 Task: Determine the distance and displacement from Portland to Mount Hood.
Action: Mouse moved to (186, 57)
Screenshot: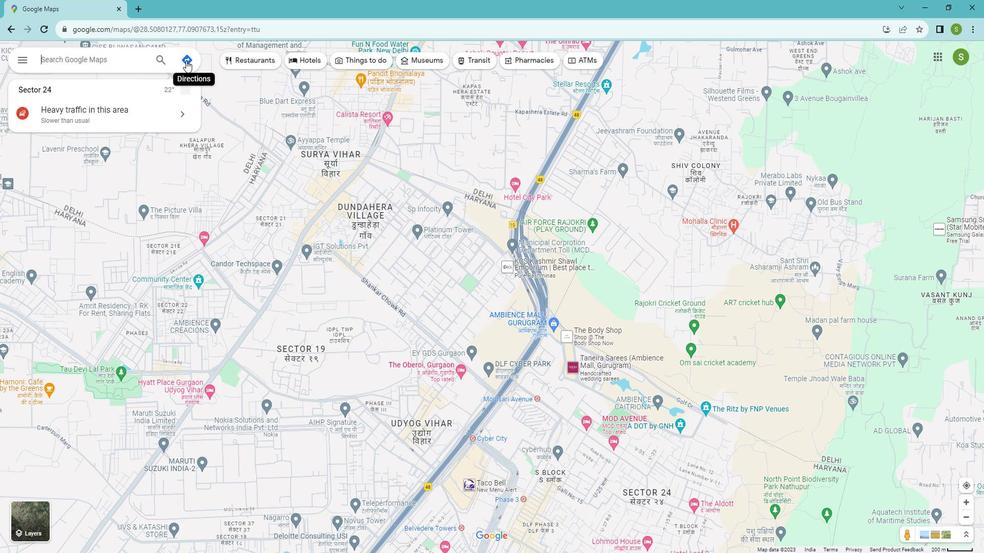 
Action: Mouse pressed left at (186, 57)
Screenshot: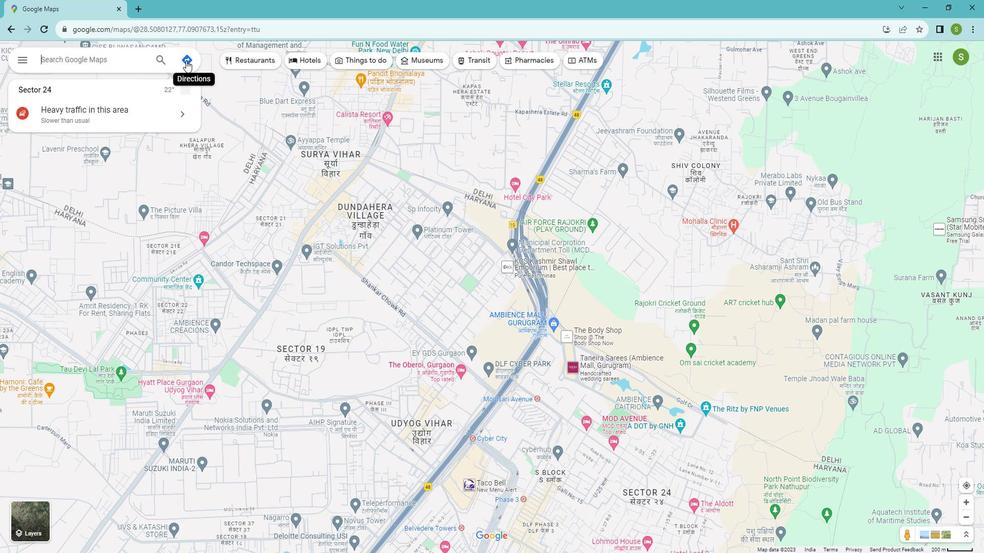 
Action: Mouse moved to (116, 87)
Screenshot: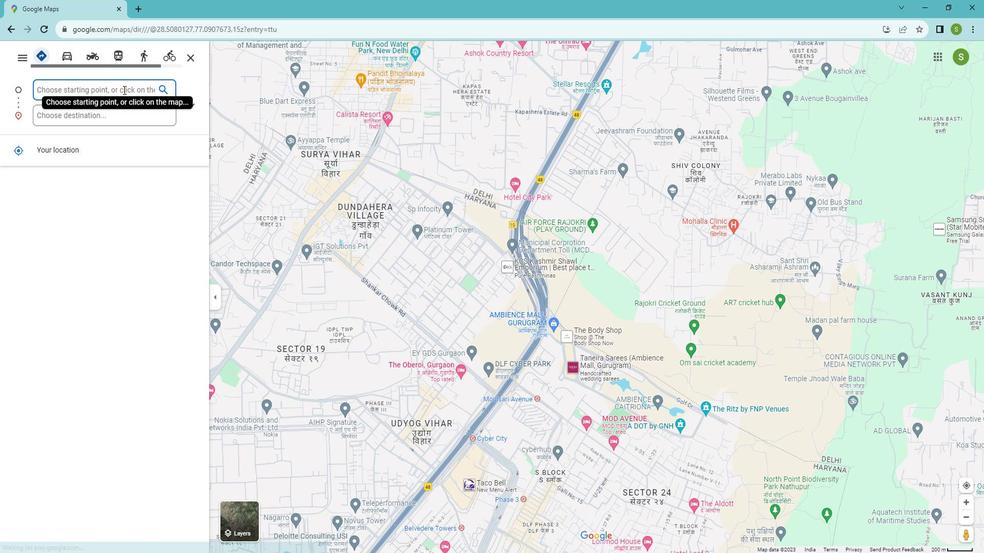 
Action: Mouse pressed left at (116, 87)
Screenshot: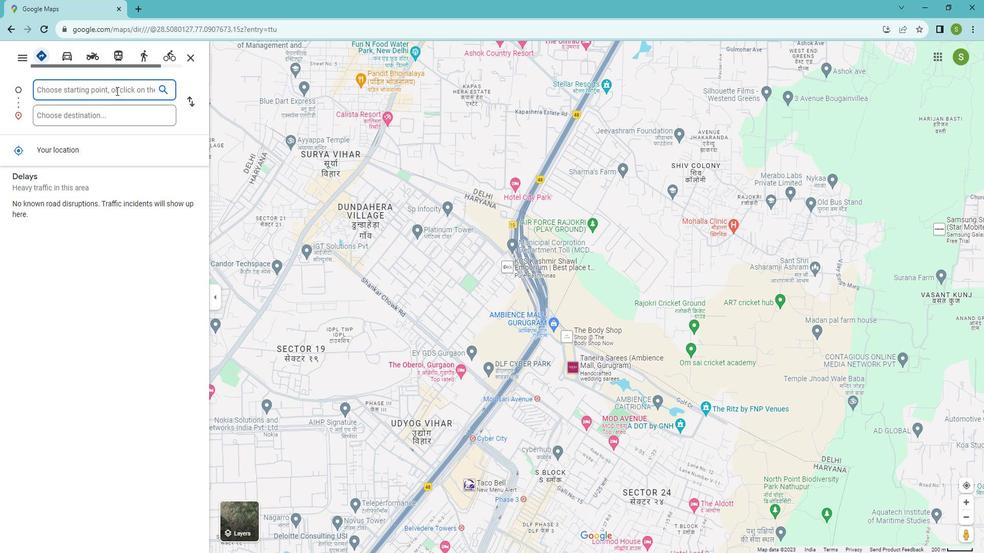 
Action: Key pressed <Key.shift>Portland
Screenshot: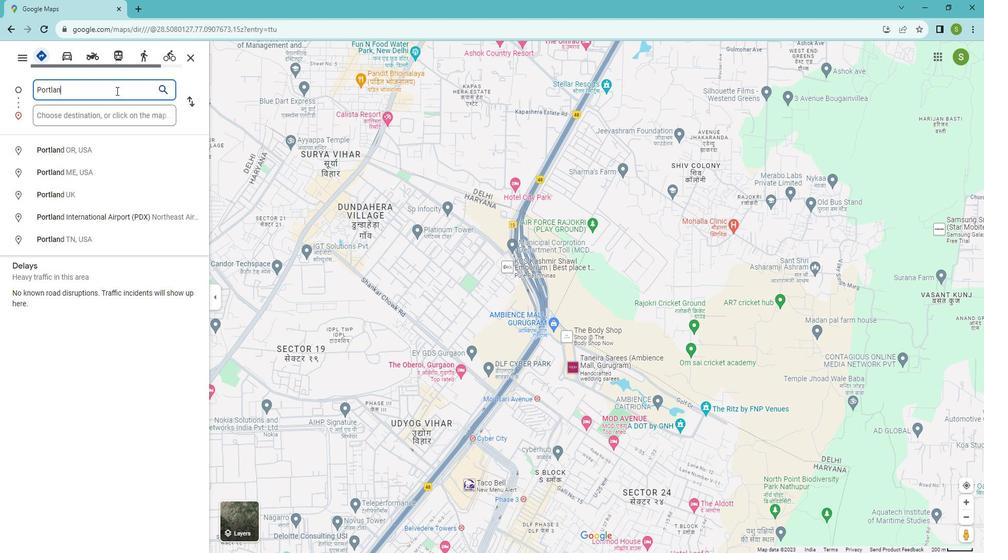 
Action: Mouse moved to (64, 139)
Screenshot: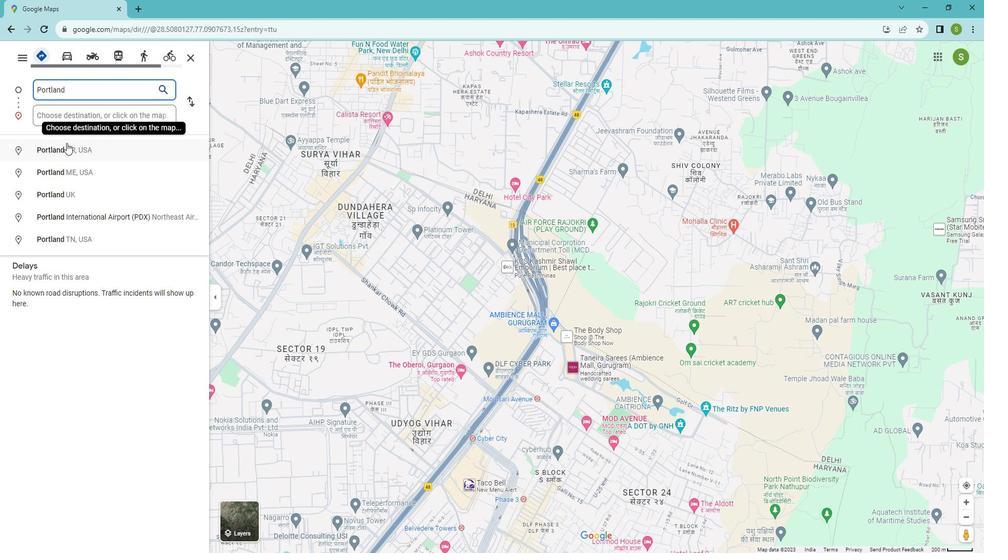 
Action: Mouse pressed left at (64, 139)
Screenshot: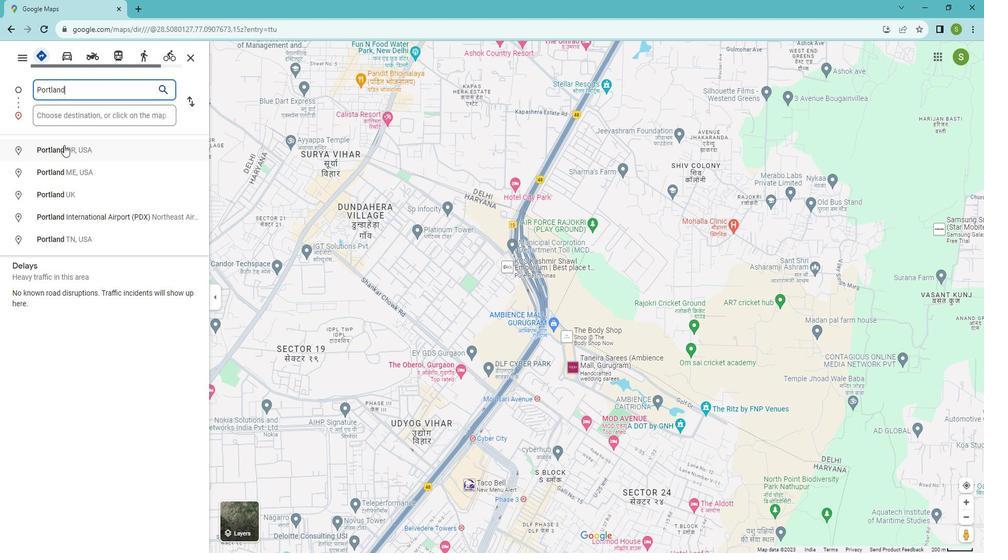 
Action: Mouse moved to (69, 114)
Screenshot: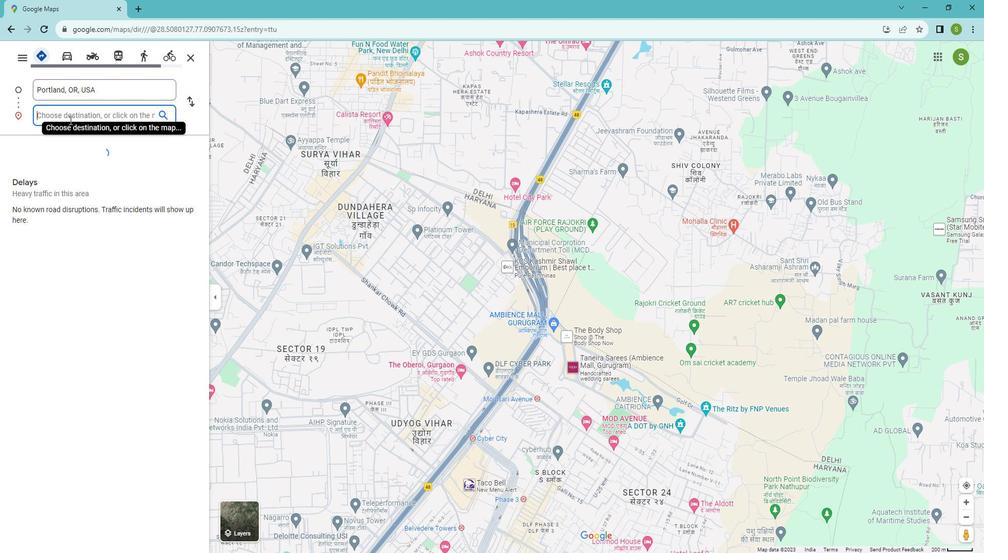 
Action: Mouse pressed left at (69, 114)
Screenshot: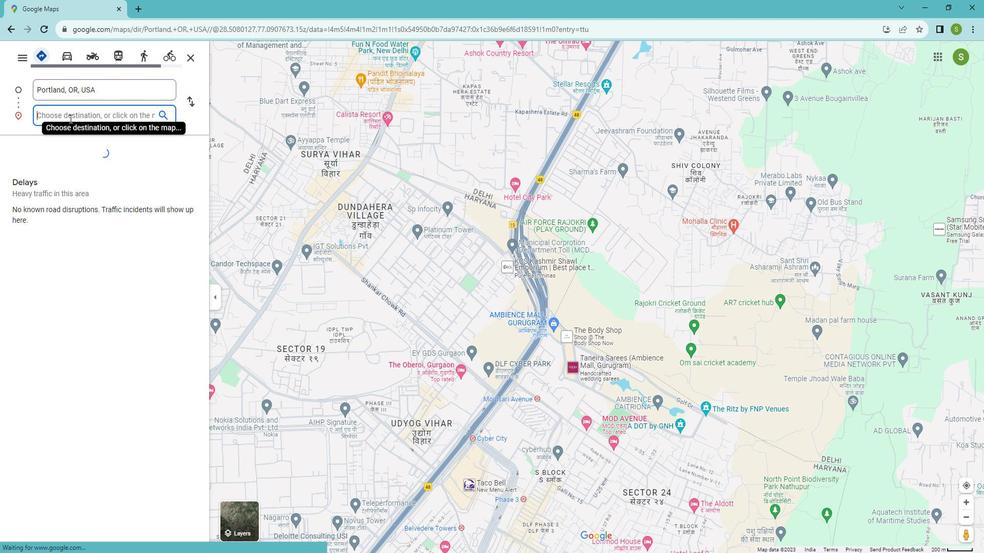 
Action: Mouse moved to (70, 113)
Screenshot: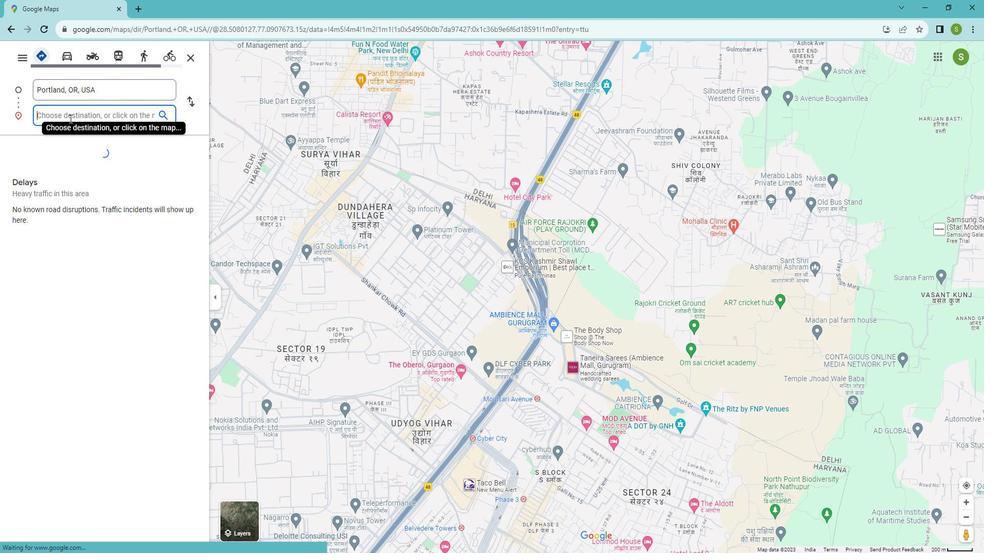 
Action: Key pressed <Key.shift><Key.shift>Mount<Key.space><Key.shift>Hood<Key.enter>
Screenshot: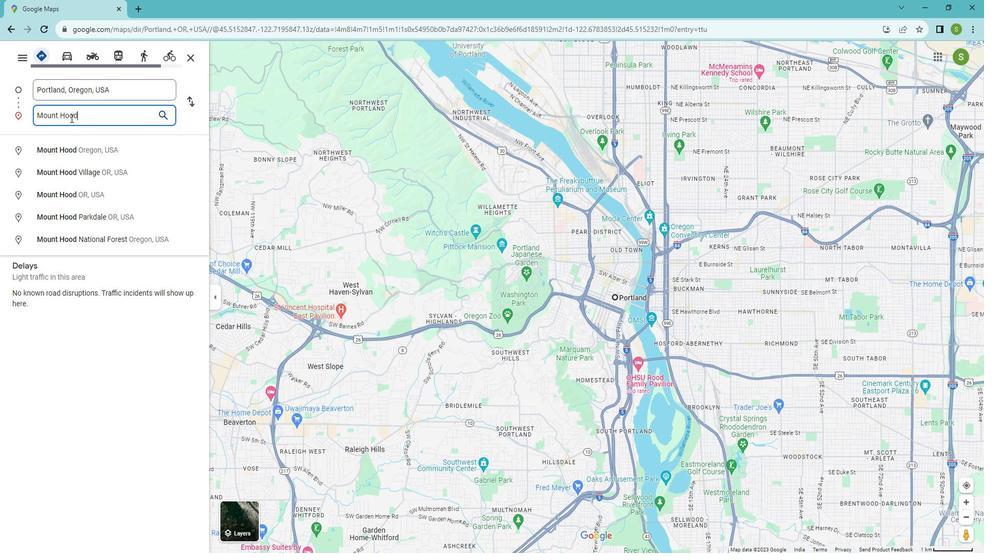 
Action: Mouse moved to (54, 272)
Screenshot: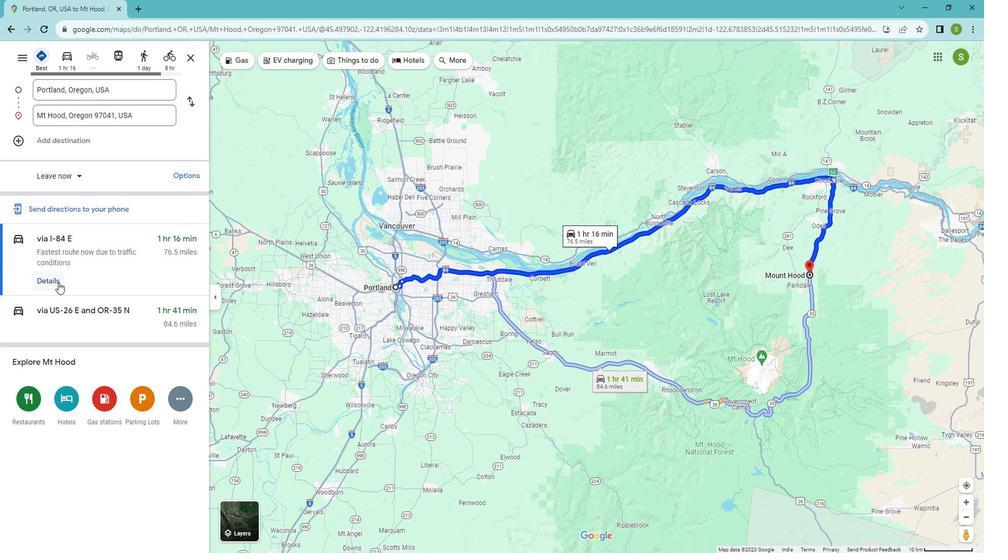 
Action: Mouse pressed left at (54, 272)
Screenshot: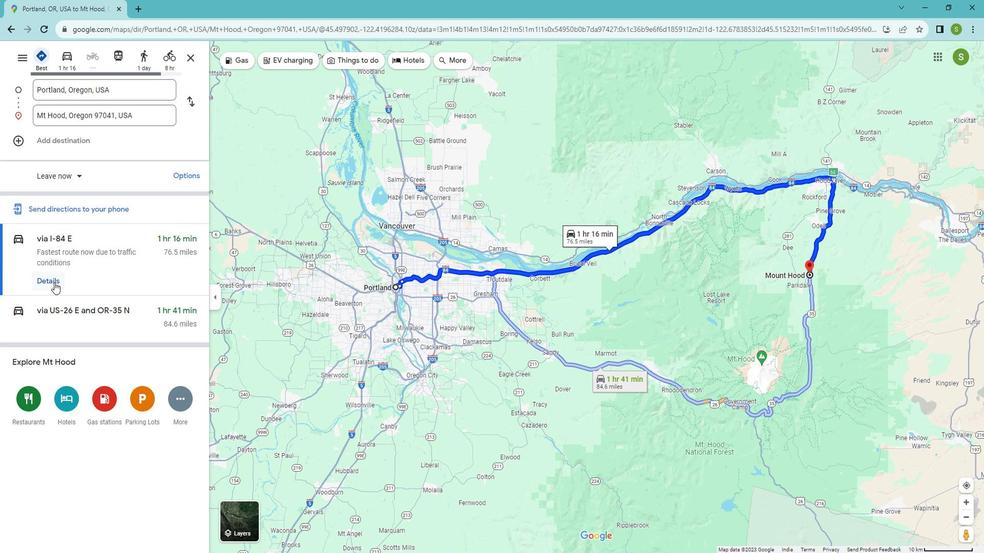 
Action: Mouse moved to (21, 185)
Screenshot: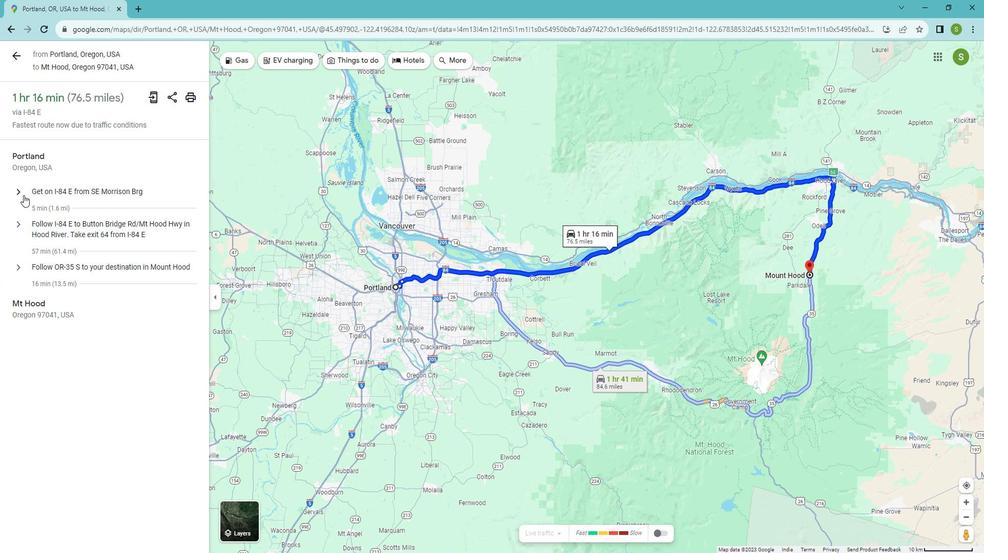 
Action: Mouse pressed left at (21, 185)
Screenshot: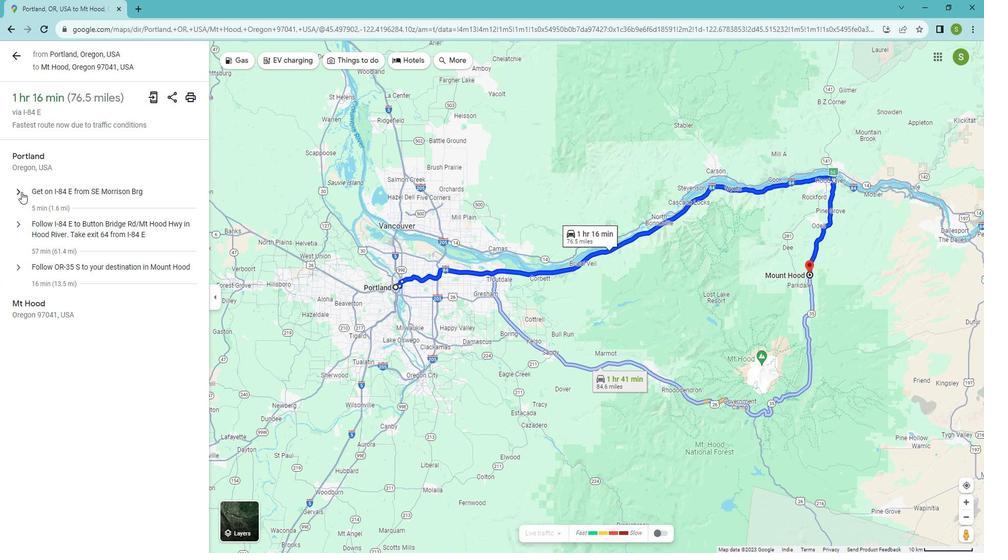 
Action: Mouse moved to (89, 260)
Screenshot: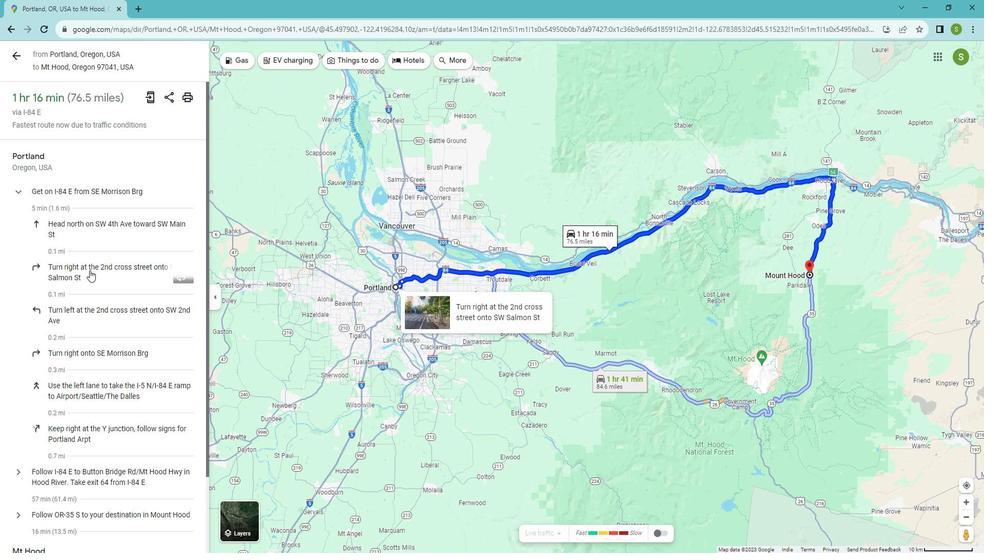 
Action: Mouse scrolled (89, 259) with delta (0, 0)
Screenshot: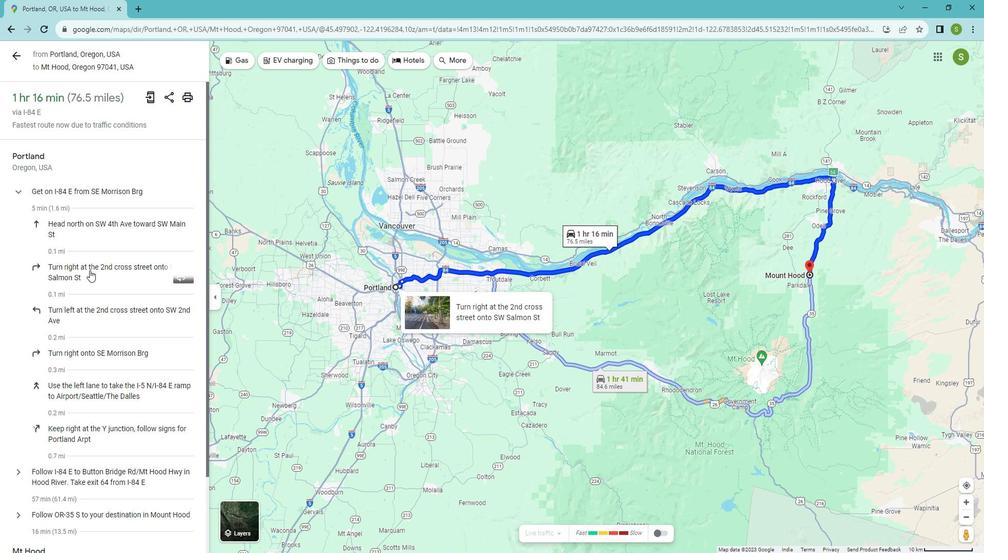 
Action: Mouse moved to (90, 258)
Screenshot: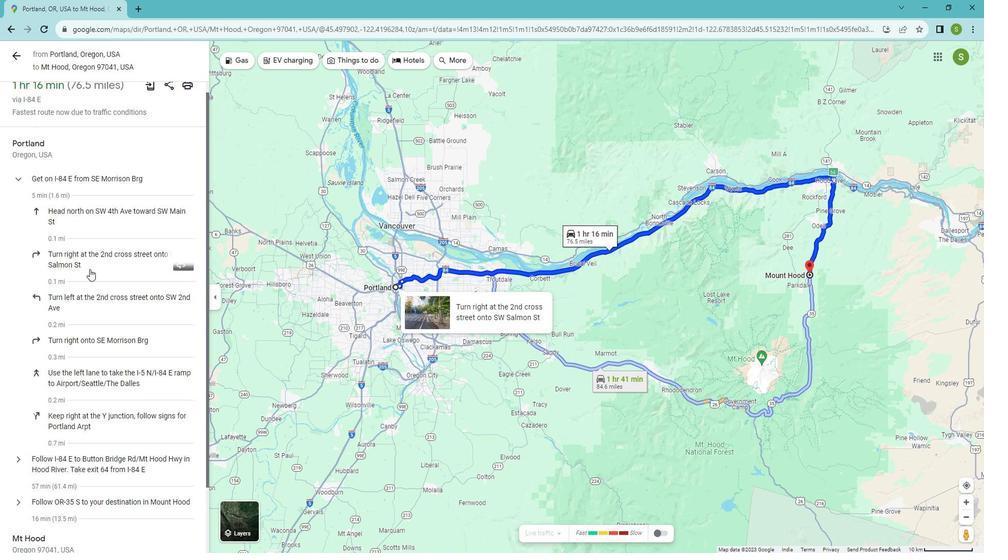 
Action: Mouse scrolled (90, 257) with delta (0, 0)
Screenshot: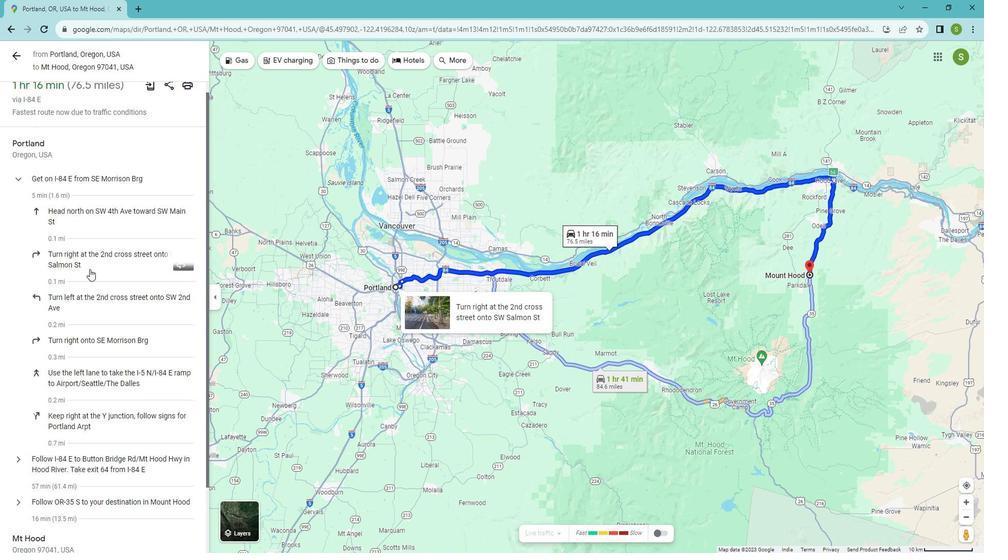 
Action: Mouse moved to (90, 257)
Screenshot: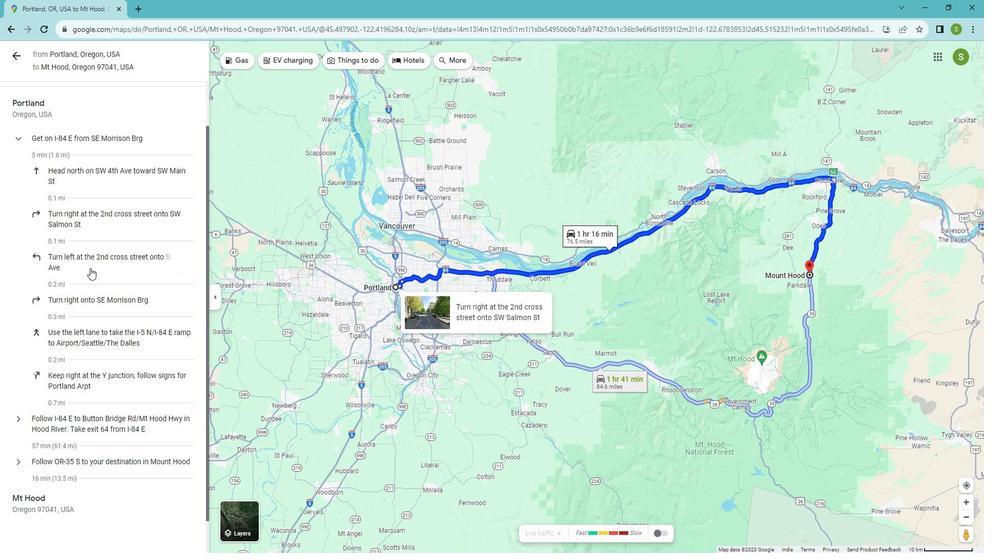 
Action: Mouse scrolled (90, 256) with delta (0, 0)
Screenshot: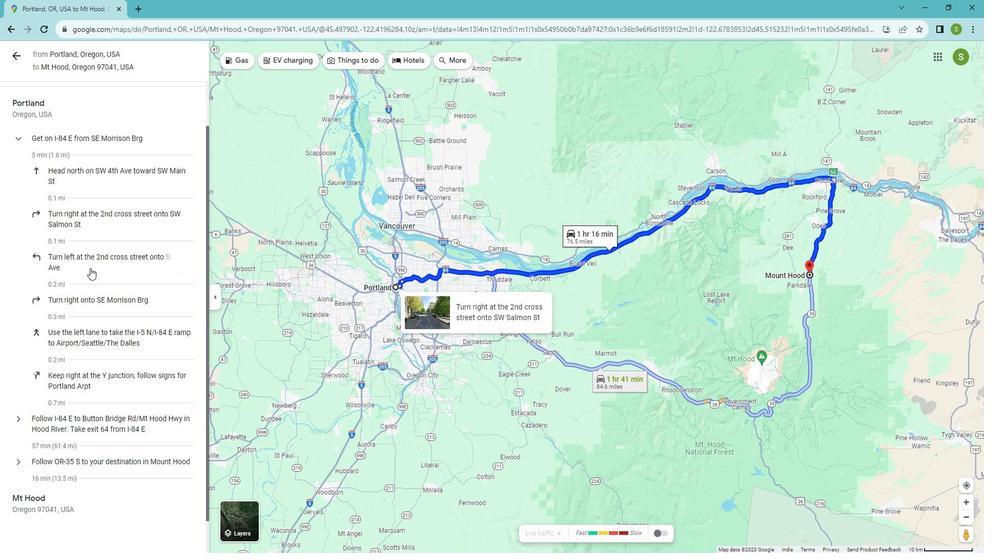 
Action: Mouse moved to (91, 253)
Screenshot: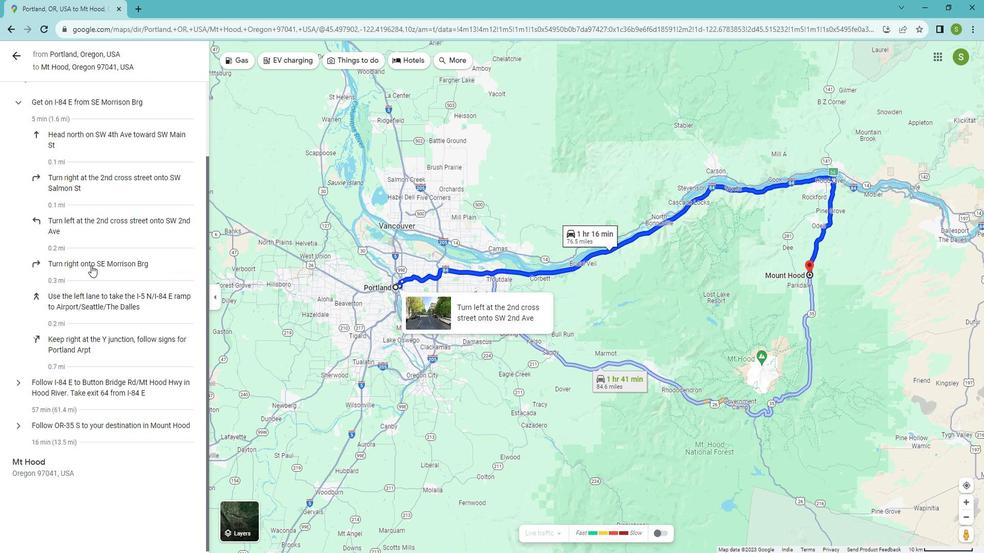 
Action: Mouse scrolled (91, 253) with delta (0, 0)
Screenshot: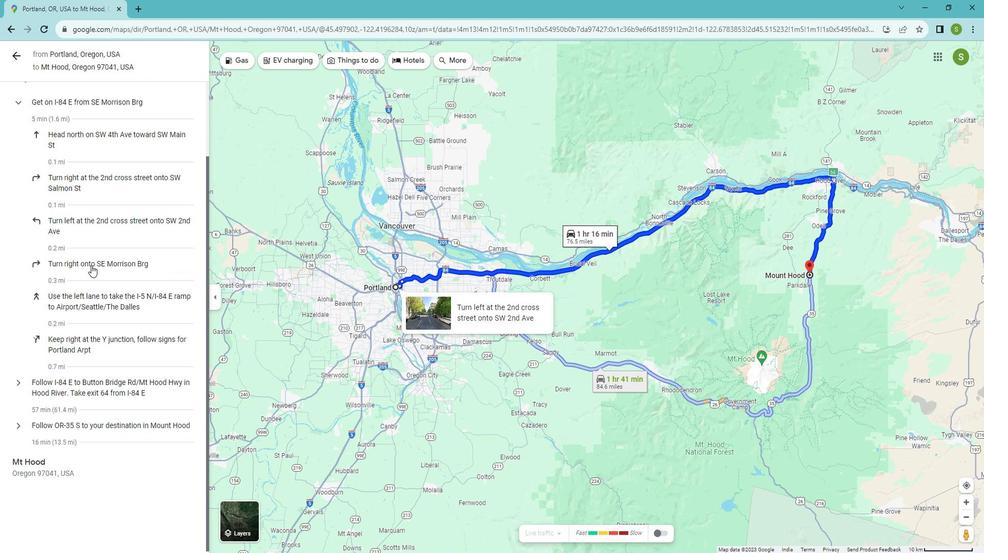 
Action: Mouse moved to (22, 367)
Screenshot: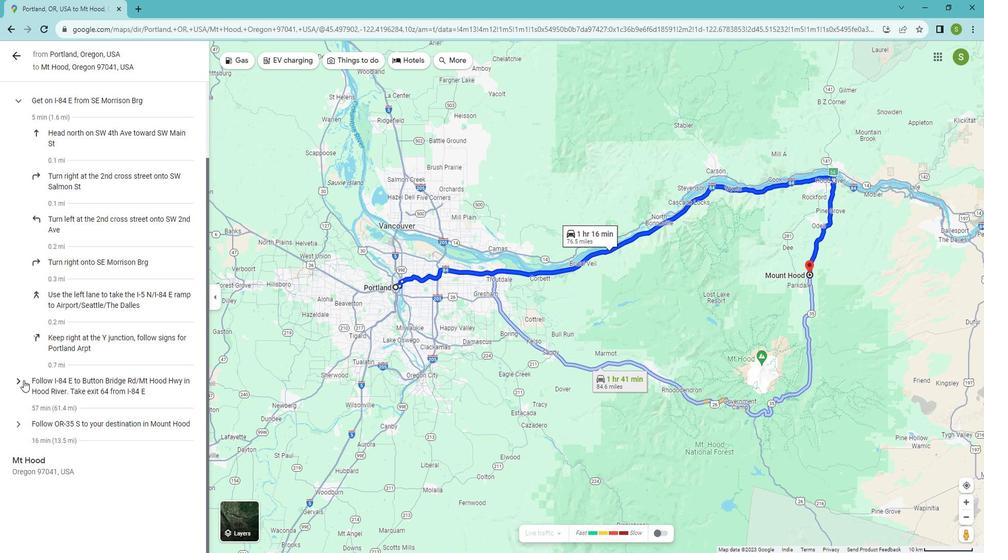 
Action: Mouse pressed left at (22, 367)
Screenshot: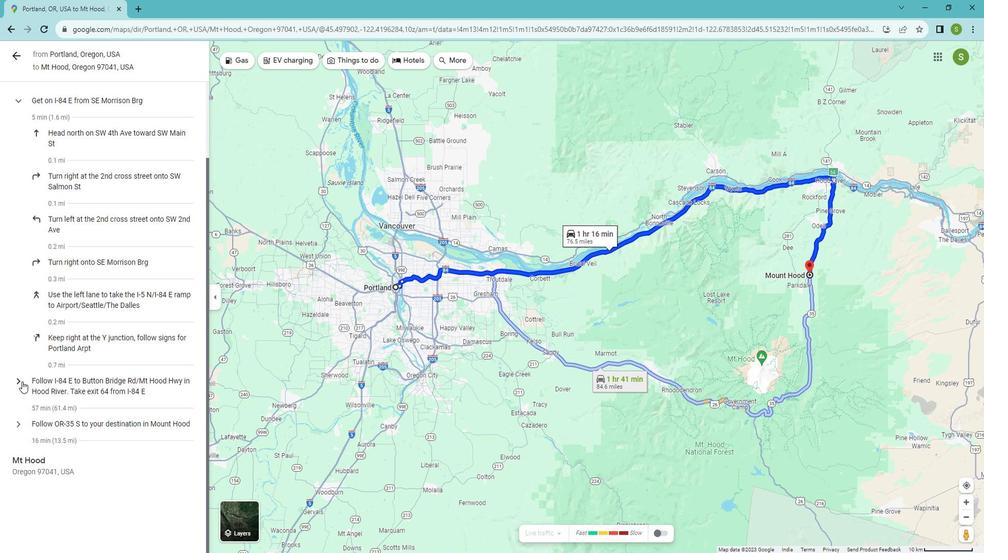 
Action: Mouse moved to (79, 299)
Screenshot: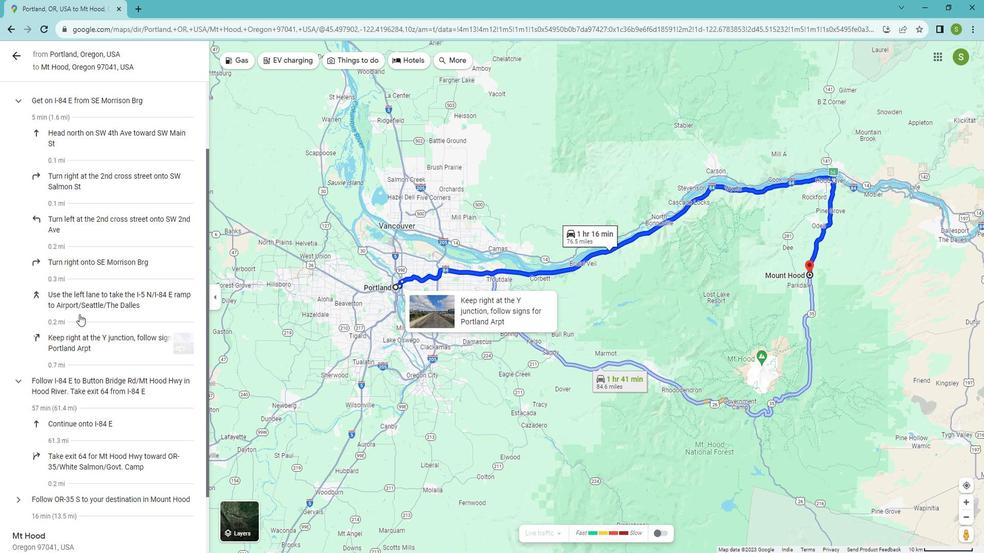 
Action: Mouse scrolled (79, 298) with delta (0, 0)
Screenshot: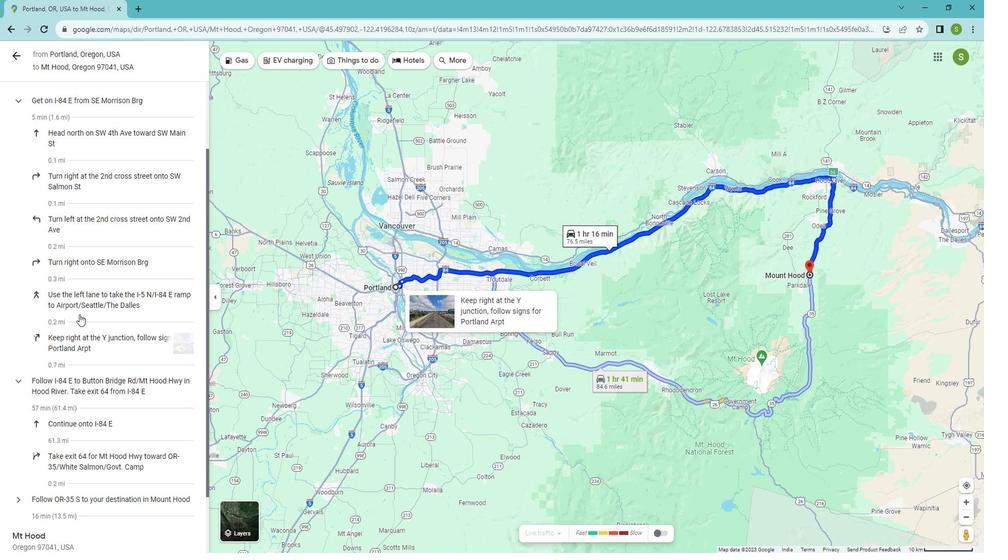 
Action: Mouse moved to (79, 298)
Screenshot: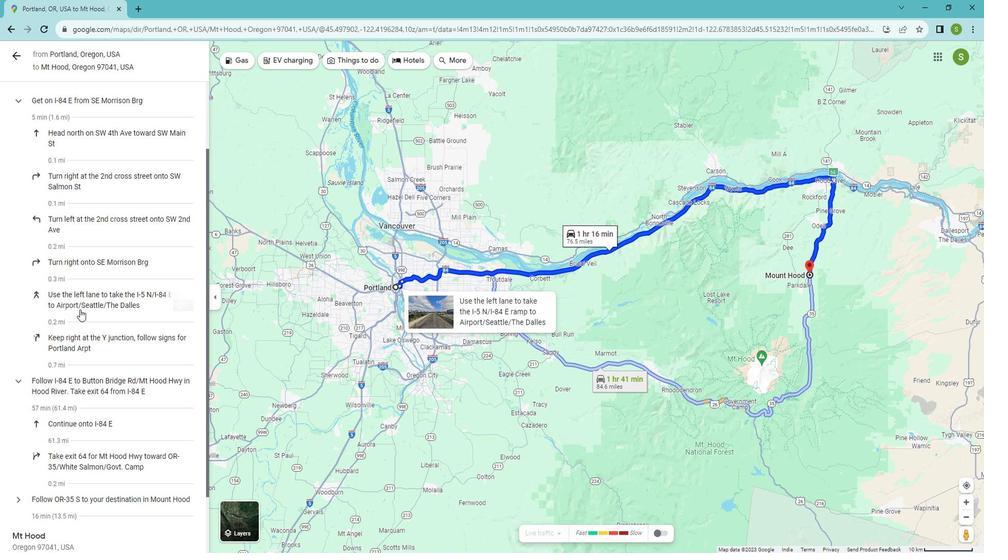 
Action: Mouse scrolled (79, 297) with delta (0, 0)
Screenshot: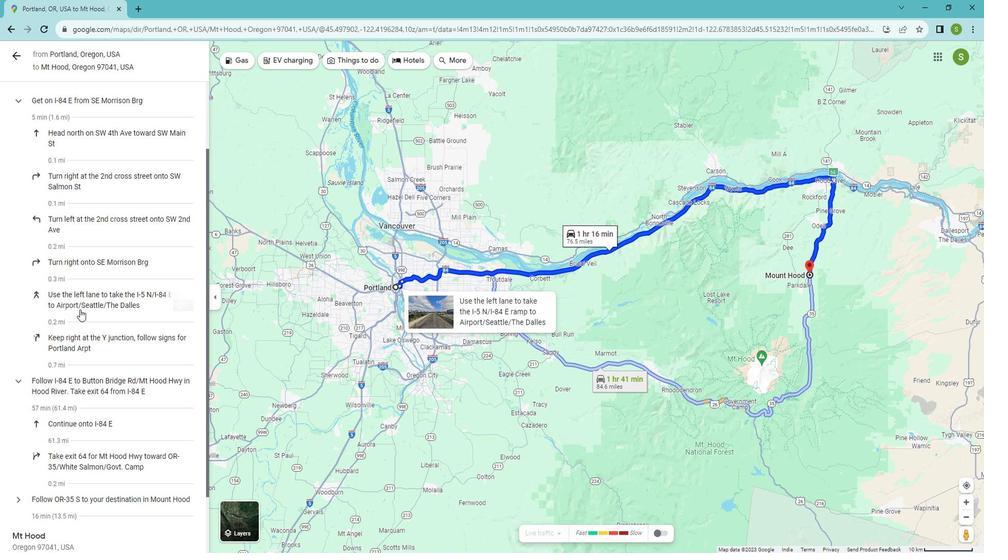 
Action: Mouse moved to (18, 407)
Screenshot: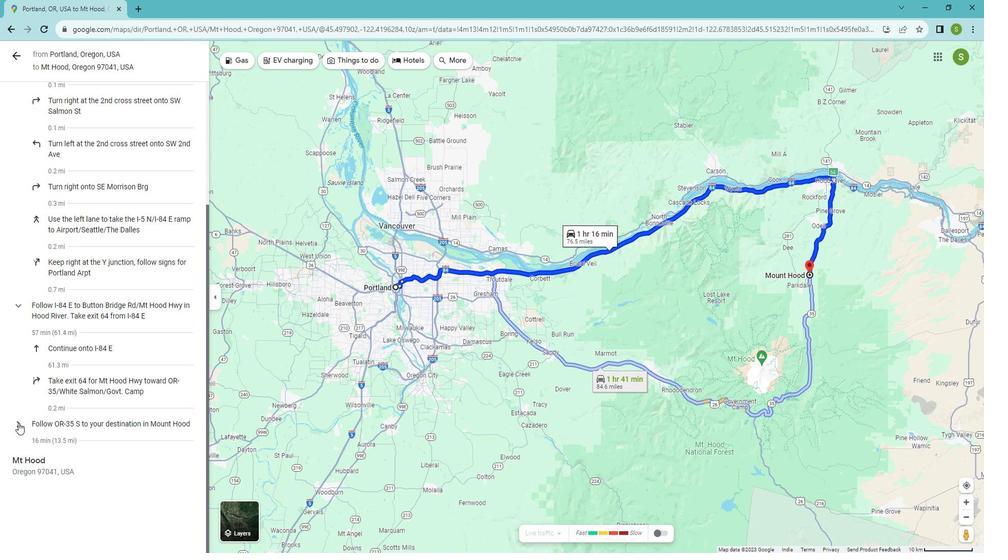 
Action: Mouse pressed left at (18, 407)
Screenshot: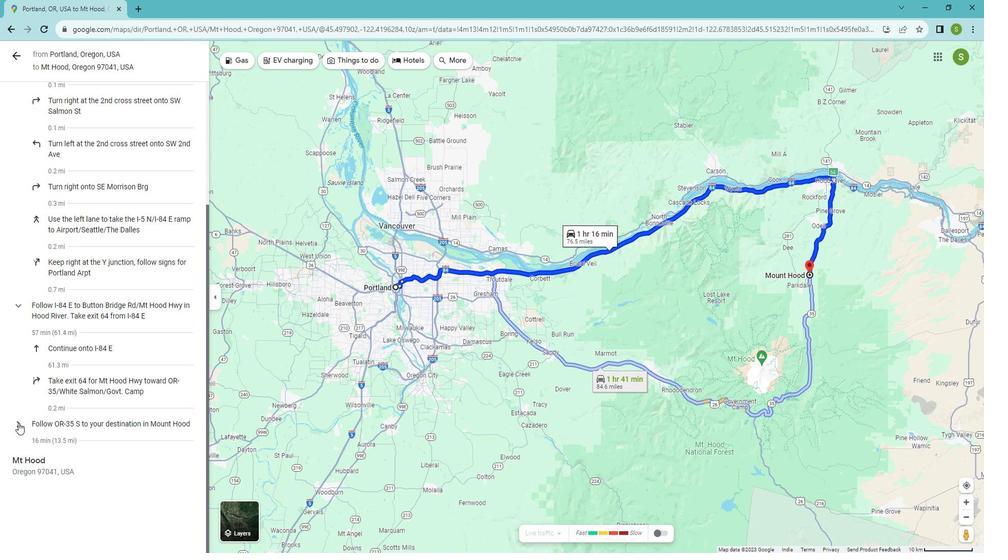 
Action: Mouse moved to (66, 365)
Screenshot: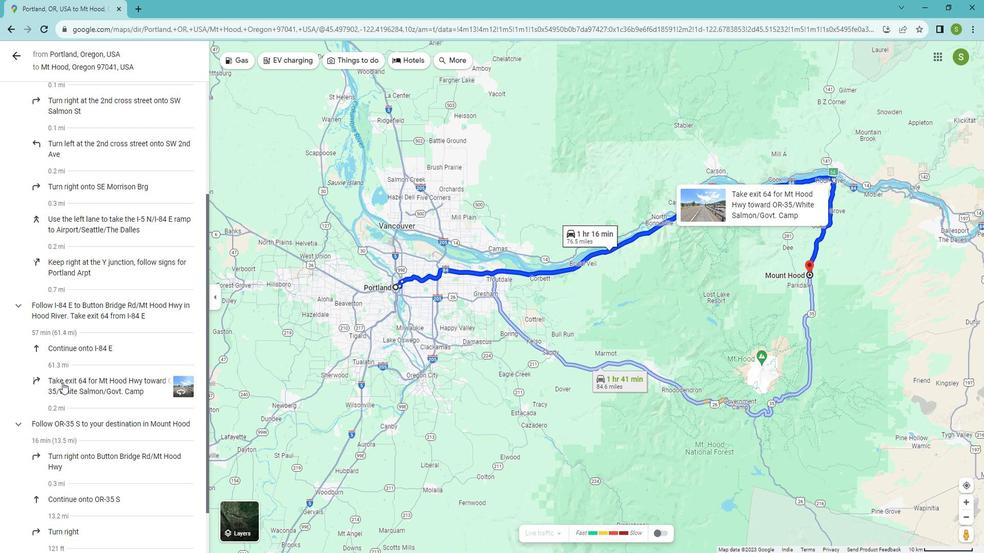
Action: Mouse scrolled (66, 365) with delta (0, 0)
Screenshot: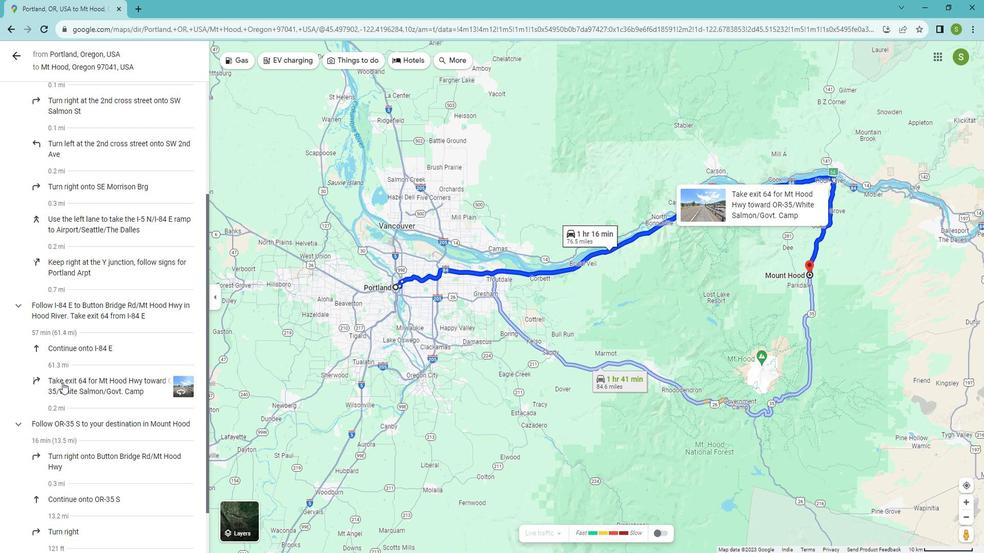 
Action: Mouse scrolled (66, 365) with delta (0, 0)
Screenshot: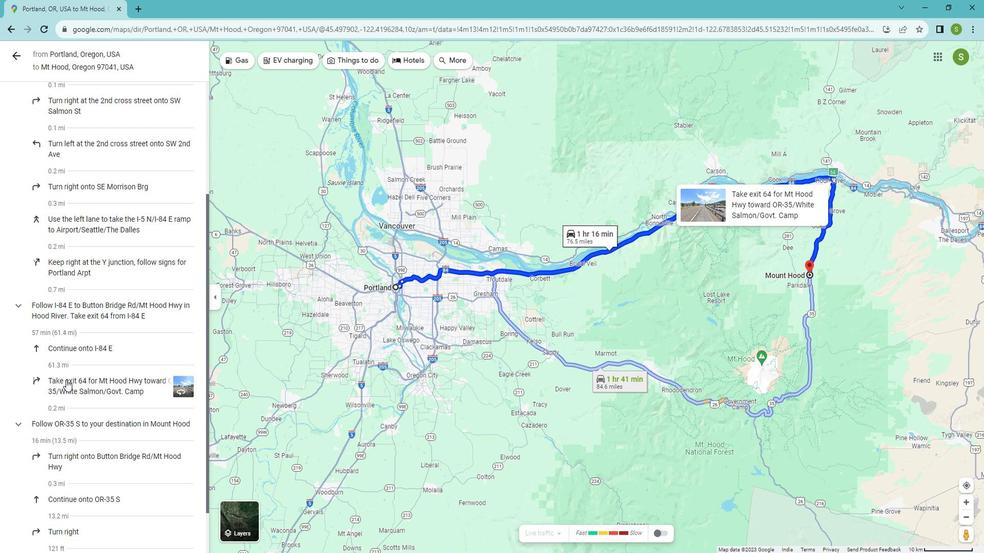 
Action: Mouse scrolled (66, 365) with delta (0, 0)
Screenshot: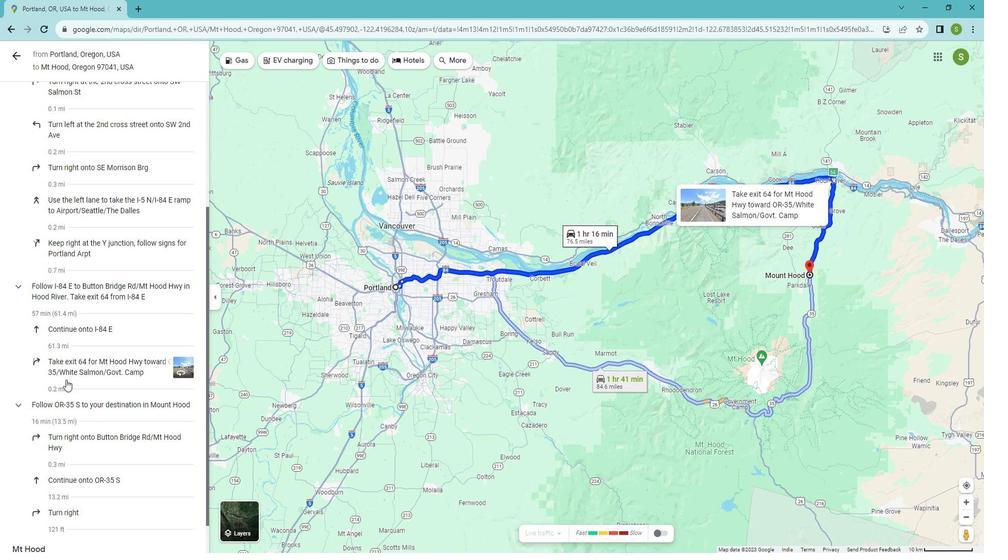 
Action: Mouse scrolled (66, 365) with delta (0, 0)
Screenshot: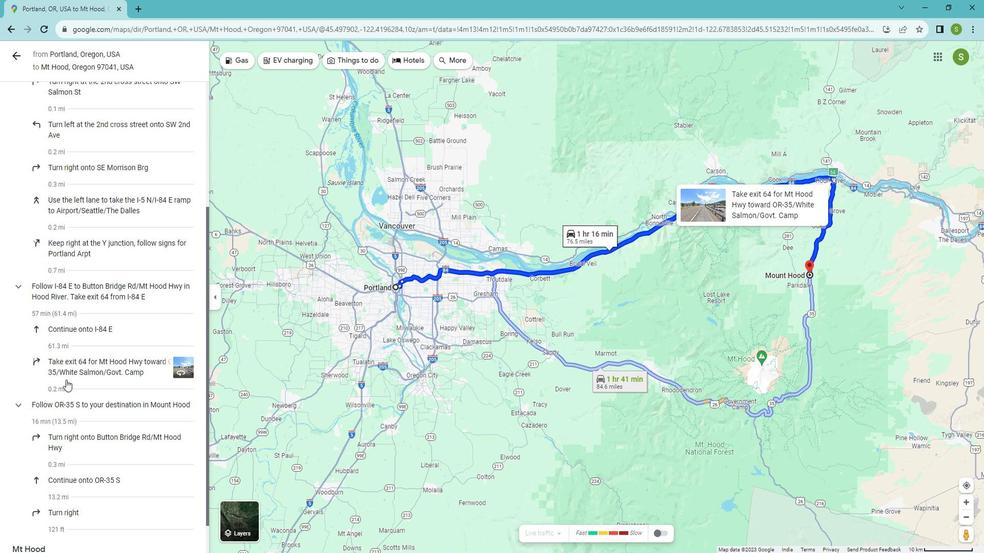 
Action: Mouse moved to (69, 365)
Screenshot: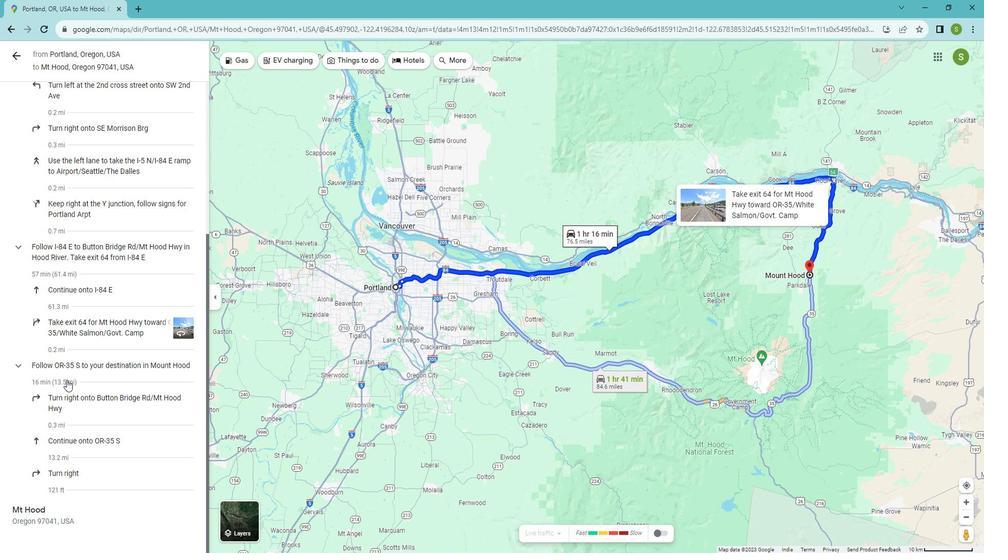 
Action: Mouse scrolled (69, 366) with delta (0, 0)
Screenshot: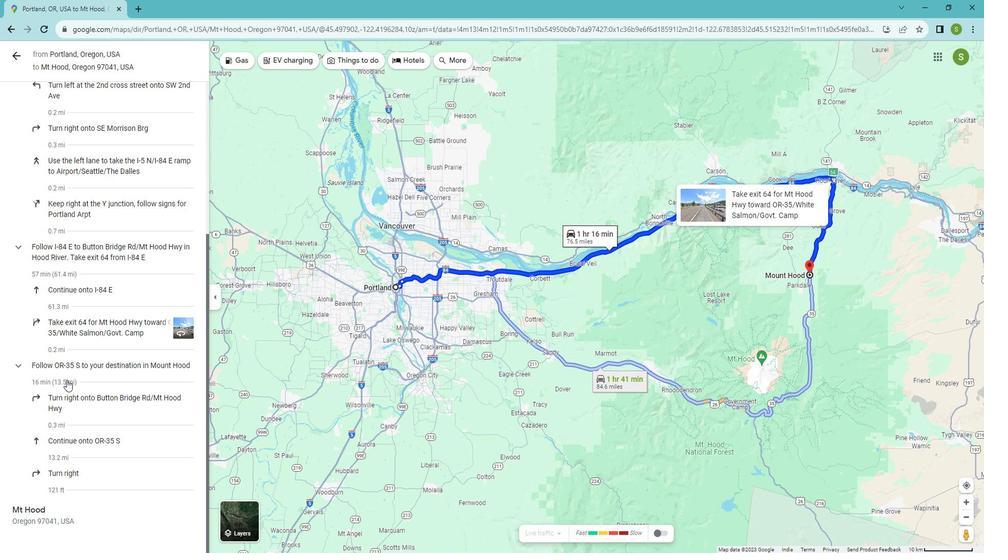 
Action: Mouse moved to (70, 365)
Screenshot: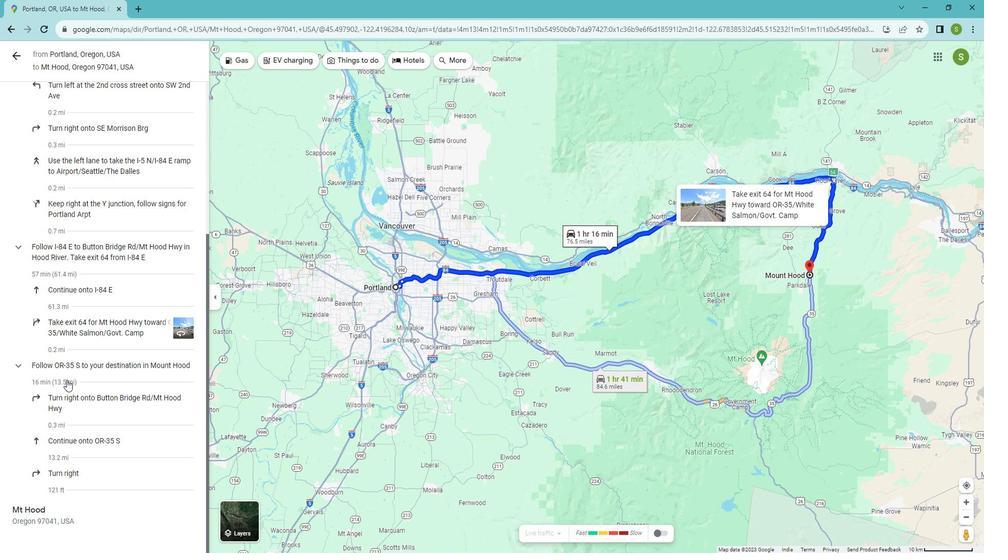 
Action: Mouse scrolled (70, 366) with delta (0, 0)
Screenshot: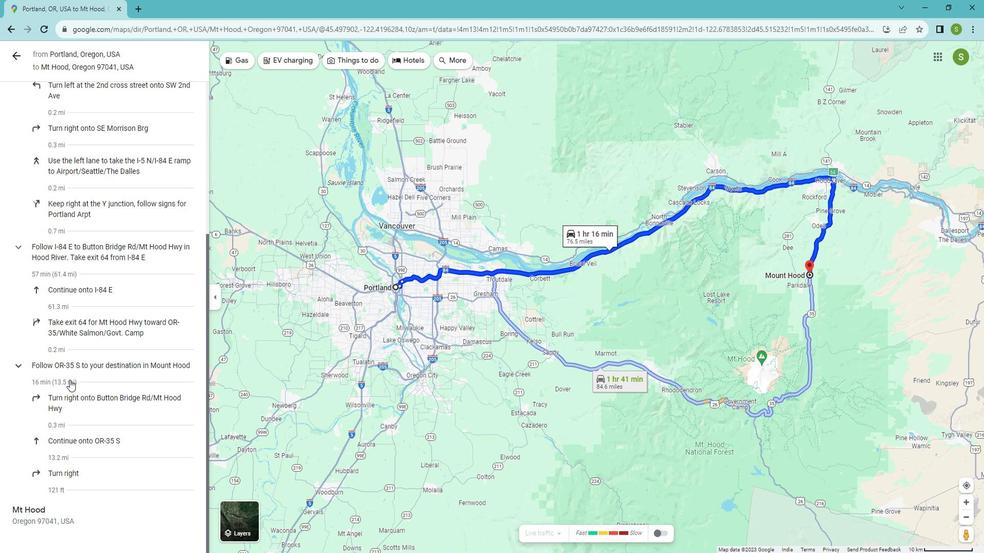 
Action: Mouse moved to (81, 366)
Screenshot: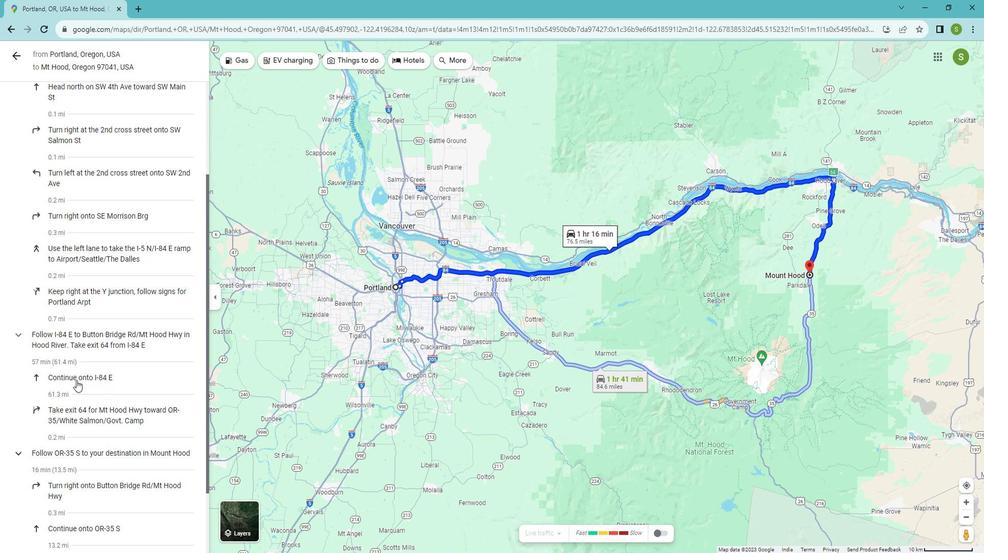 
Action: Mouse scrolled (81, 366) with delta (0, 0)
Screenshot: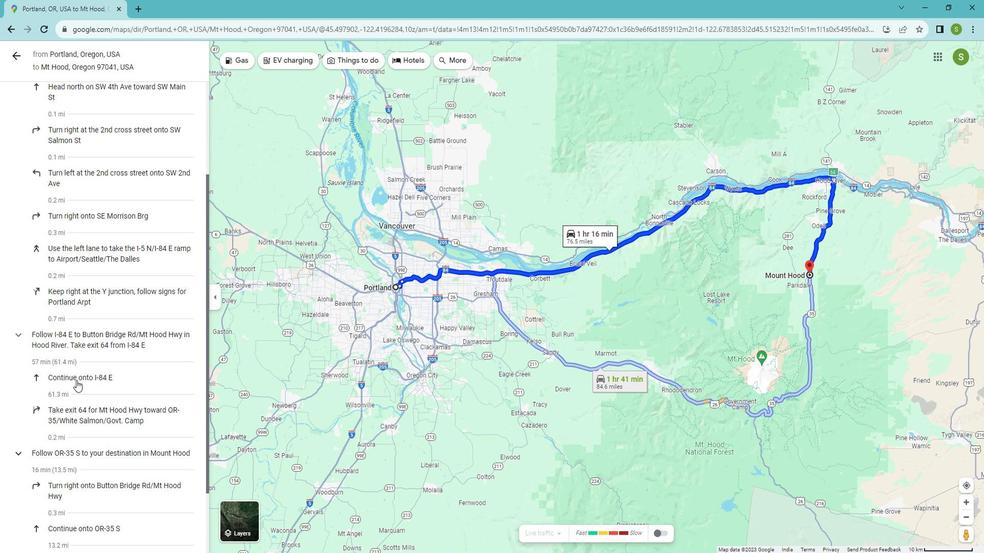 
Action: Mouse scrolled (81, 366) with delta (0, 0)
Screenshot: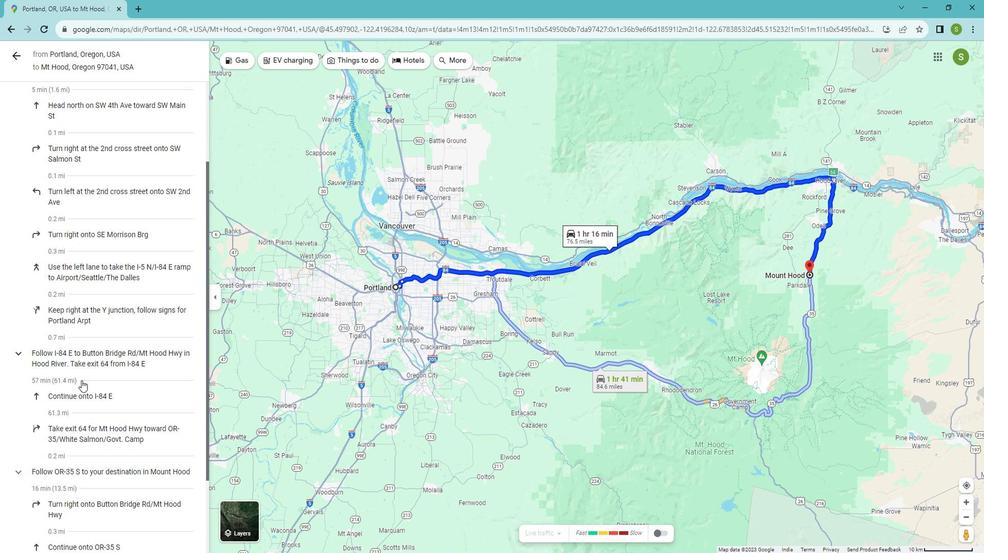 
Action: Mouse scrolled (81, 366) with delta (0, 0)
Screenshot: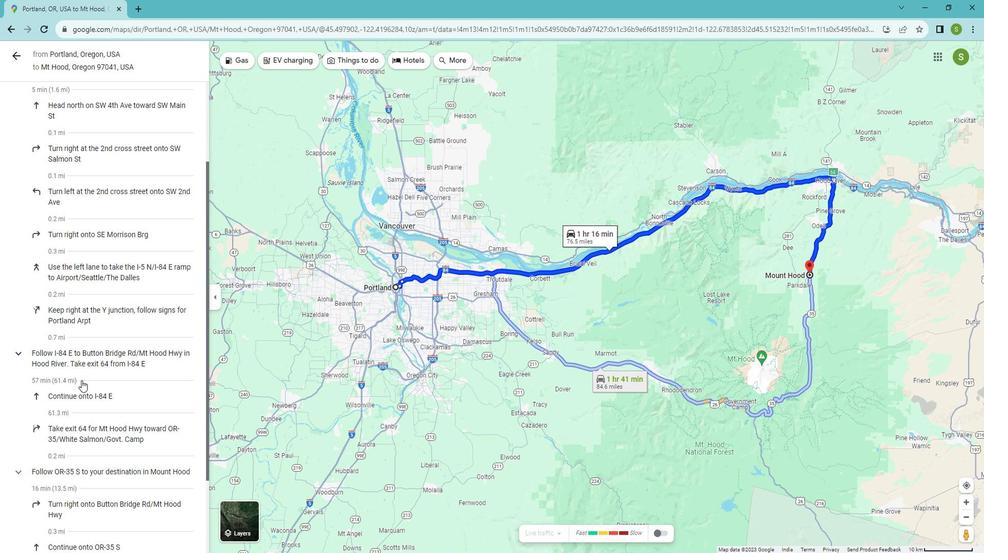 
Action: Mouse scrolled (81, 366) with delta (0, 0)
Screenshot: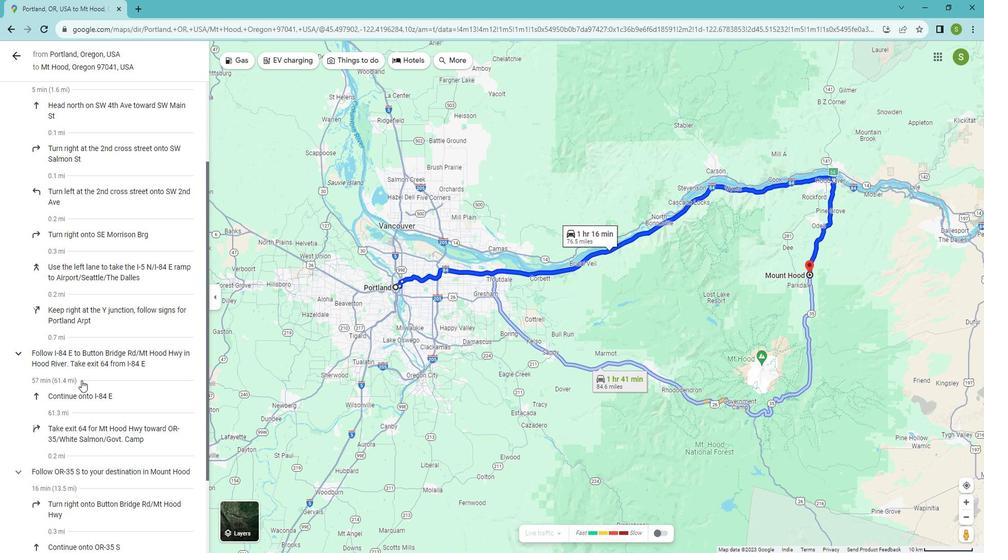 
Action: Mouse moved to (89, 365)
Screenshot: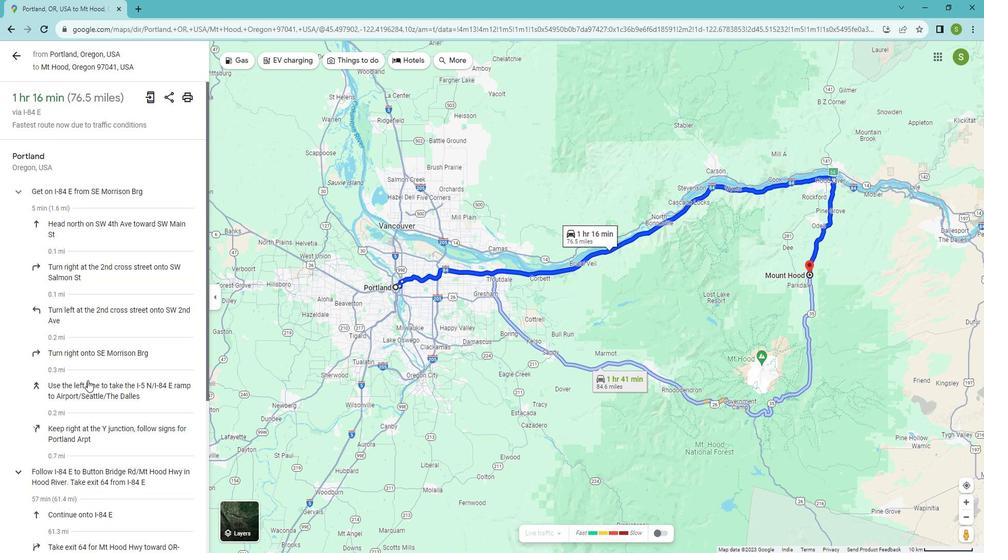 
Action: Mouse scrolled (89, 366) with delta (0, 0)
Screenshot: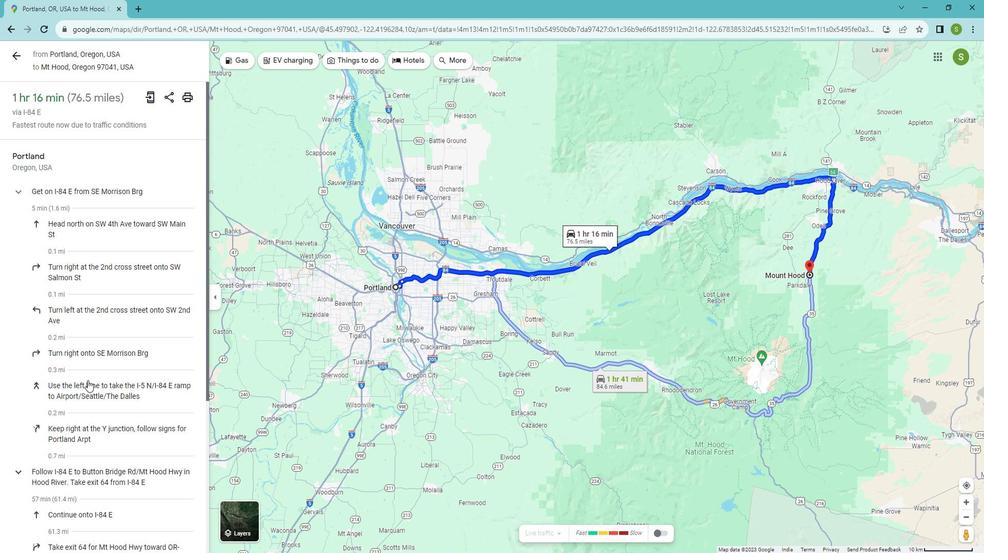 
Action: Mouse scrolled (89, 366) with delta (0, 0)
Screenshot: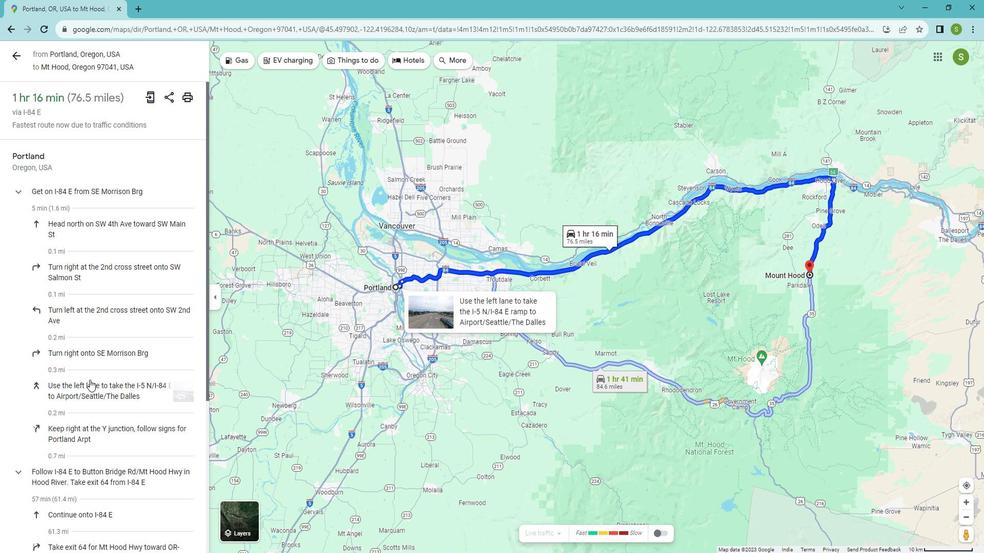 
Action: Mouse scrolled (89, 366) with delta (0, 0)
Screenshot: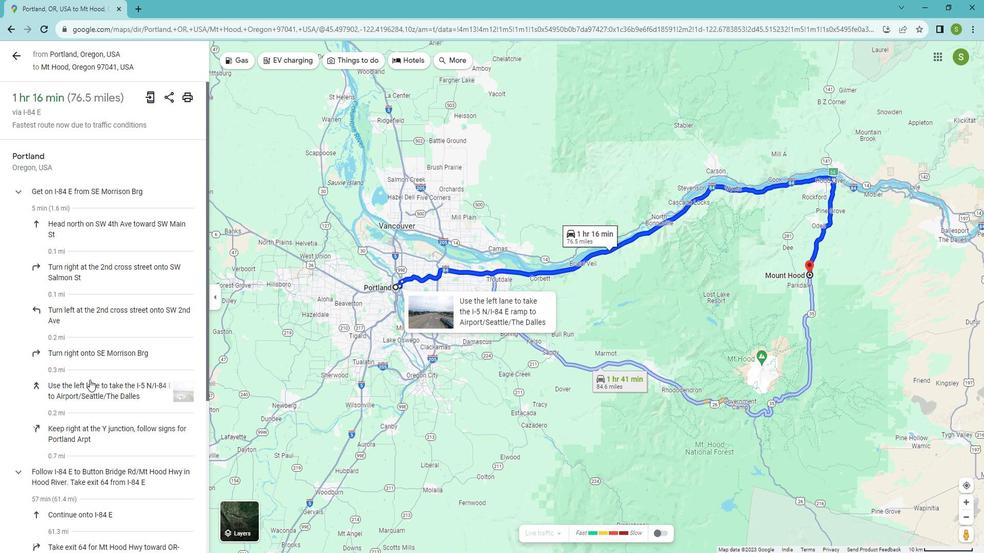 
Action: Mouse moved to (89, 365)
Screenshot: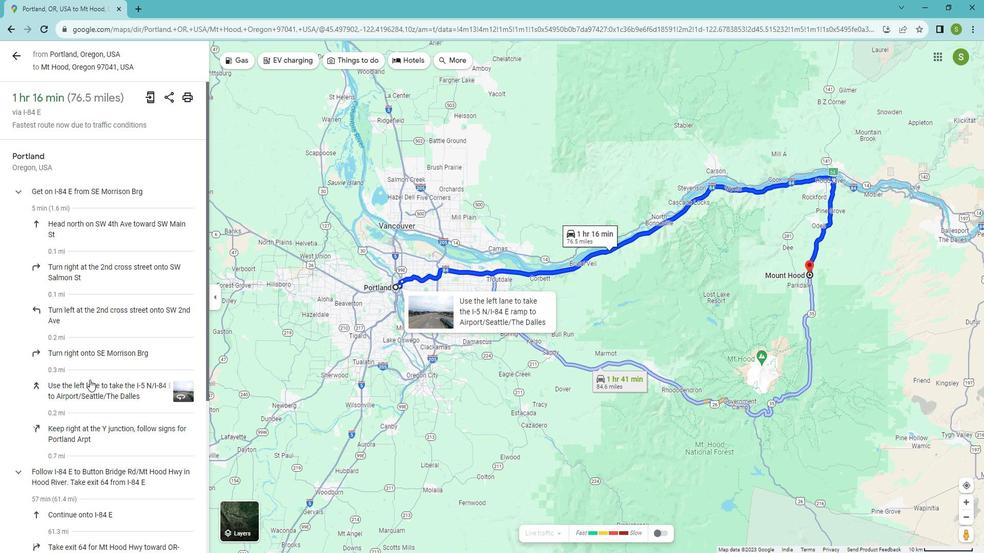 
Action: Mouse scrolled (89, 366) with delta (0, 0)
Screenshot: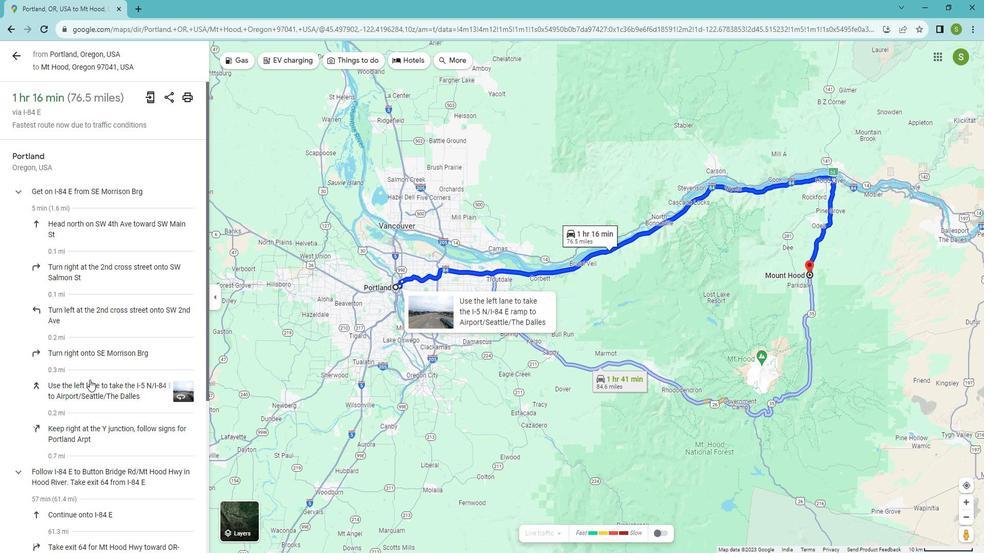 
Action: Mouse moved to (90, 365)
Screenshot: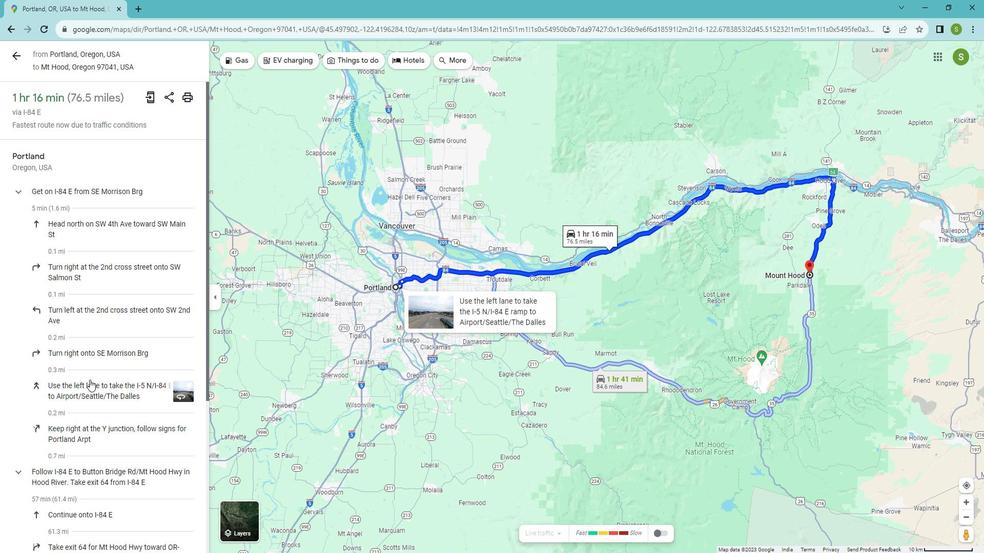 
Action: Mouse scrolled (90, 366) with delta (0, 0)
Screenshot: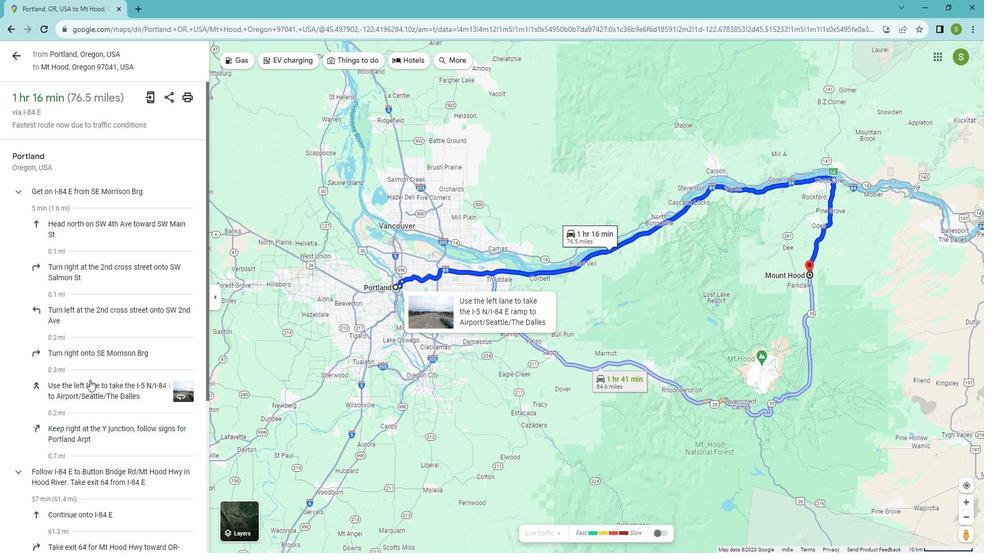 
Action: Mouse moved to (13, 51)
Screenshot: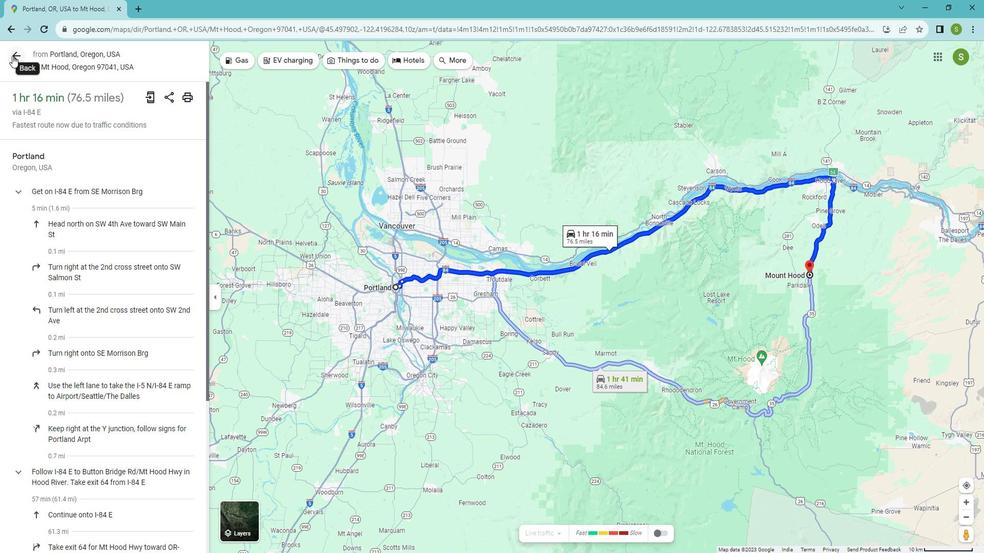 
Action: Mouse pressed left at (13, 51)
Screenshot: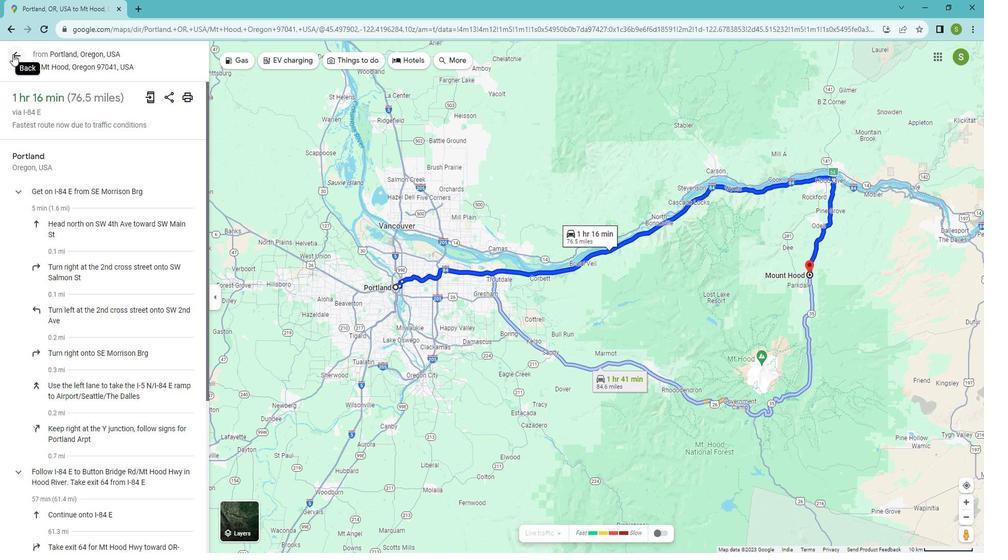 
Action: Mouse moved to (63, 55)
Screenshot: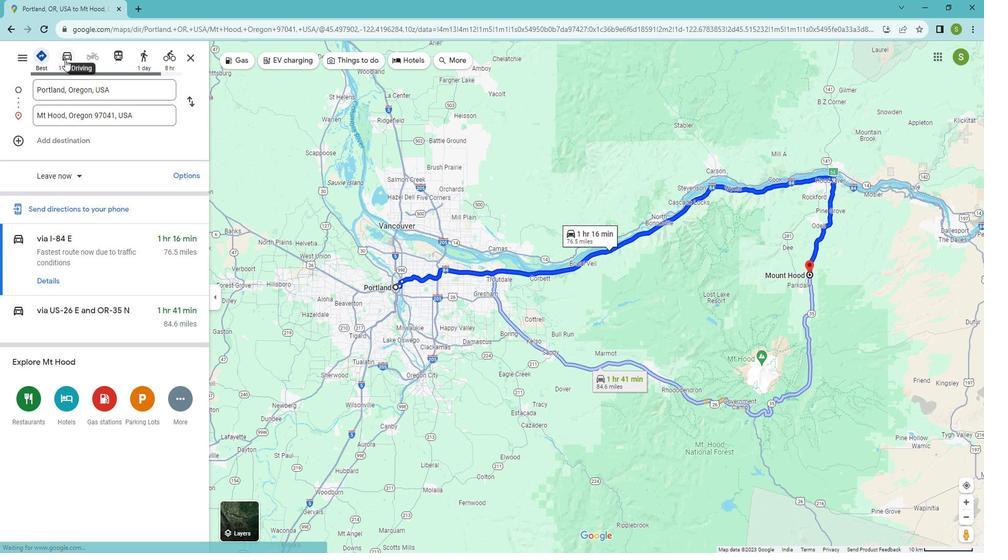 
Action: Mouse pressed left at (63, 55)
Screenshot: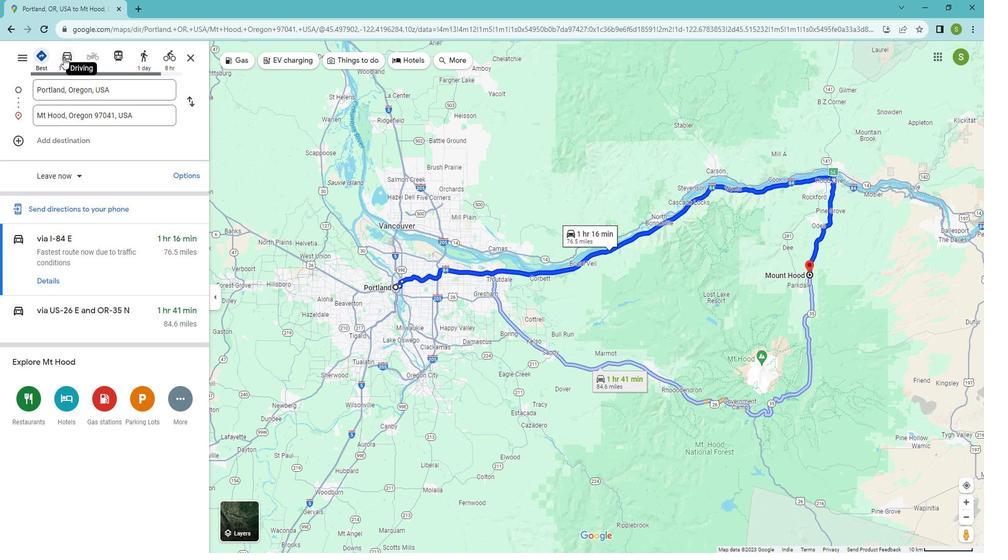 
Action: Mouse moved to (38, 271)
Screenshot: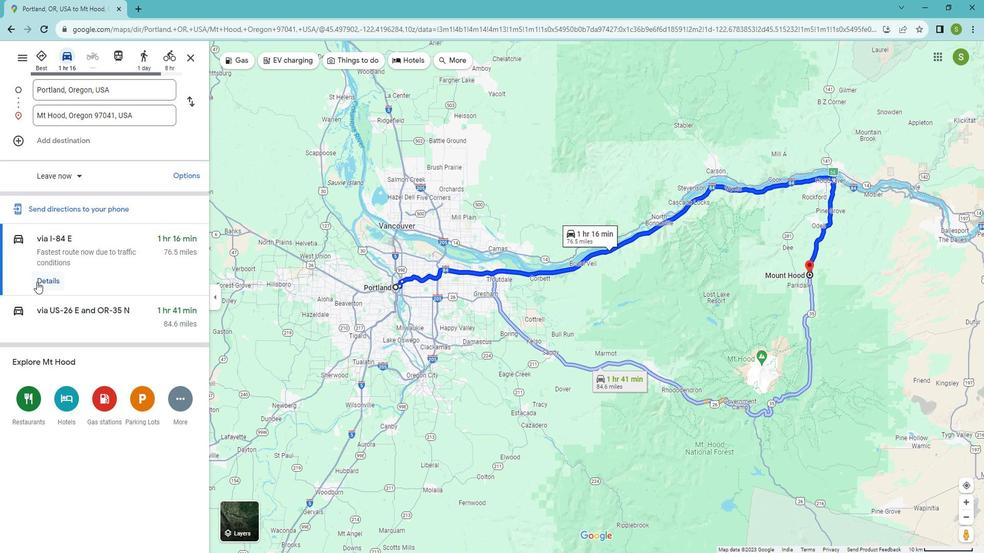 
Action: Mouse pressed left at (38, 271)
Screenshot: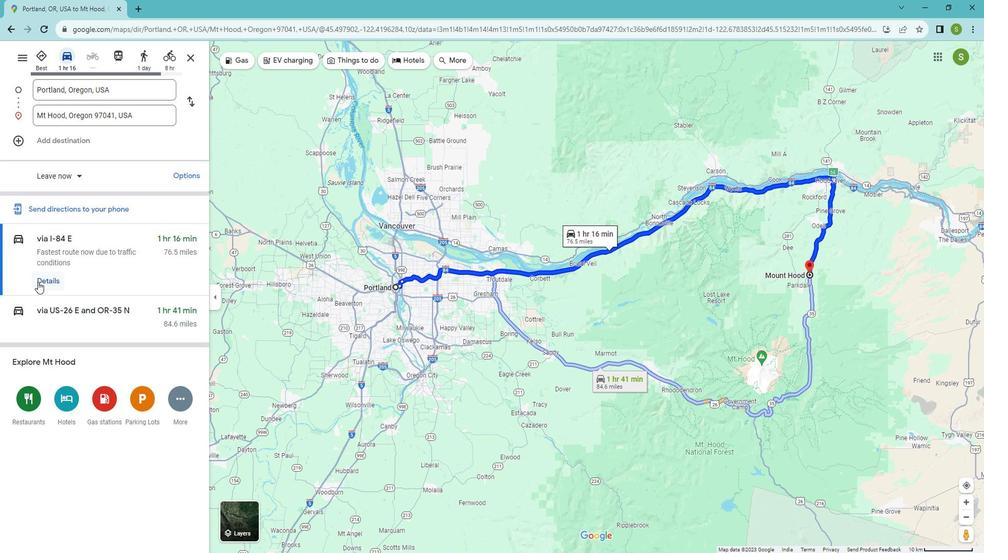
Action: Mouse moved to (17, 183)
Screenshot: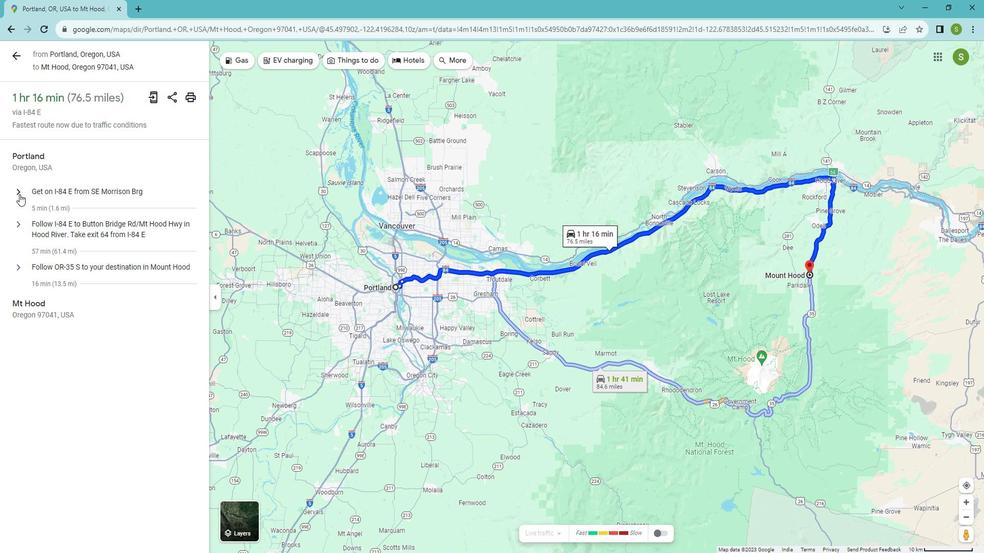 
Action: Mouse pressed left at (17, 183)
Screenshot: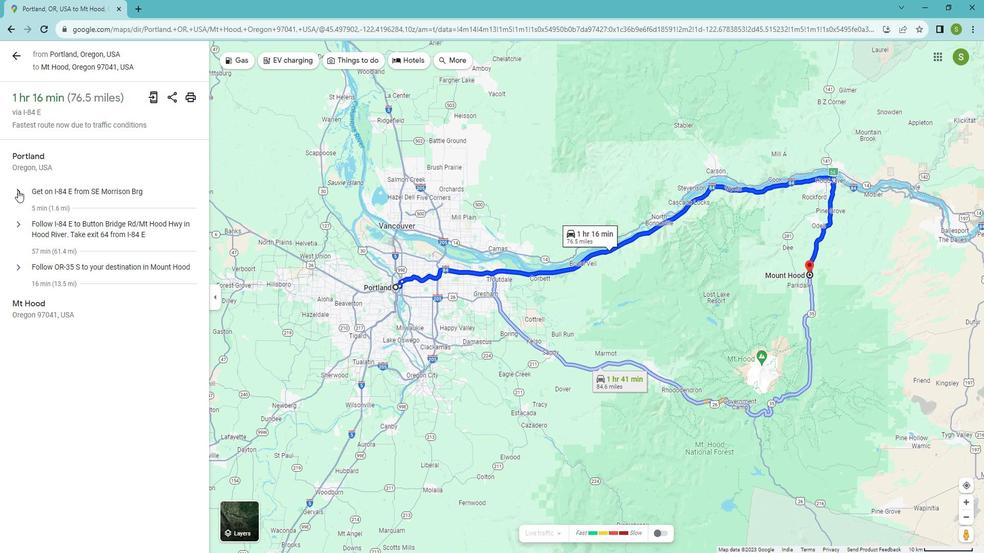 
Action: Mouse moved to (39, 262)
Screenshot: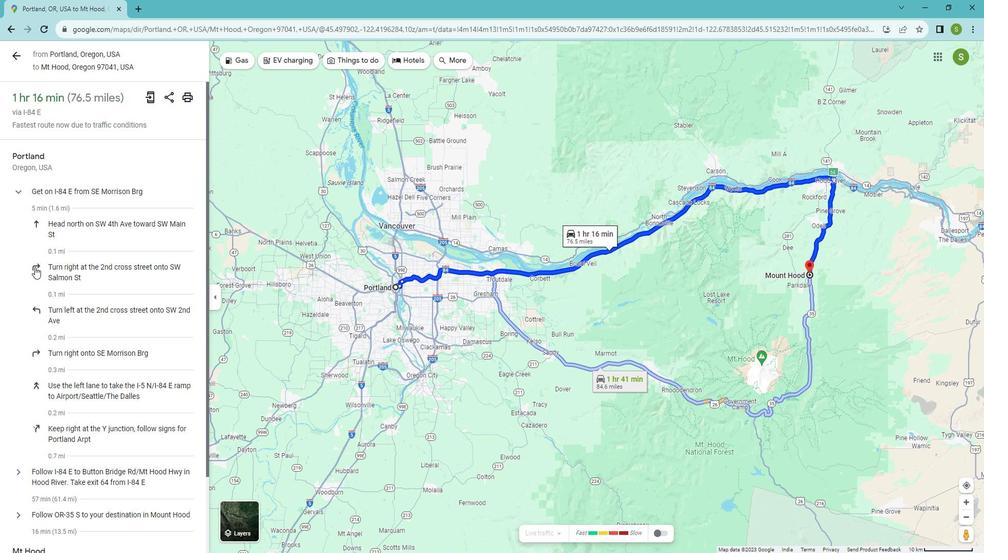 
Action: Mouse scrolled (39, 261) with delta (0, 0)
Screenshot: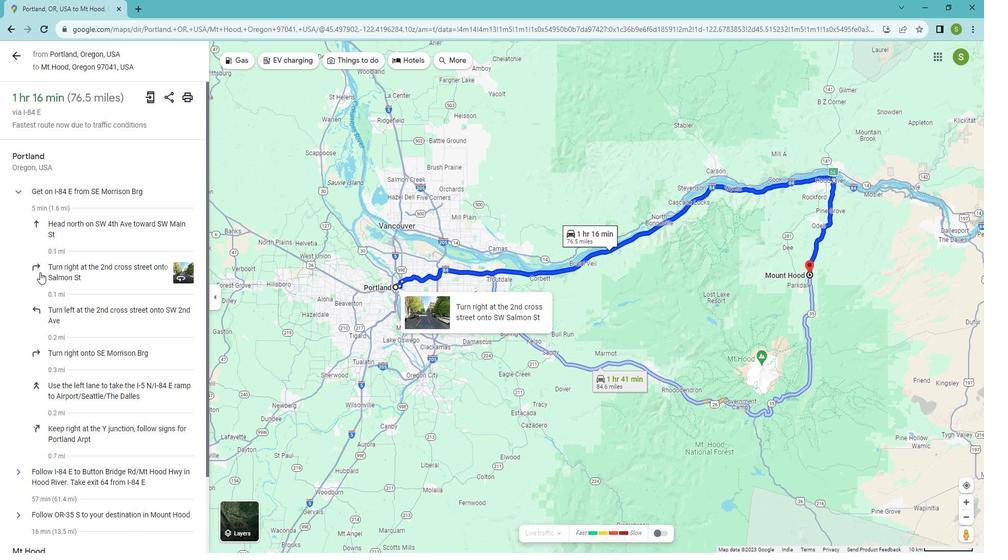 
Action: Mouse scrolled (39, 261) with delta (0, 0)
Screenshot: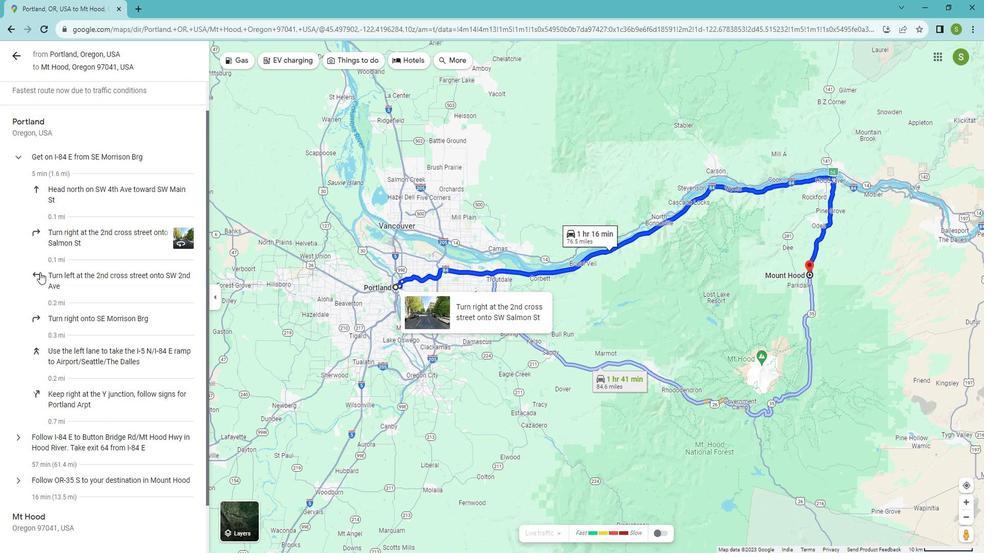 
Action: Mouse moved to (41, 260)
Screenshot: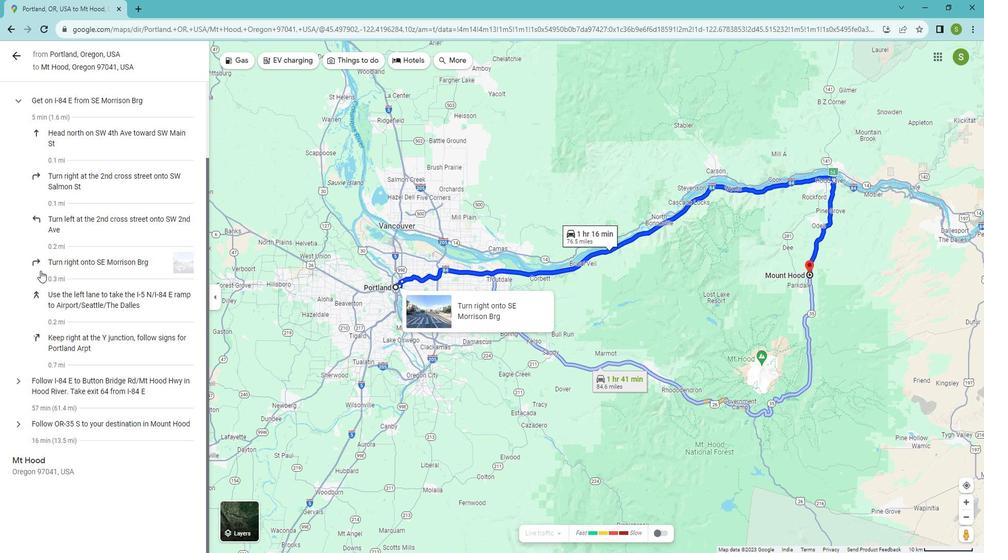 
Action: Mouse scrolled (41, 259) with delta (0, 0)
Screenshot: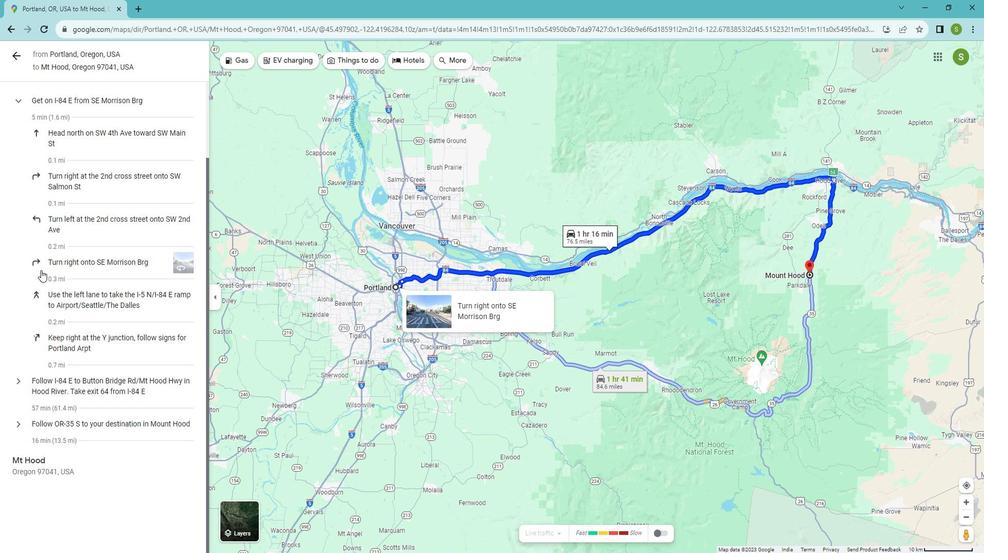 
Action: Mouse scrolled (41, 259) with delta (0, 0)
Screenshot: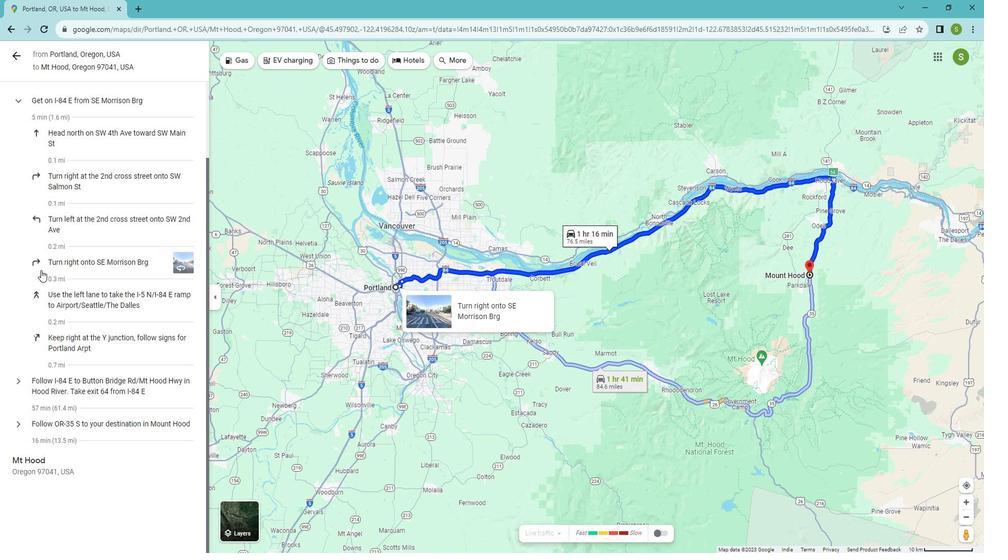 
Action: Mouse scrolled (41, 259) with delta (0, 0)
Screenshot: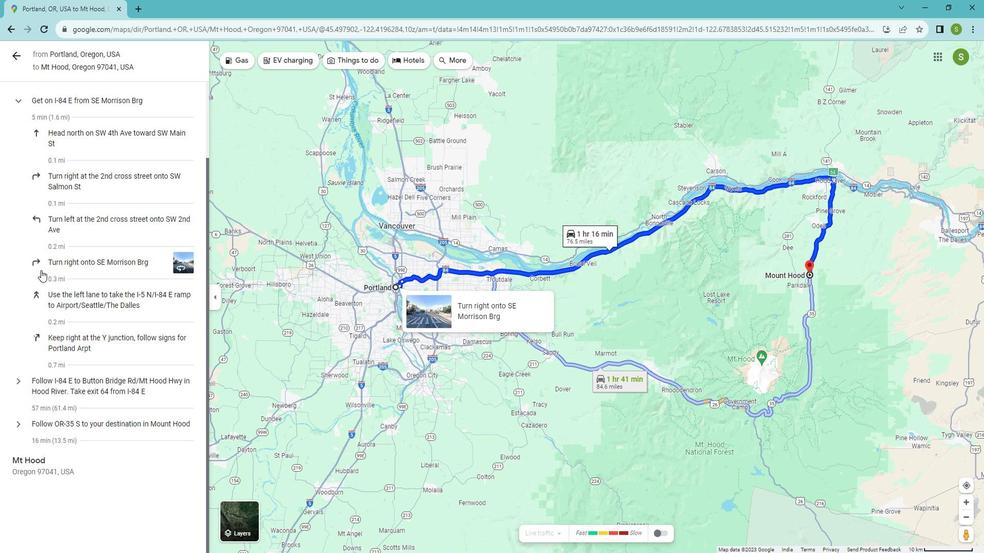 
Action: Mouse moved to (16, 366)
Screenshot: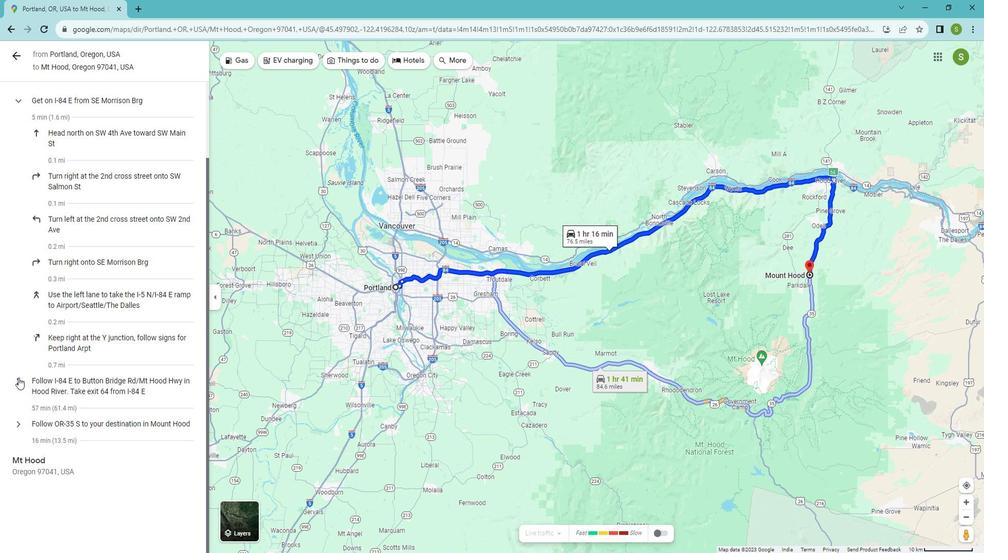 
Action: Mouse pressed left at (16, 366)
Screenshot: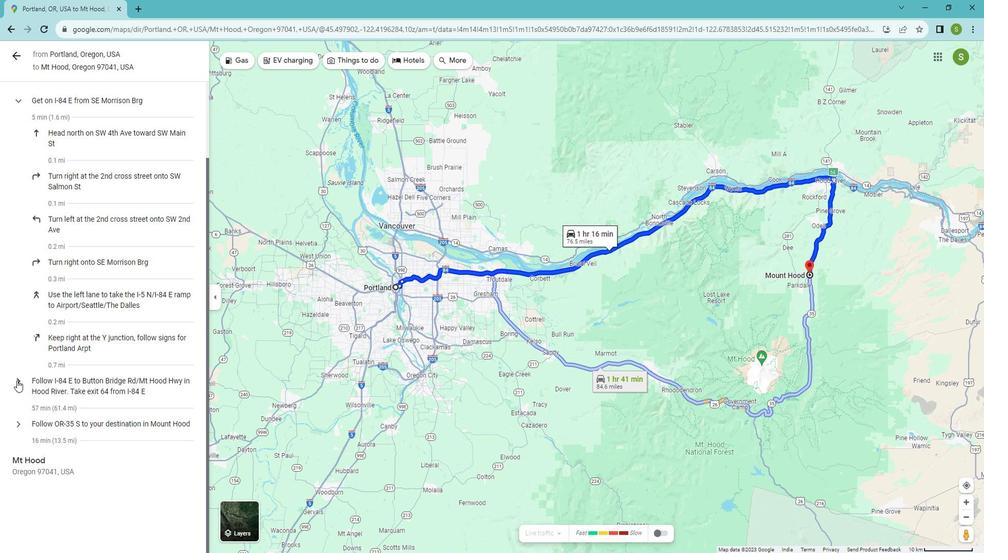 
Action: Mouse moved to (64, 299)
Screenshot: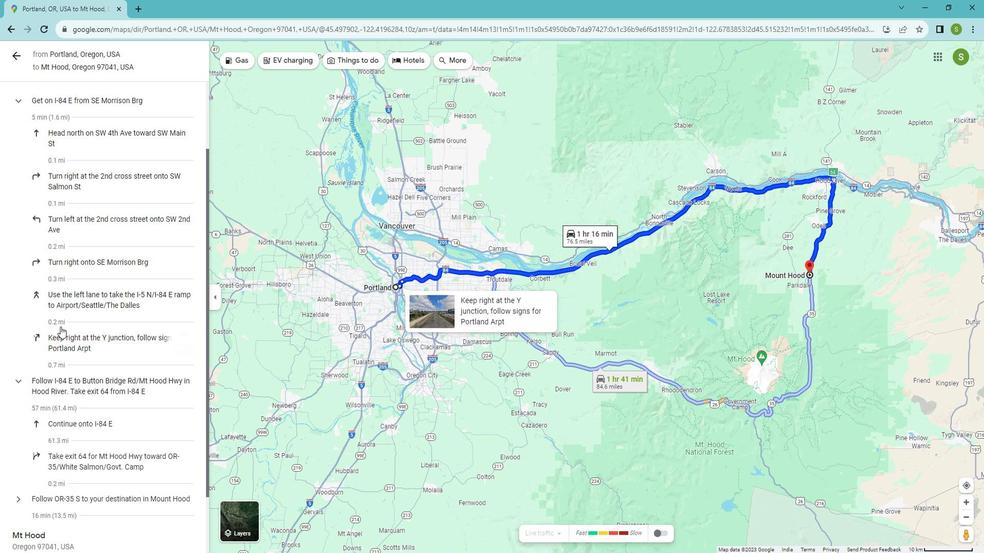 
Action: Mouse scrolled (64, 298) with delta (0, 0)
Screenshot: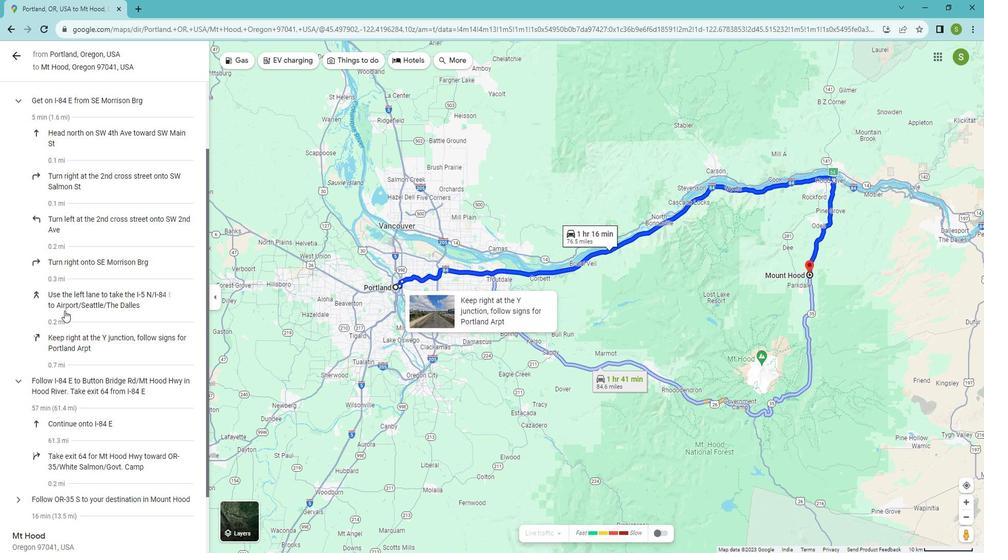 
Action: Mouse moved to (64, 299)
Screenshot: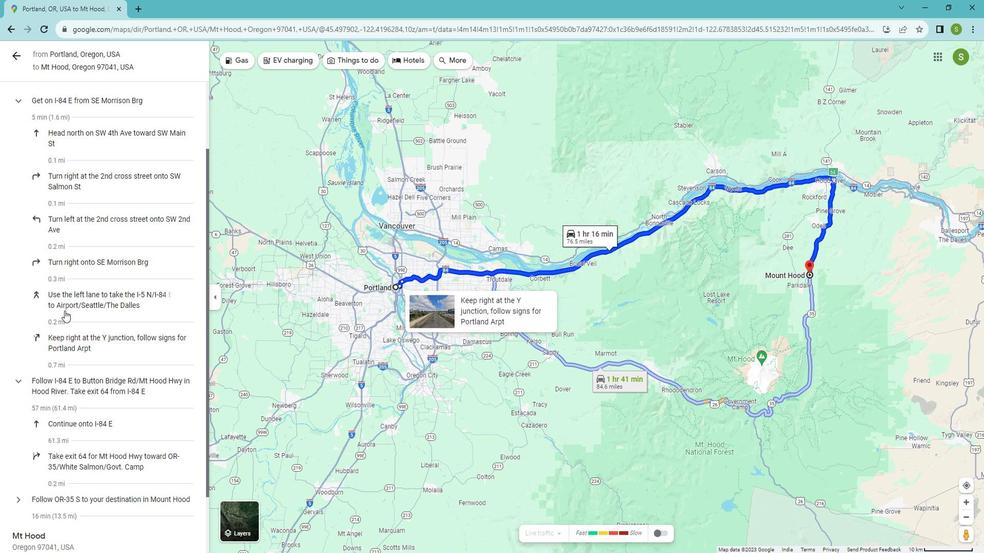 
Action: Mouse scrolled (64, 298) with delta (0, 0)
Screenshot: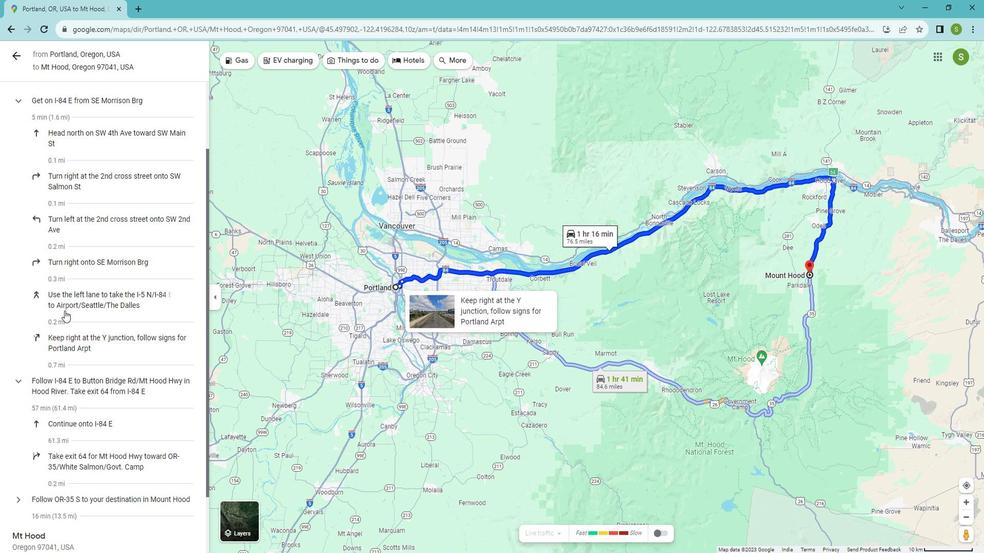 
Action: Mouse moved to (63, 299)
Screenshot: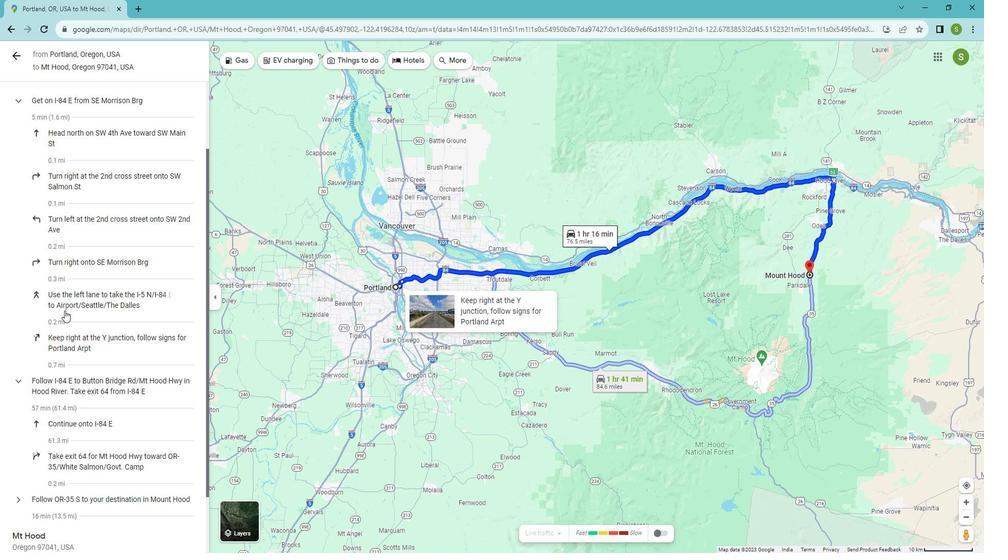 
Action: Mouse scrolled (63, 298) with delta (0, 0)
Screenshot: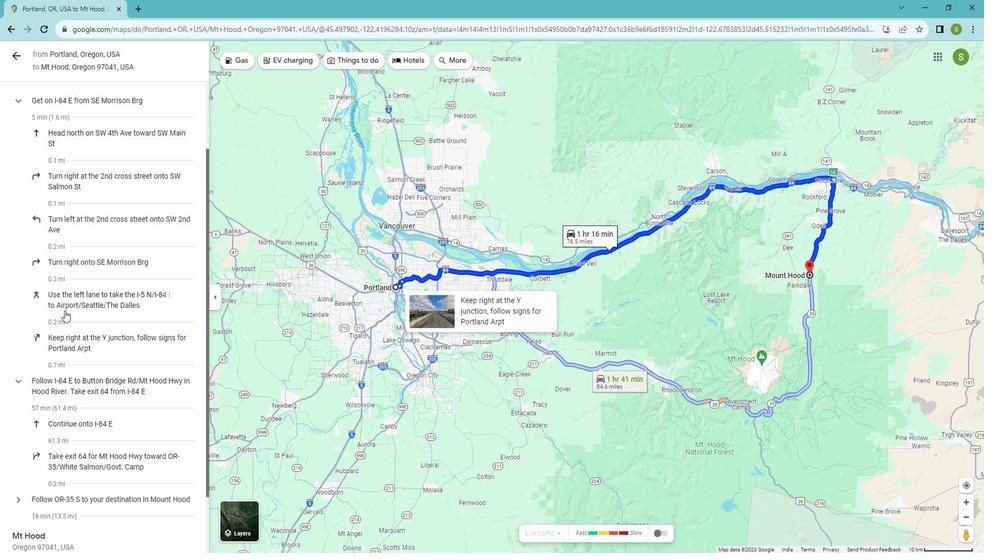 
Action: Mouse scrolled (63, 298) with delta (0, 0)
Screenshot: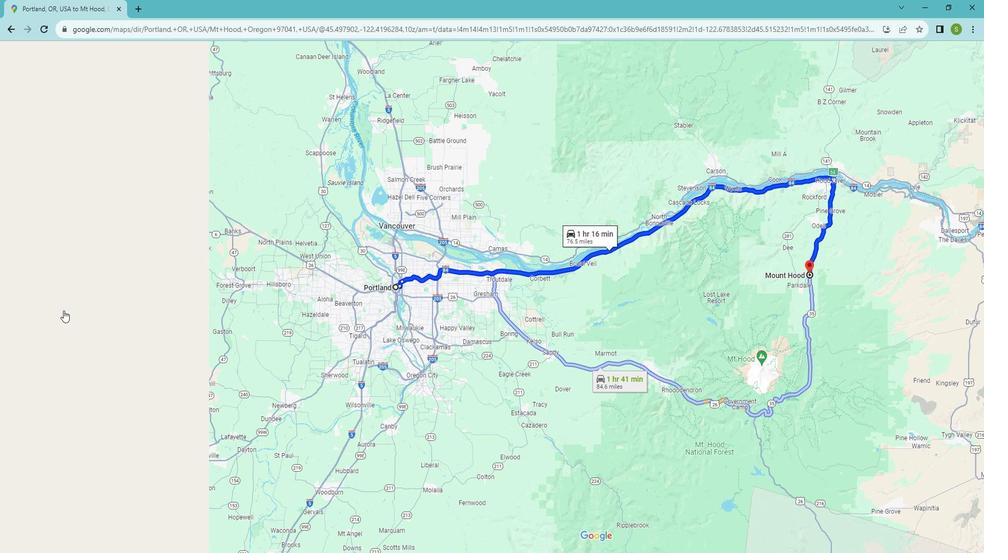 
Action: Mouse moved to (18, 407)
Screenshot: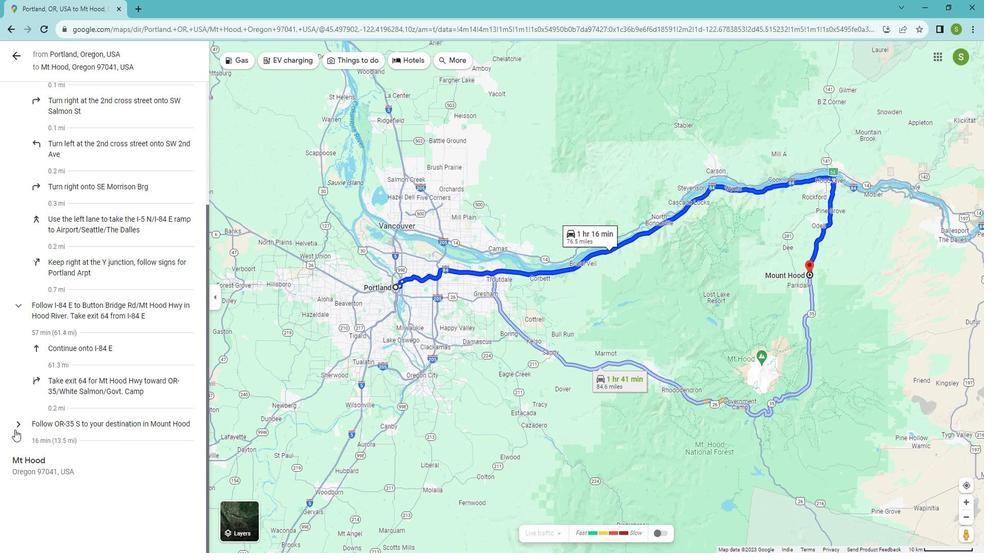 
Action: Mouse pressed left at (18, 407)
Screenshot: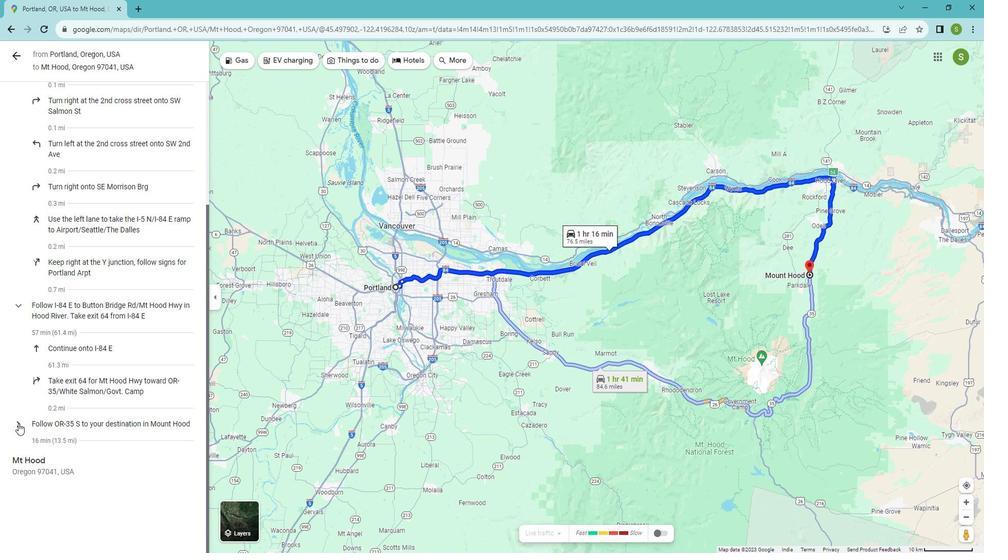 
Action: Mouse moved to (52, 403)
Screenshot: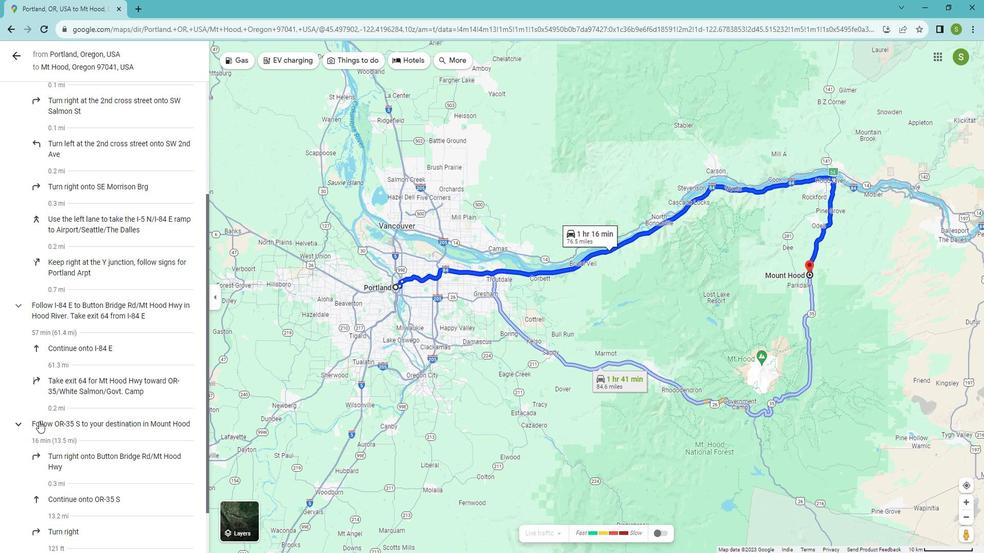 
Action: Mouse scrolled (52, 403) with delta (0, 0)
Screenshot: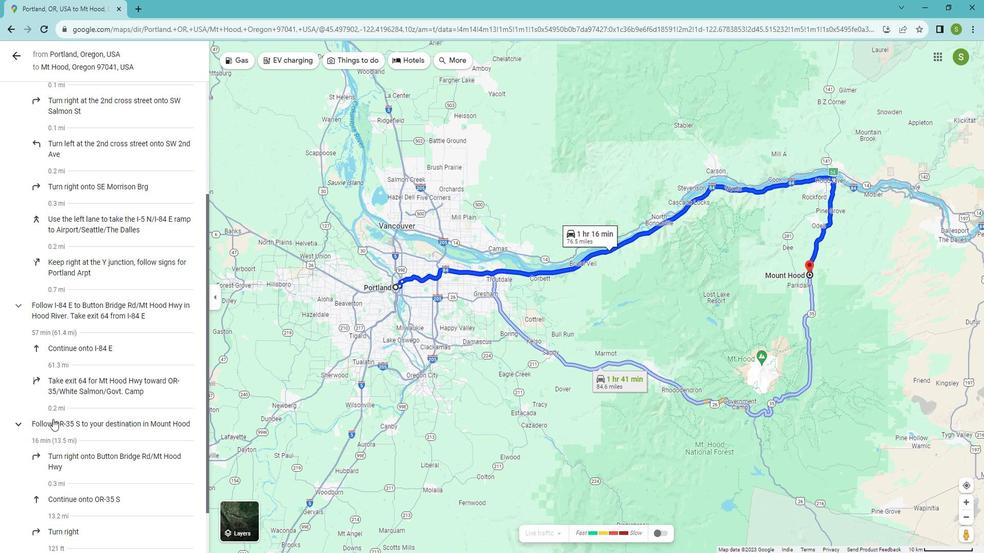 
Action: Mouse scrolled (52, 403) with delta (0, 0)
Screenshot: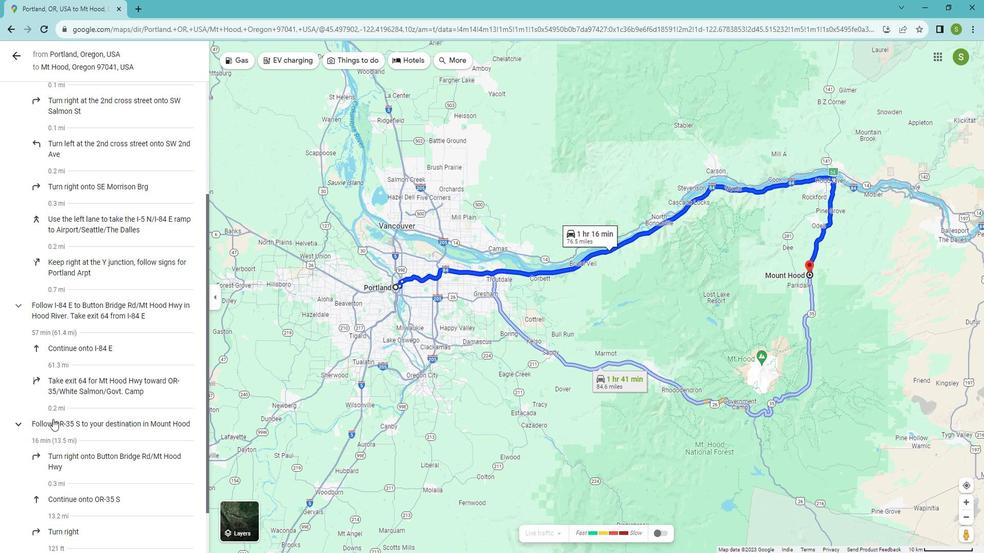 
Action: Mouse scrolled (52, 403) with delta (0, 0)
Screenshot: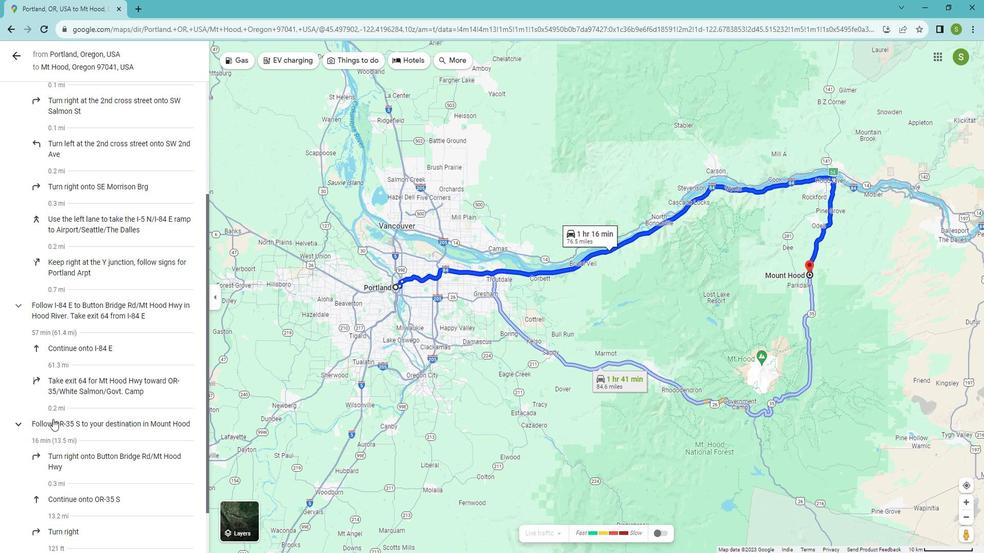 
Action: Mouse scrolled (52, 403) with delta (0, 0)
Screenshot: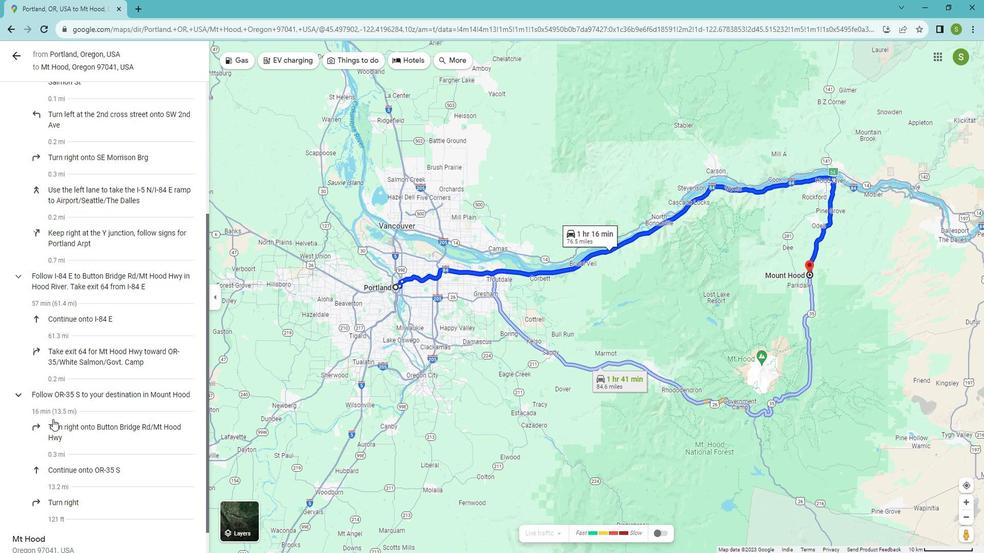 
Action: Mouse scrolled (52, 404) with delta (0, 0)
Screenshot: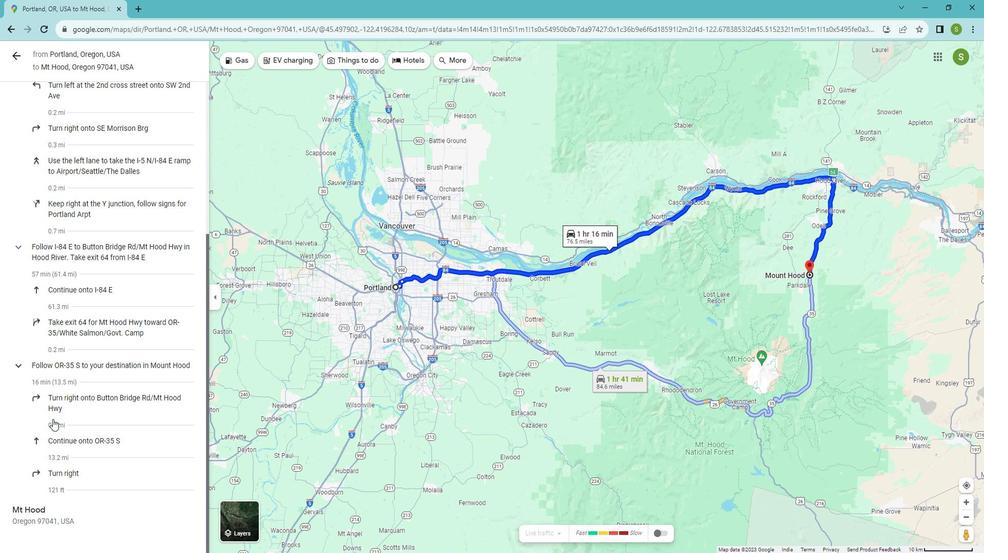 
Action: Mouse scrolled (52, 404) with delta (0, 0)
Screenshot: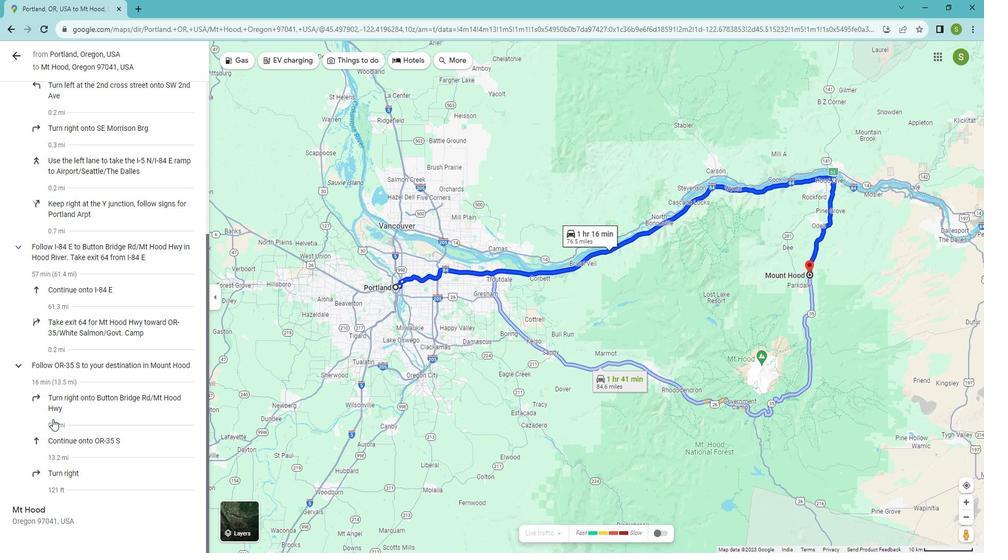 
Action: Mouse scrolled (52, 404) with delta (0, 0)
Screenshot: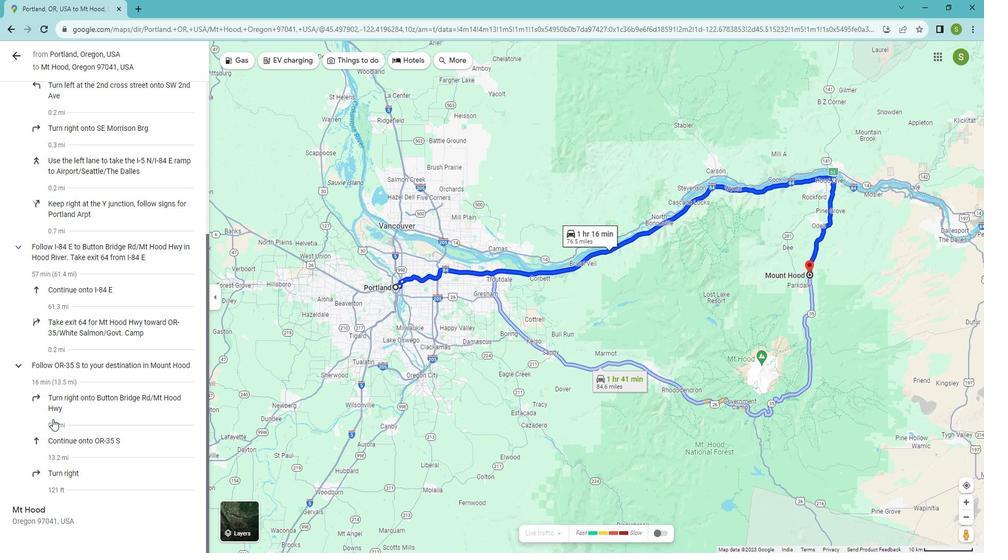 
Action: Mouse scrolled (52, 404) with delta (0, 0)
Screenshot: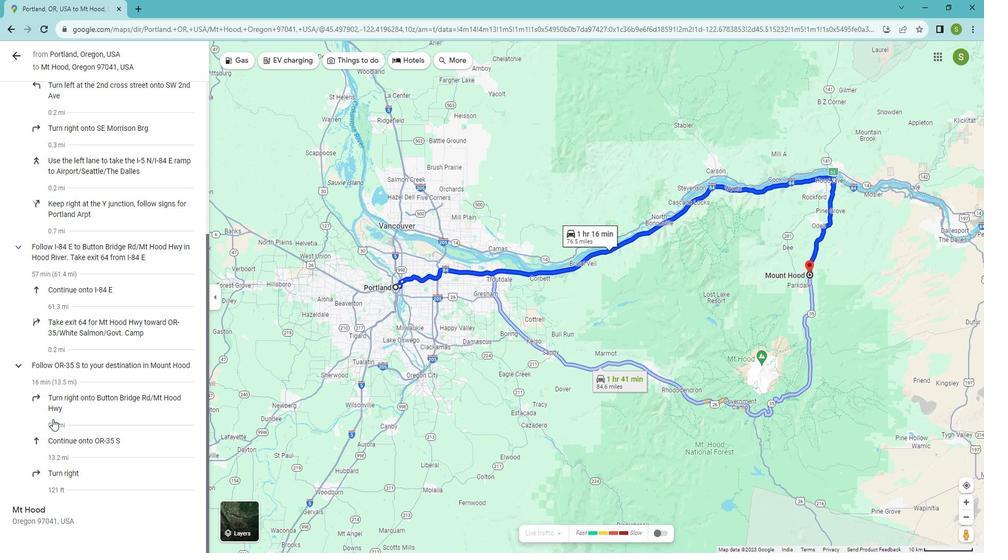 
Action: Mouse moved to (53, 403)
Screenshot: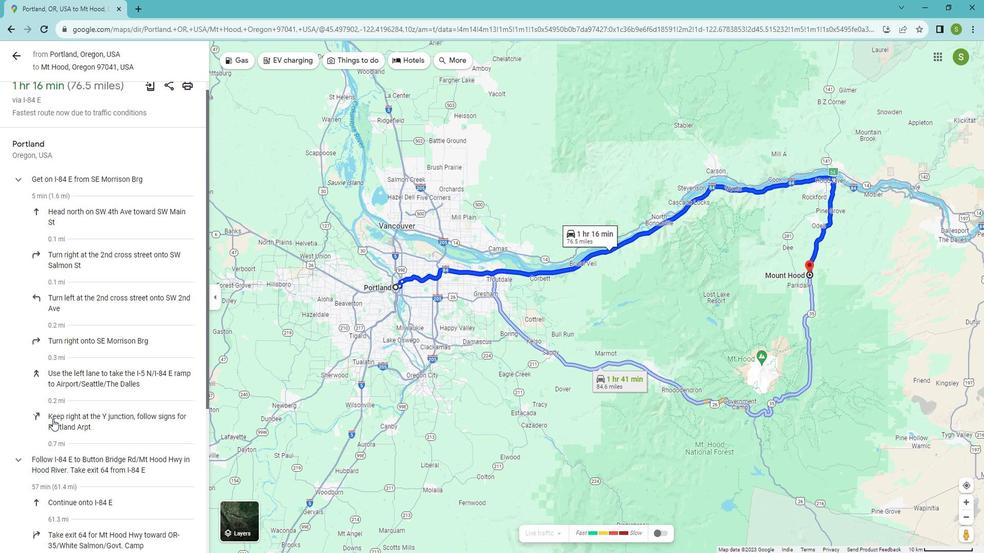 
Action: Mouse scrolled (53, 403) with delta (0, 0)
Screenshot: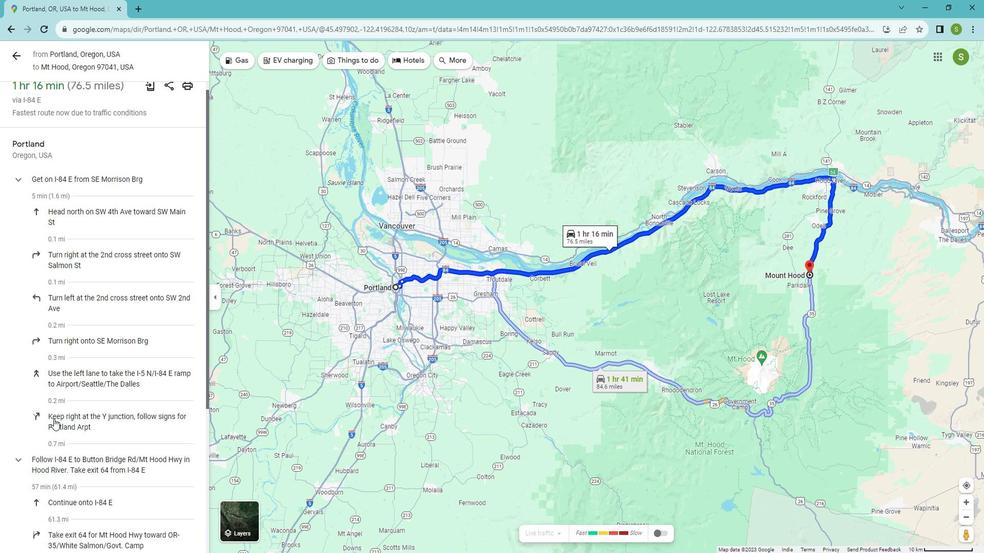 
Action: Mouse scrolled (53, 403) with delta (0, 0)
Screenshot: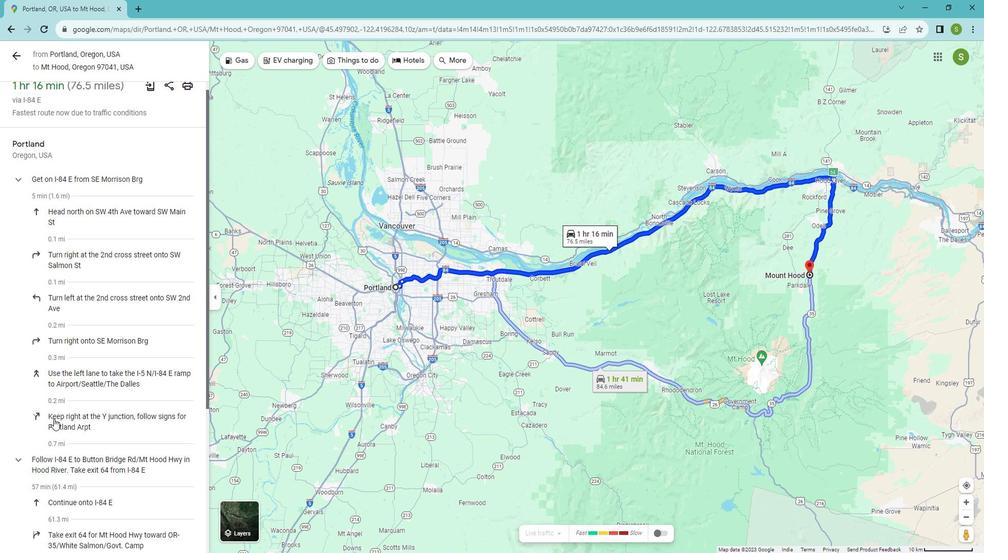 
Action: Mouse scrolled (53, 403) with delta (0, 0)
Screenshot: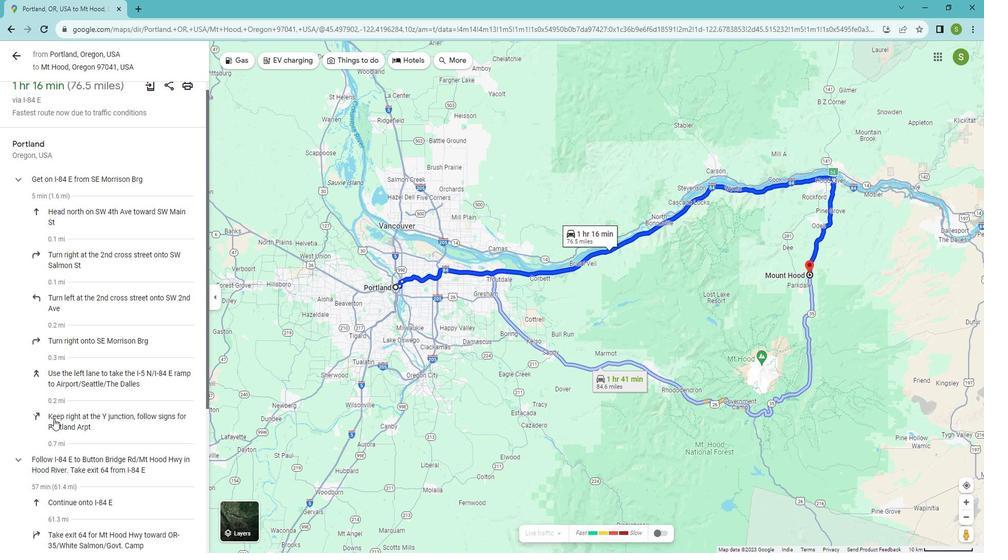 
Action: Mouse scrolled (53, 403) with delta (0, 0)
Screenshot: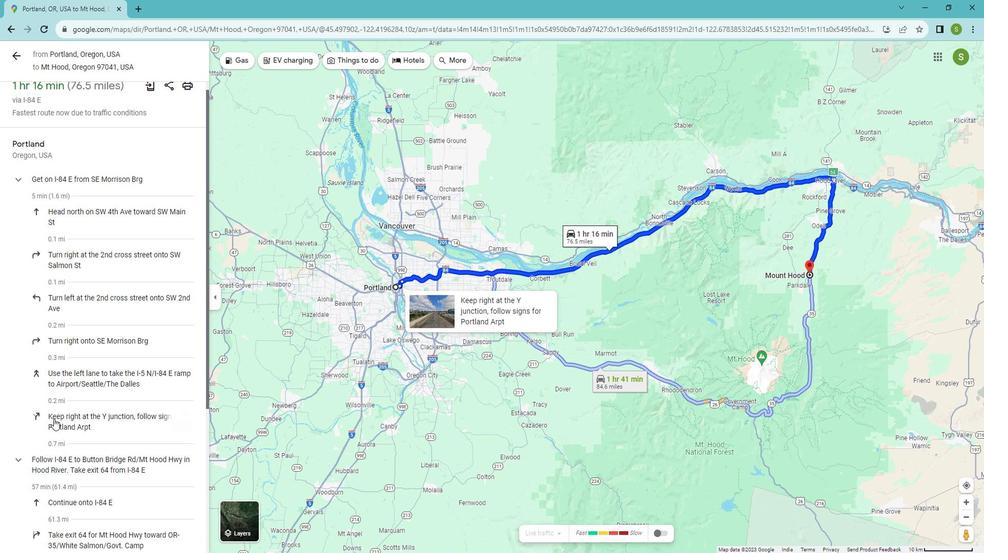 
Action: Mouse moved to (19, 48)
Screenshot: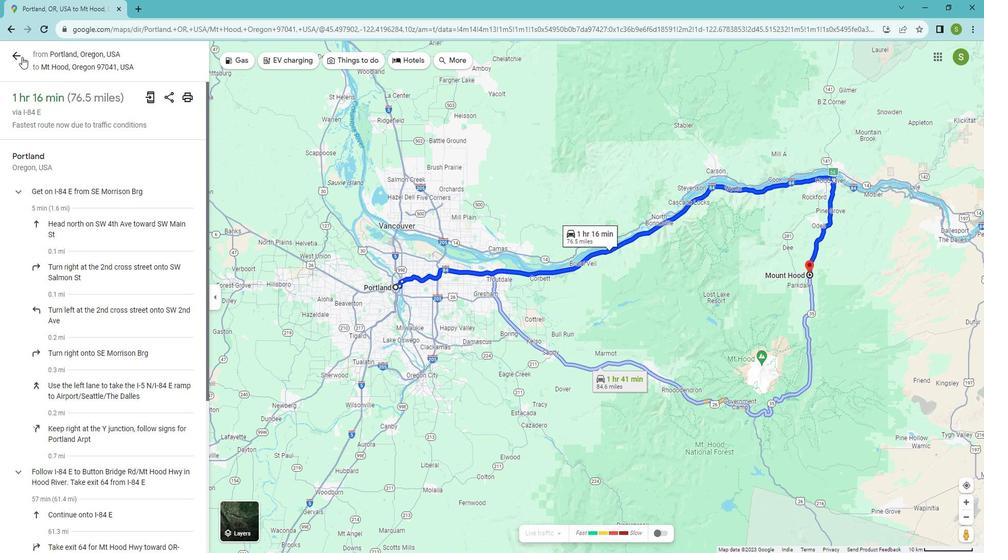 
Action: Mouse pressed left at (19, 48)
Screenshot: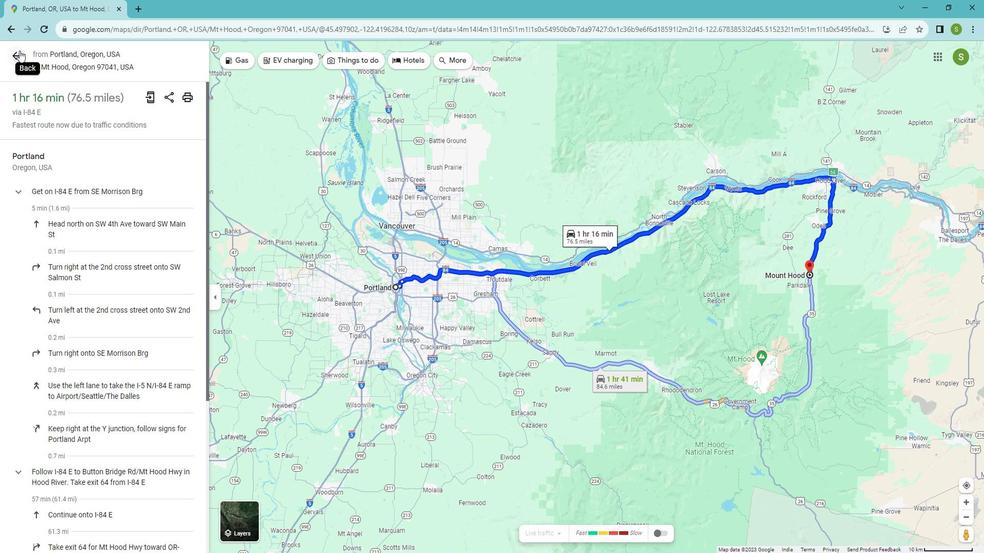 
Action: Mouse moved to (143, 54)
Screenshot: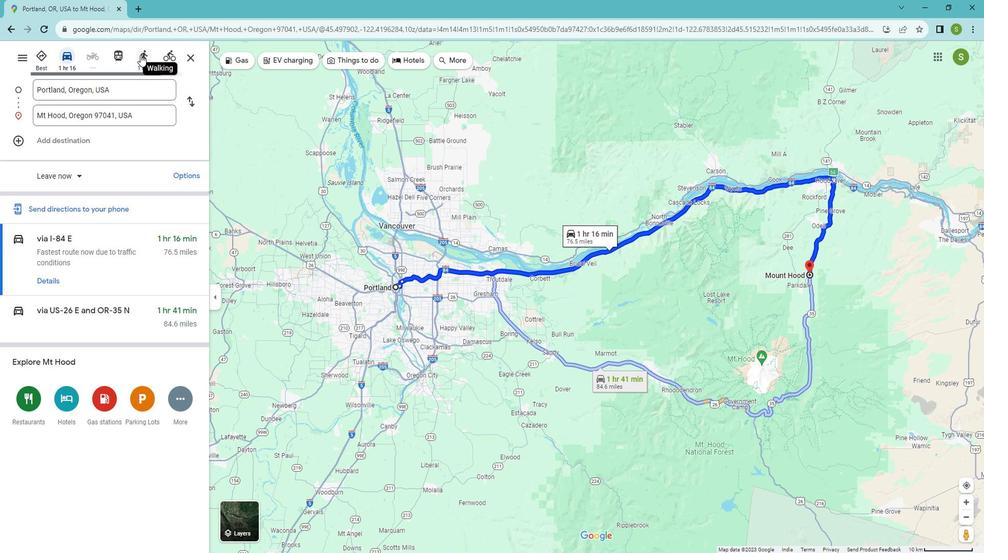 
Action: Mouse pressed left at (143, 54)
Screenshot: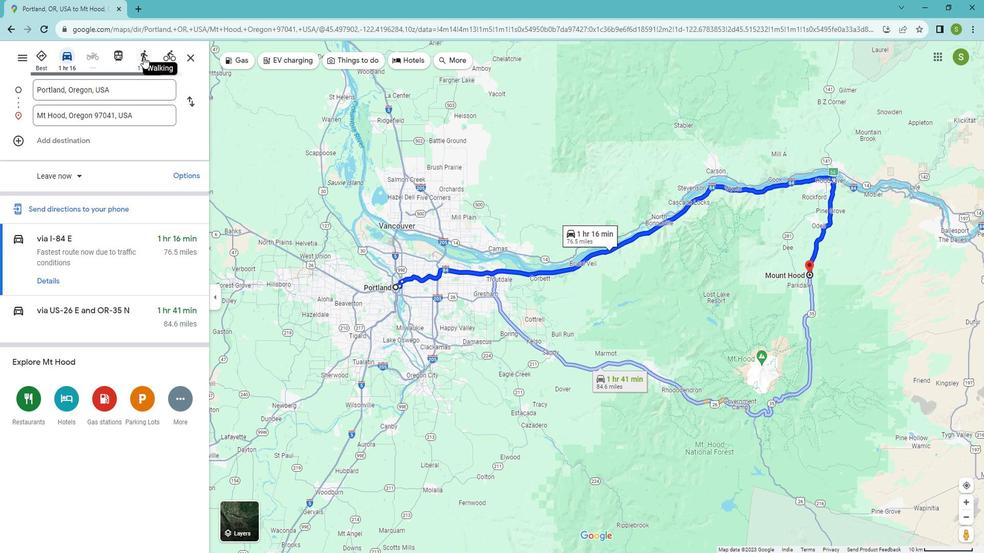 
Action: Mouse moved to (41, 247)
Screenshot: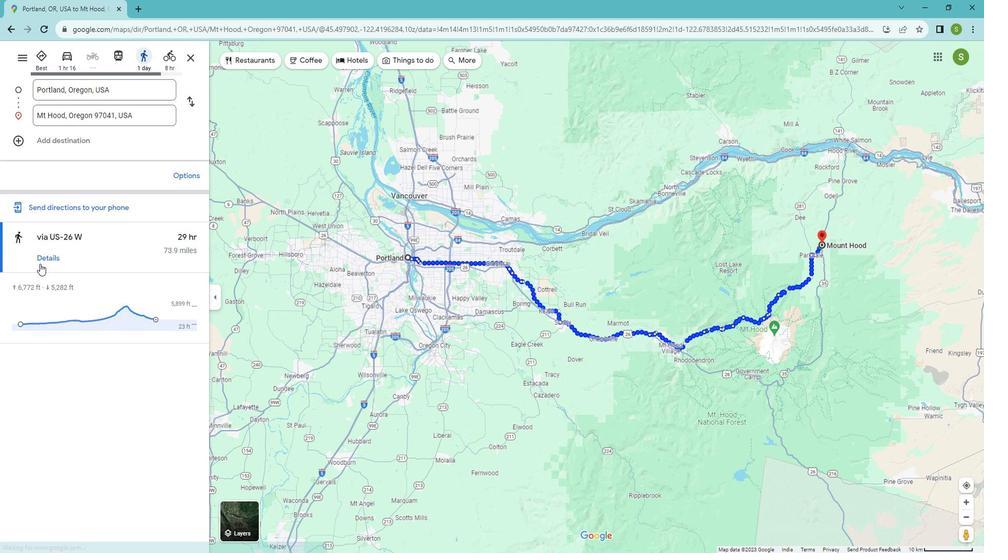 
Action: Mouse pressed left at (41, 247)
Screenshot: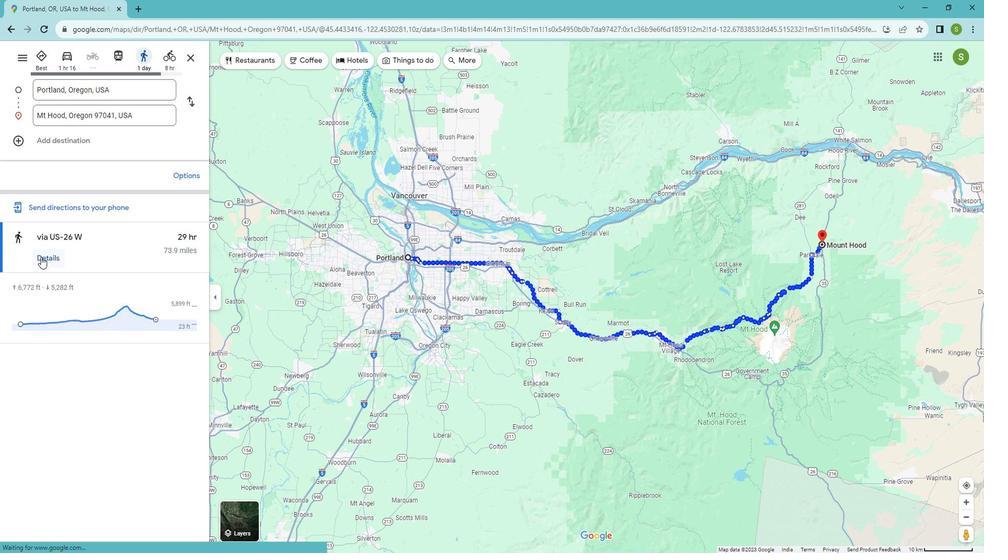 
Action: Mouse moved to (30, 244)
Screenshot: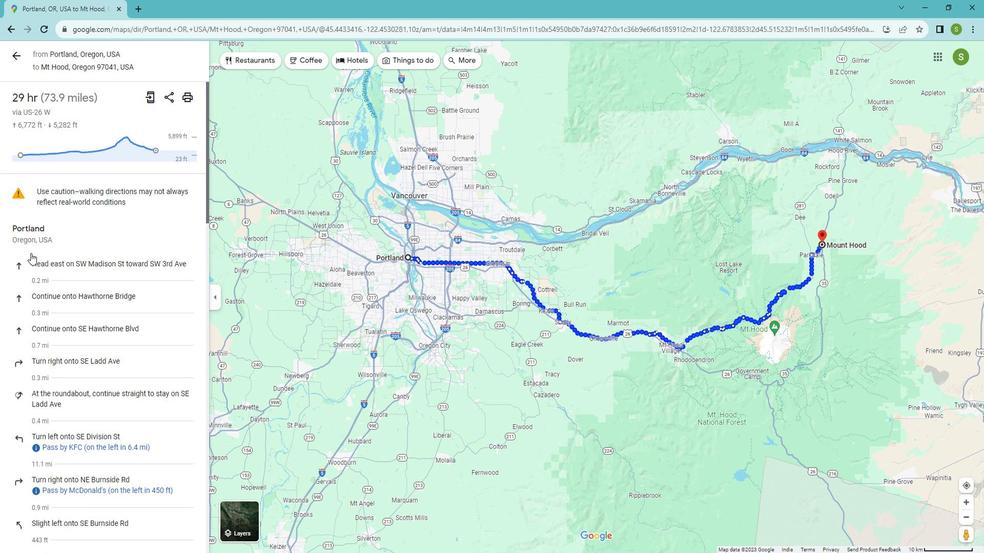 
Action: Mouse scrolled (30, 243) with delta (0, 0)
Screenshot: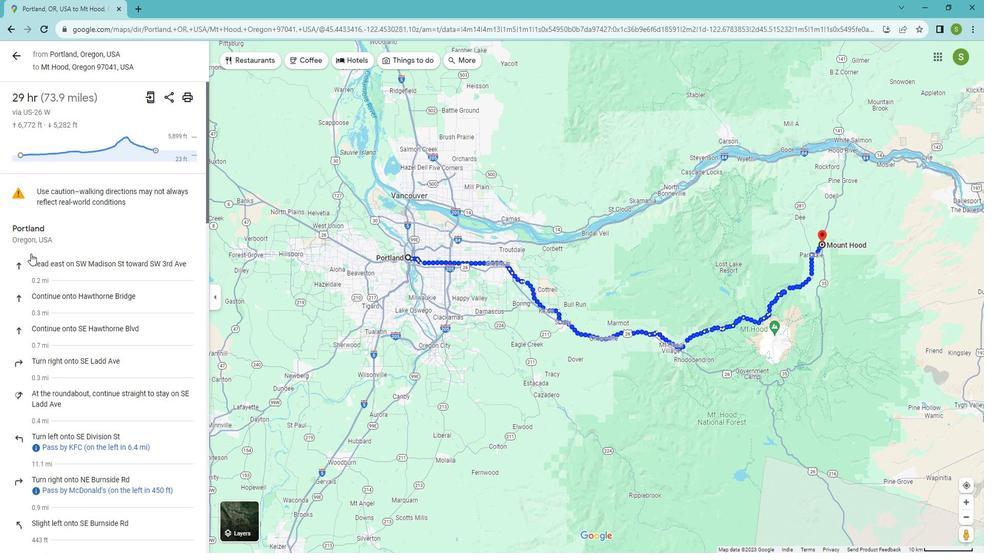 
Action: Mouse scrolled (30, 243) with delta (0, 0)
Screenshot: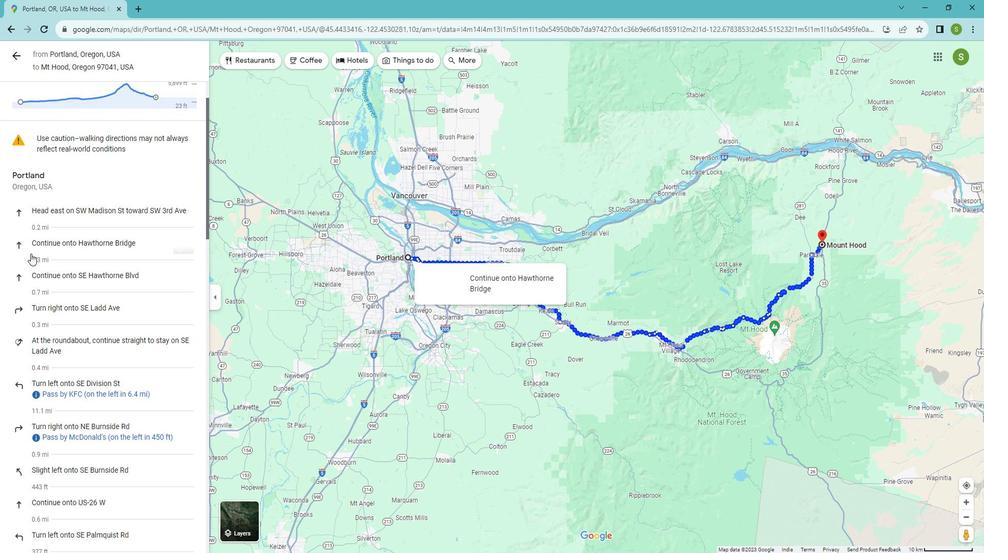 
Action: Mouse scrolled (30, 243) with delta (0, 0)
Screenshot: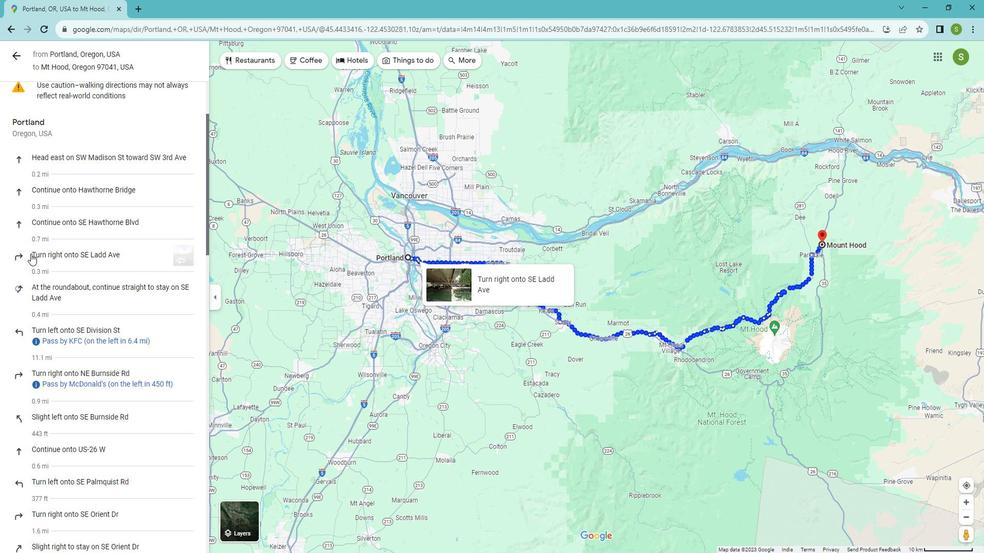 
Action: Mouse scrolled (30, 243) with delta (0, 0)
Screenshot: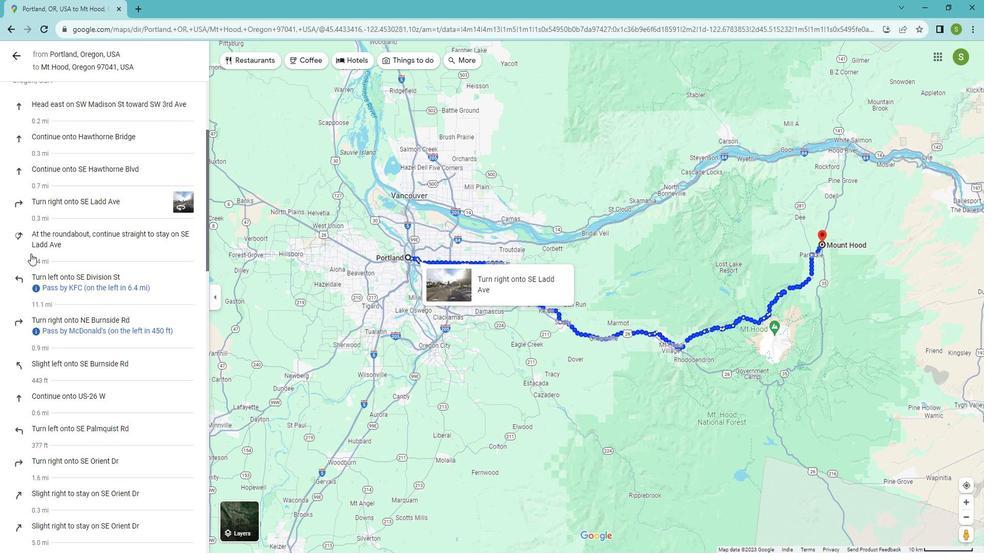 
Action: Mouse scrolled (30, 243) with delta (0, 0)
Screenshot: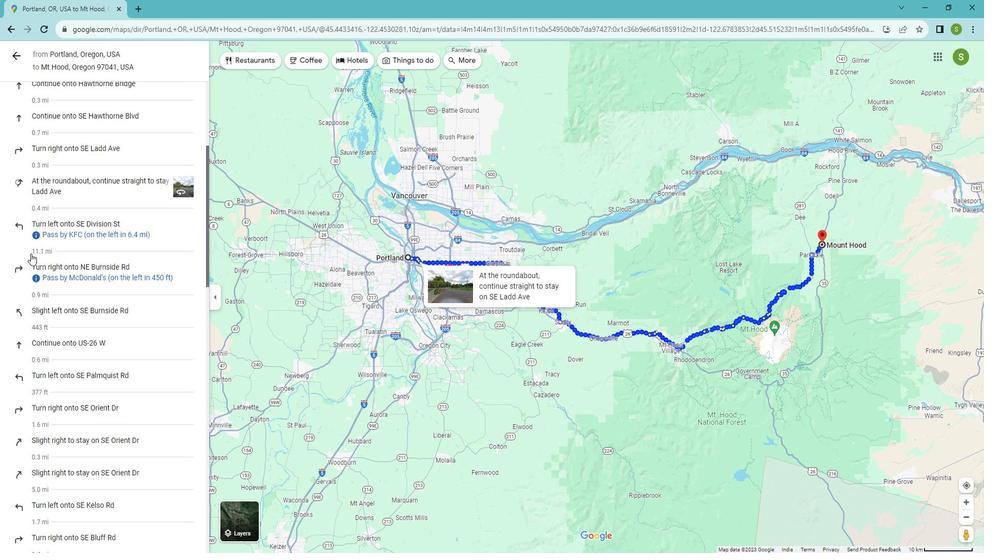 
Action: Mouse scrolled (30, 243) with delta (0, 0)
Screenshot: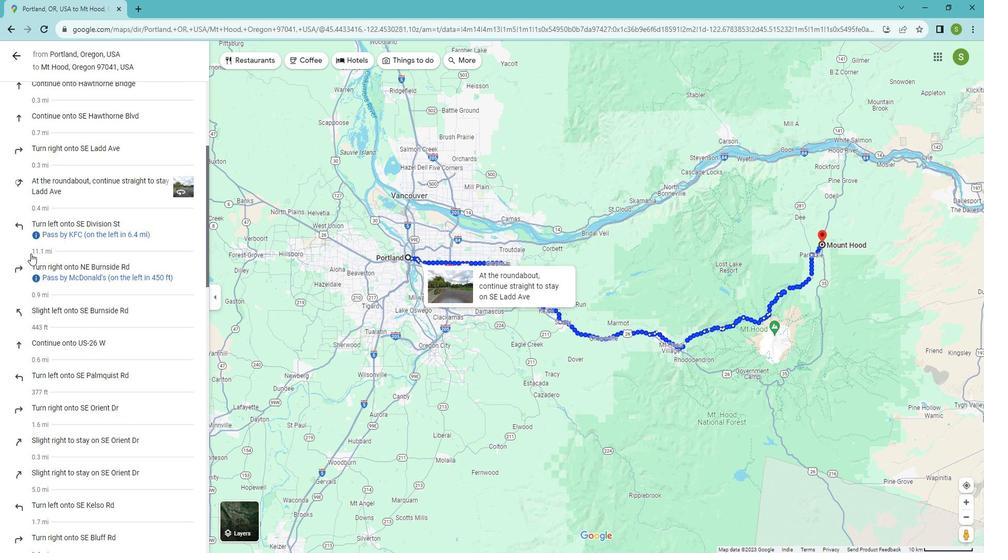 
Action: Mouse scrolled (30, 243) with delta (0, 0)
Screenshot: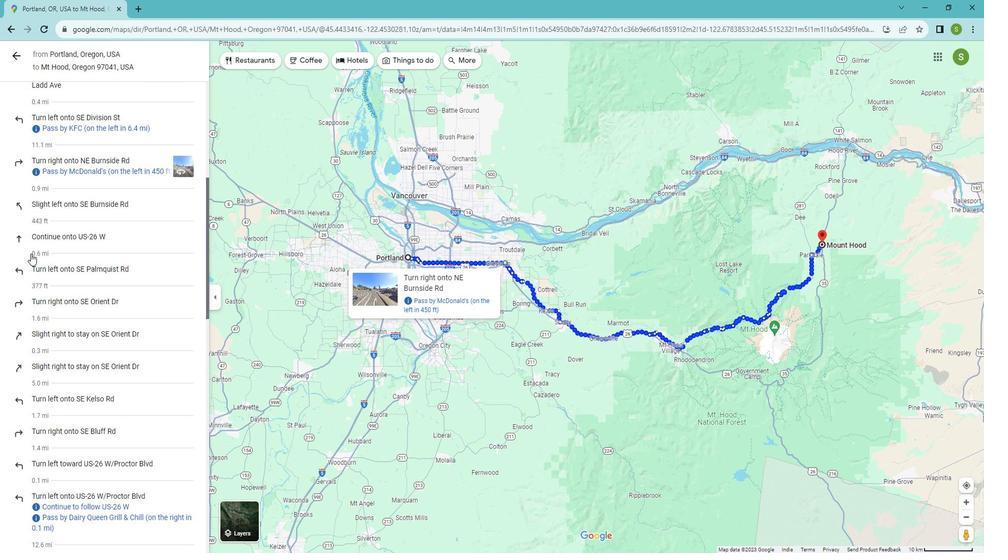
Action: Mouse scrolled (30, 243) with delta (0, 0)
Screenshot: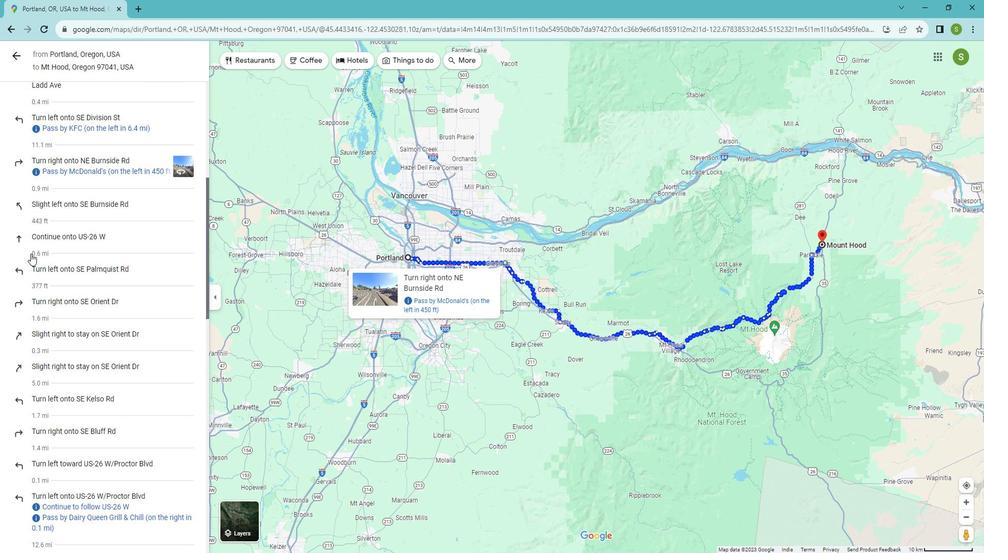 
Action: Mouse scrolled (30, 243) with delta (0, 0)
Screenshot: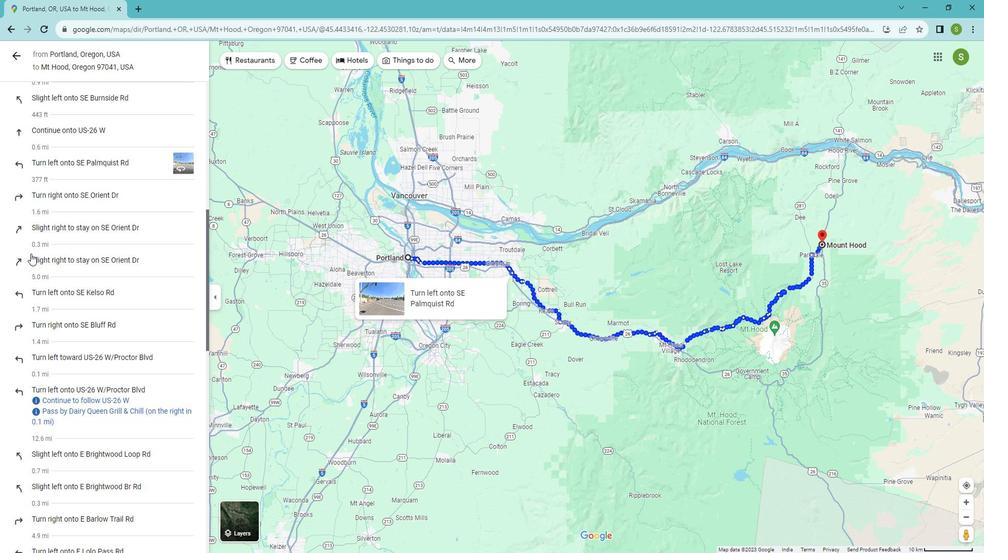 
Action: Mouse scrolled (30, 243) with delta (0, 0)
Screenshot: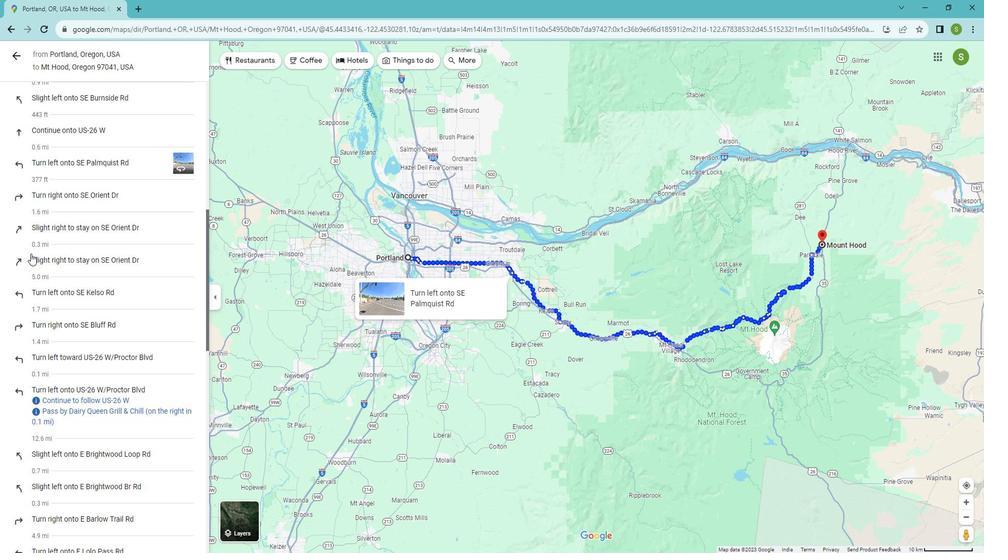 
Action: Mouse scrolled (30, 243) with delta (0, 0)
Screenshot: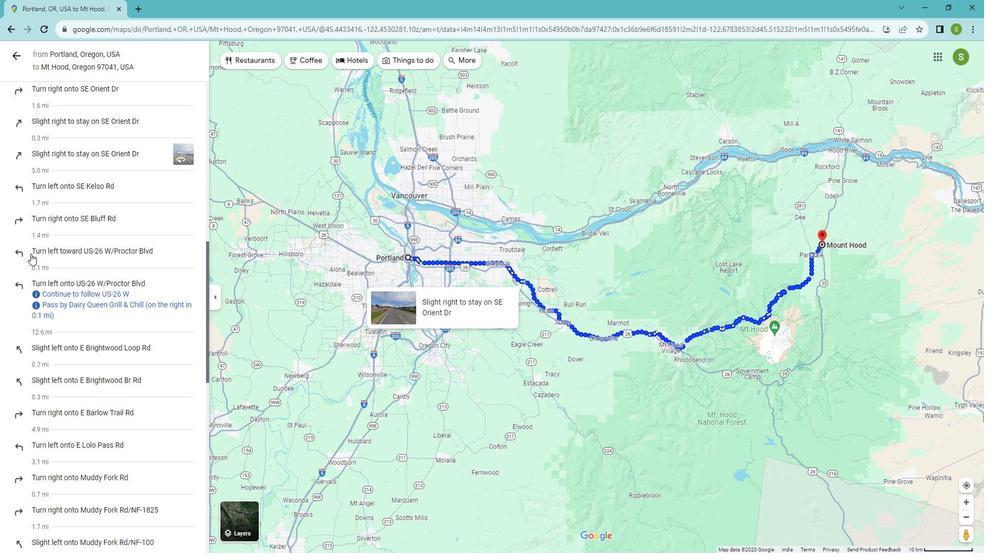 
Action: Mouse scrolled (30, 243) with delta (0, 0)
Screenshot: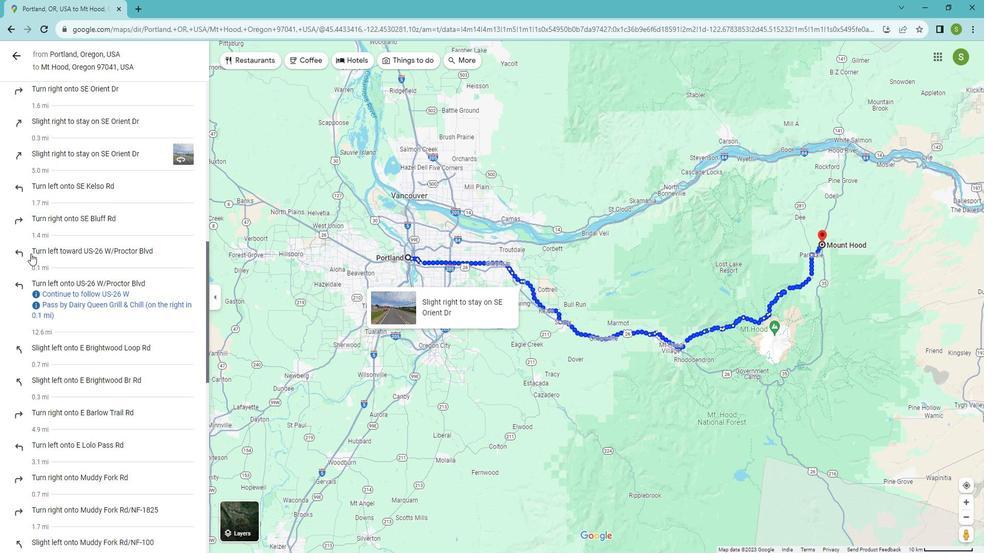 
Action: Mouse scrolled (30, 243) with delta (0, 0)
Screenshot: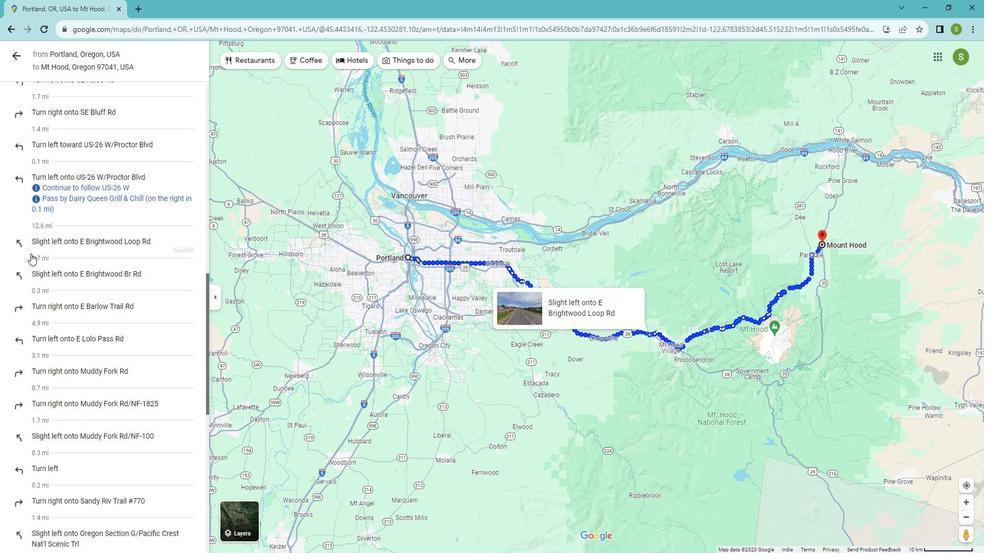 
Action: Mouse scrolled (30, 243) with delta (0, 0)
Screenshot: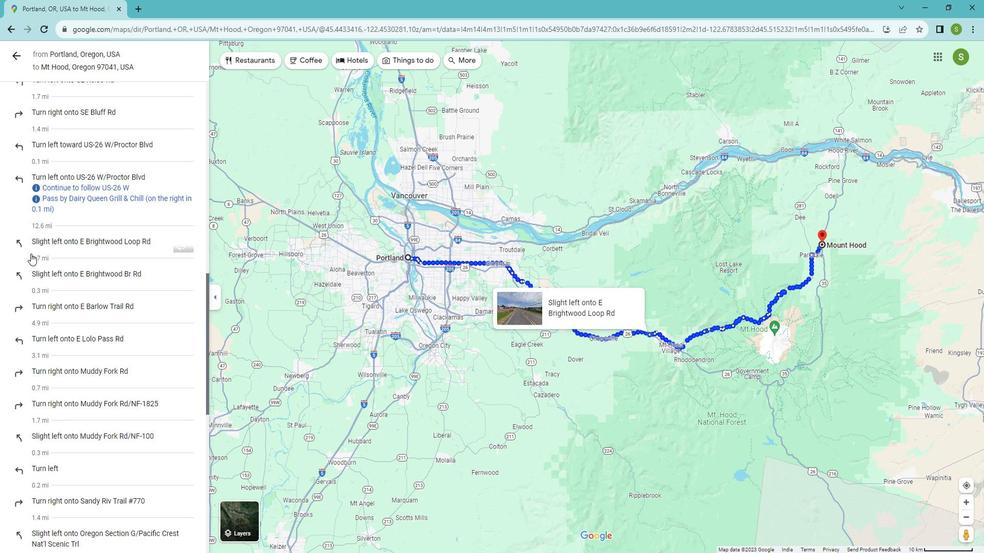 
Action: Mouse scrolled (30, 243) with delta (0, 0)
Screenshot: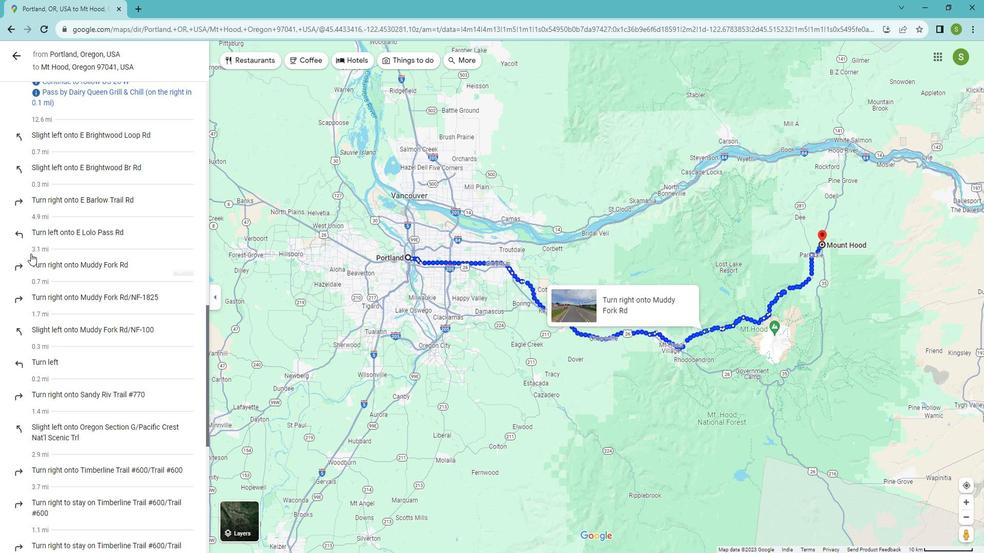 
Action: Mouse scrolled (30, 243) with delta (0, 0)
Screenshot: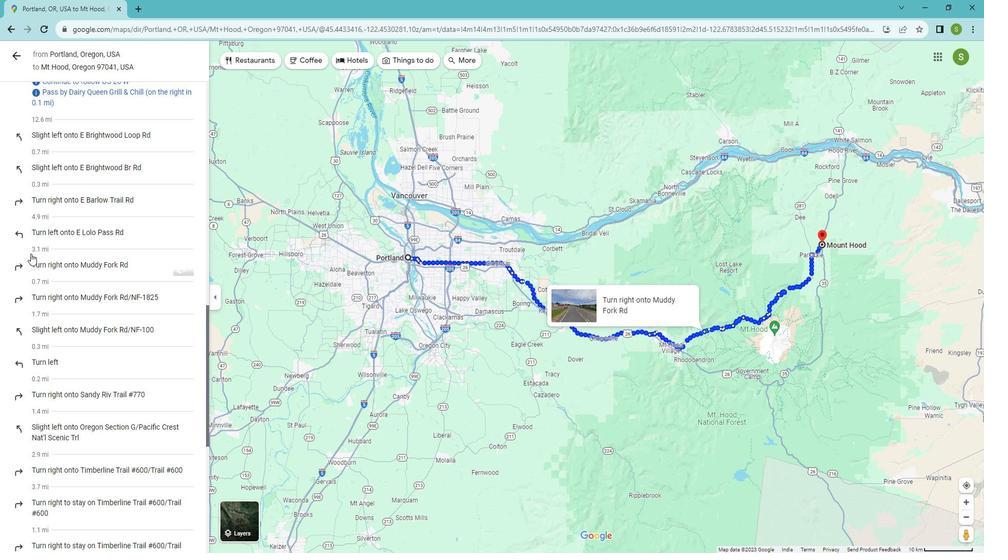 
Action: Mouse scrolled (30, 243) with delta (0, 0)
Screenshot: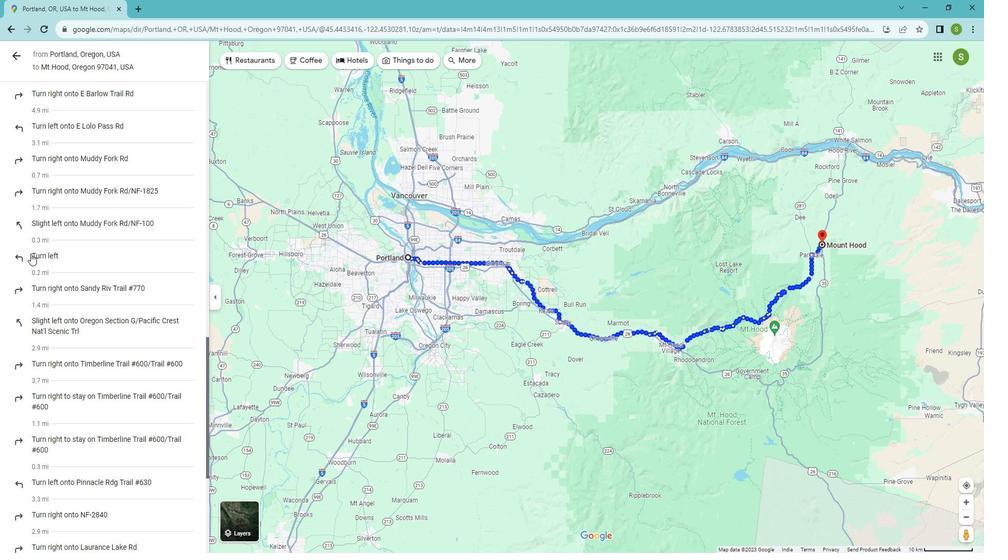 
Action: Mouse scrolled (30, 243) with delta (0, 0)
Screenshot: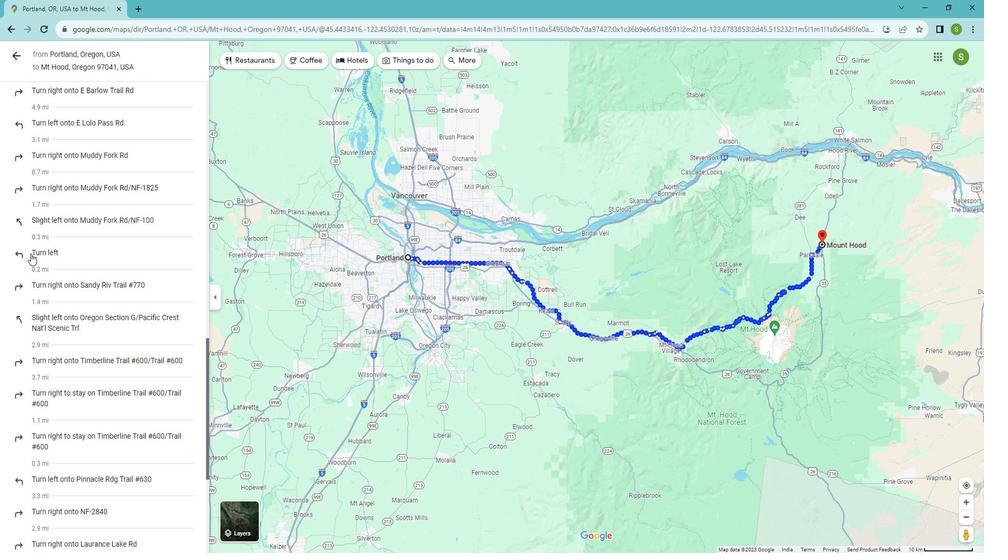 
Action: Mouse scrolled (30, 243) with delta (0, 0)
Screenshot: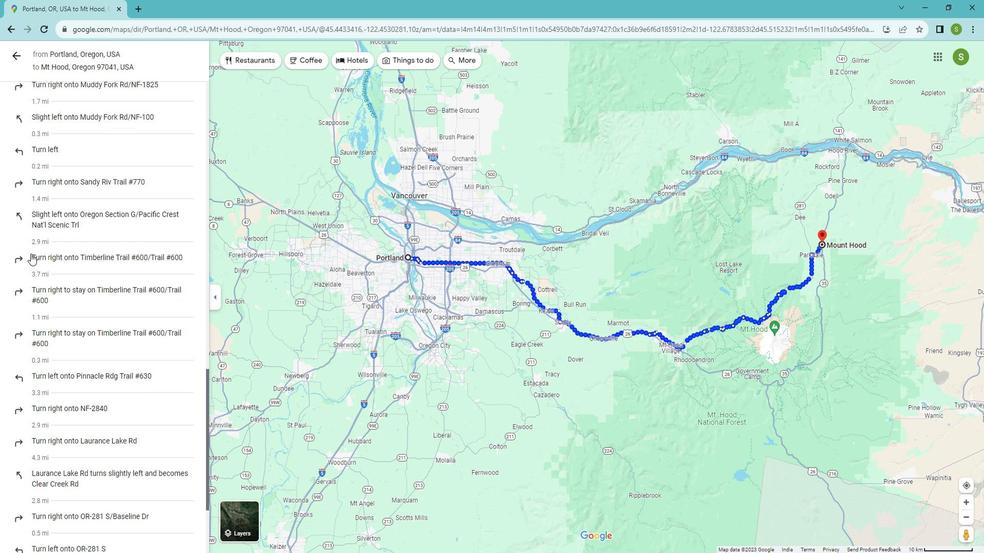 
Action: Mouse scrolled (30, 243) with delta (0, 0)
Screenshot: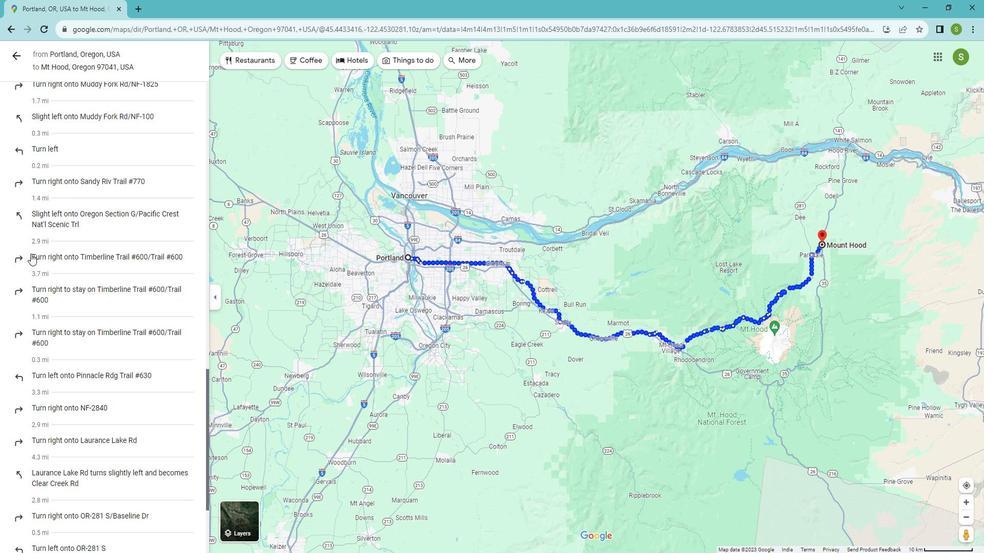 
Action: Mouse scrolled (30, 243) with delta (0, 0)
Screenshot: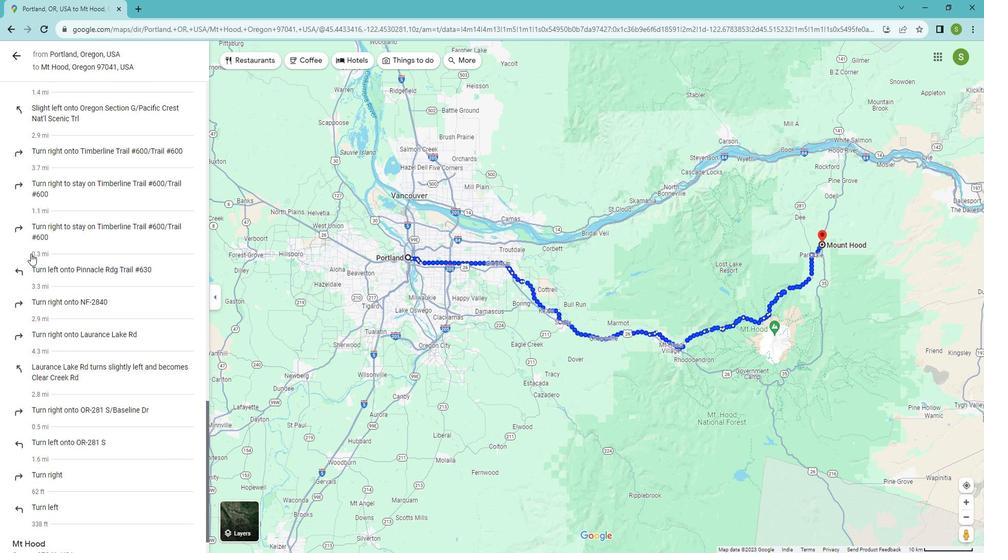
Action: Mouse scrolled (30, 243) with delta (0, 0)
Screenshot: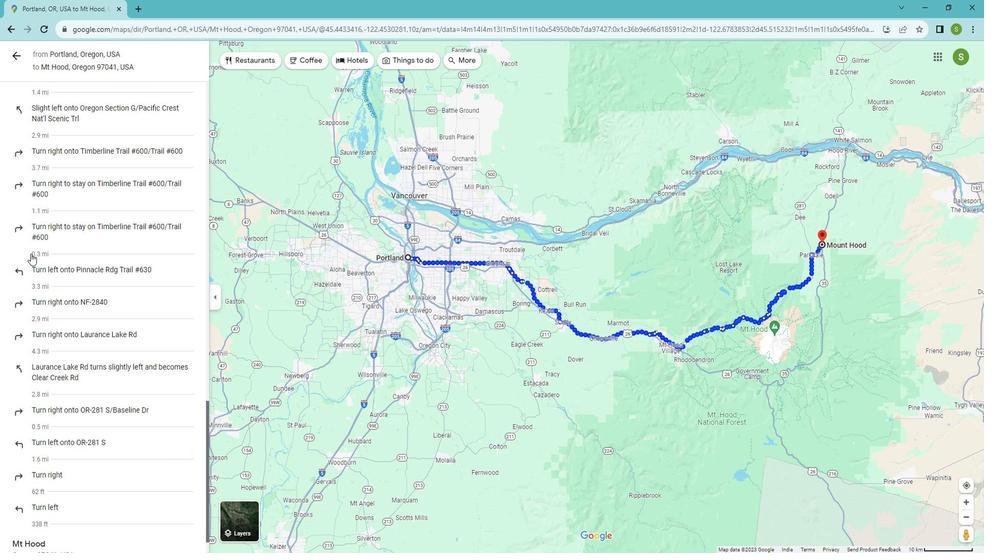 
Action: Mouse scrolled (30, 243) with delta (0, 0)
Screenshot: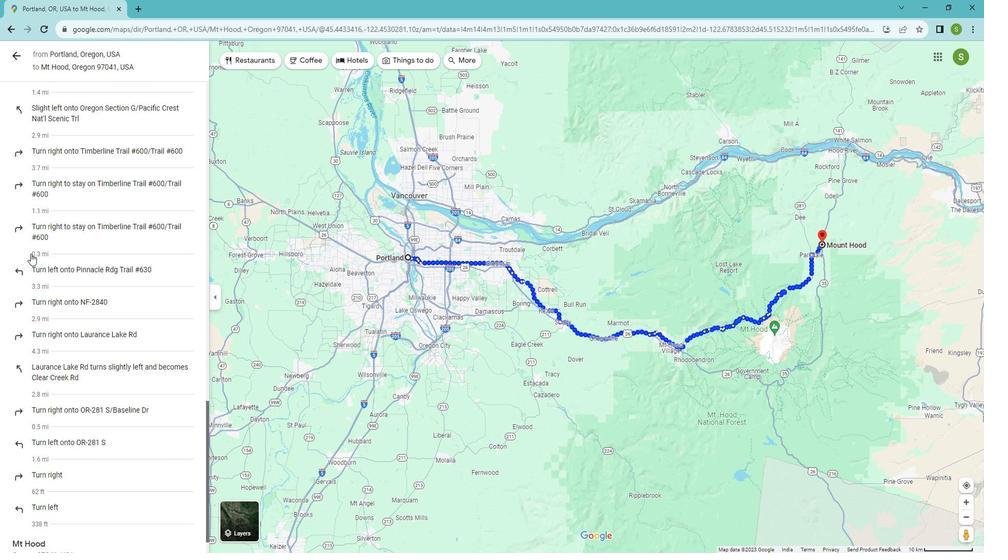 
Action: Mouse scrolled (30, 243) with delta (0, 0)
Screenshot: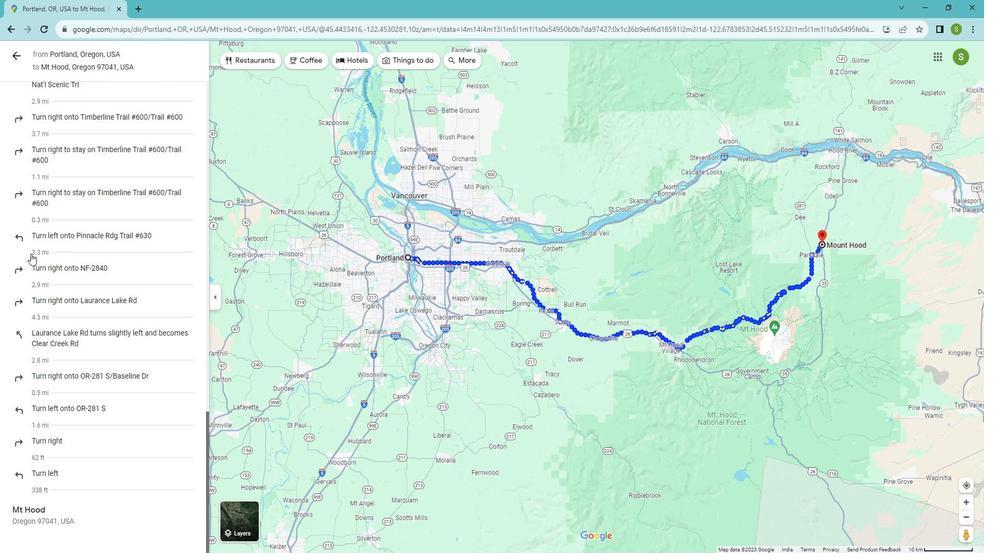 
Action: Mouse scrolled (30, 243) with delta (0, 0)
Screenshot: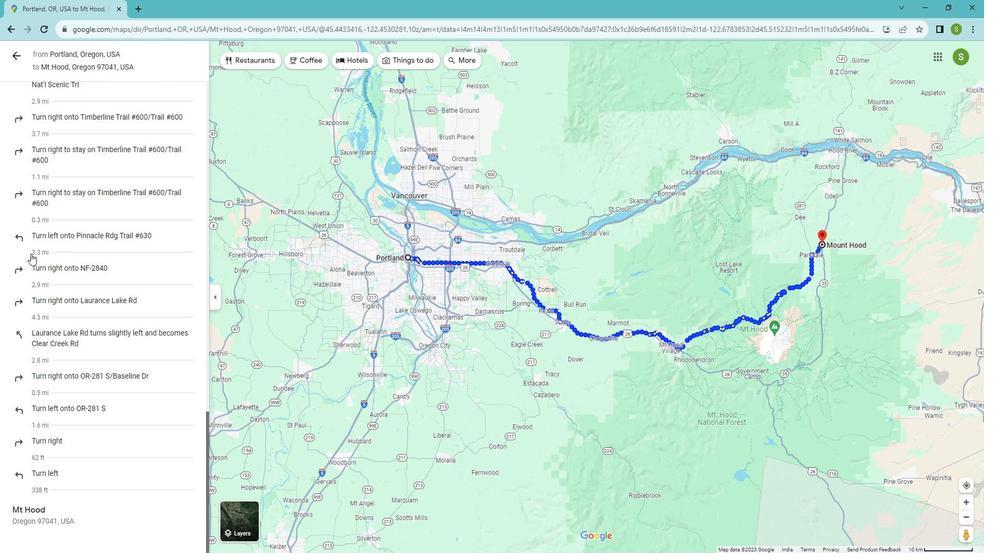 
Action: Mouse moved to (31, 246)
Screenshot: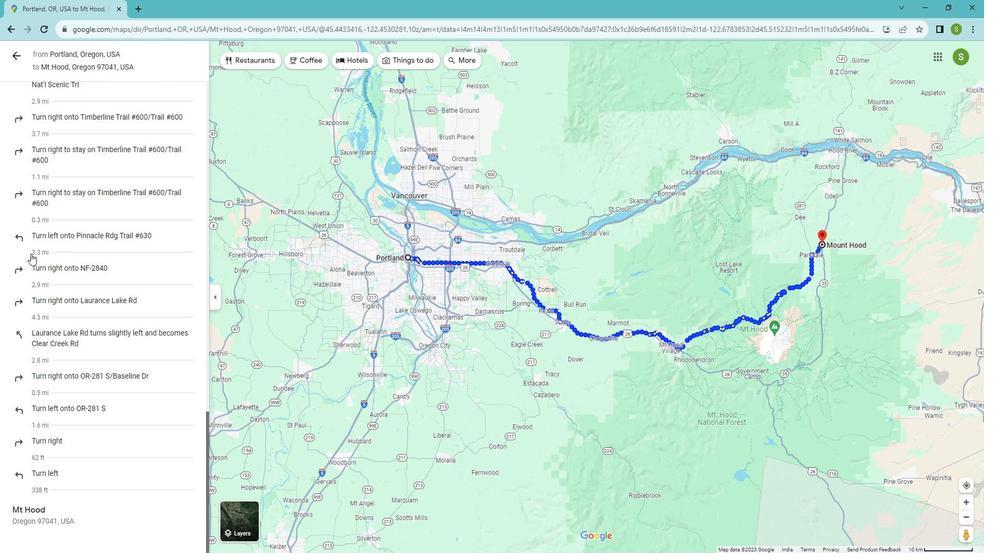
Action: Mouse scrolled (31, 246) with delta (0, 0)
Screenshot: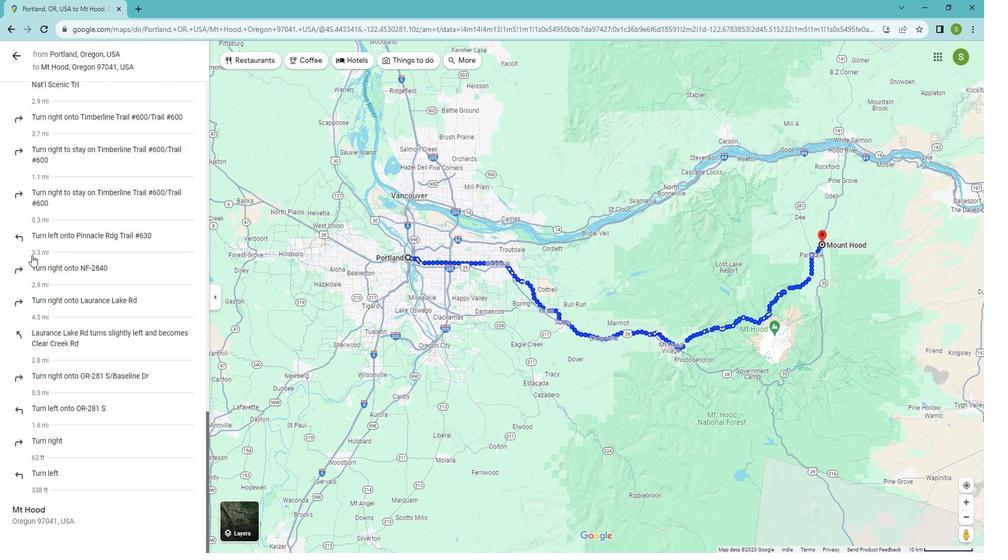 
Action: Mouse scrolled (31, 246) with delta (0, 0)
Screenshot: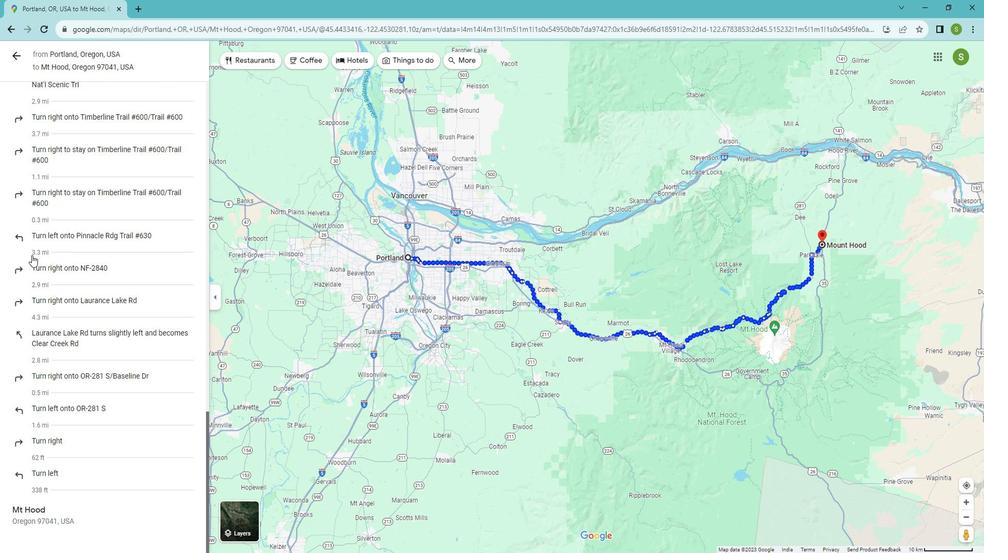
Action: Mouse scrolled (31, 246) with delta (0, 0)
Screenshot: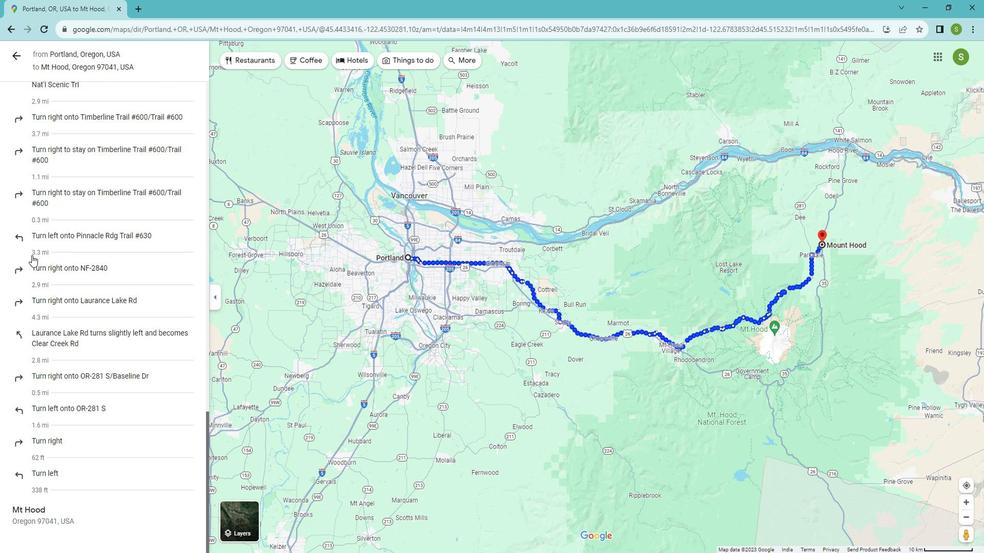 
Action: Mouse scrolled (31, 246) with delta (0, 0)
Screenshot: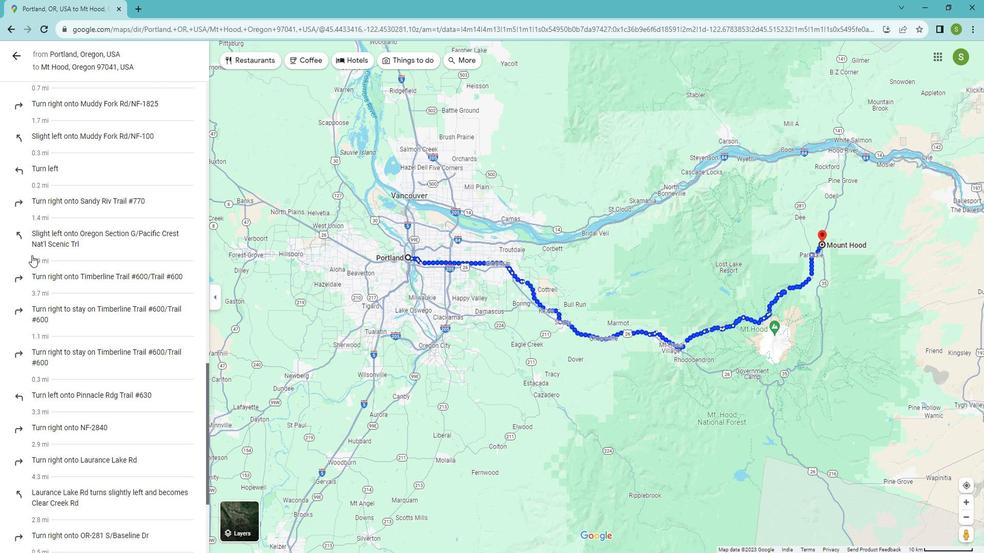
Action: Mouse scrolled (31, 246) with delta (0, 0)
Screenshot: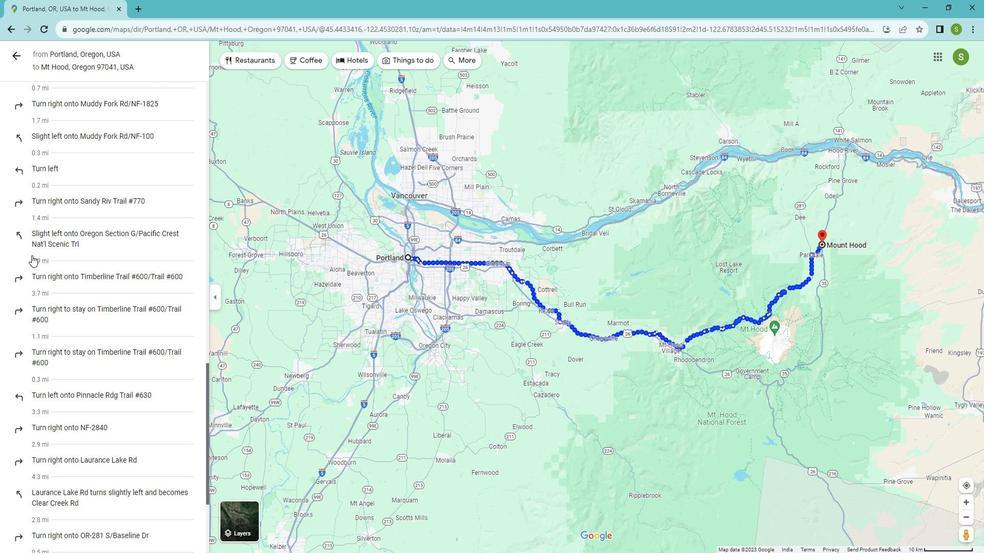 
Action: Mouse scrolled (31, 246) with delta (0, 0)
Screenshot: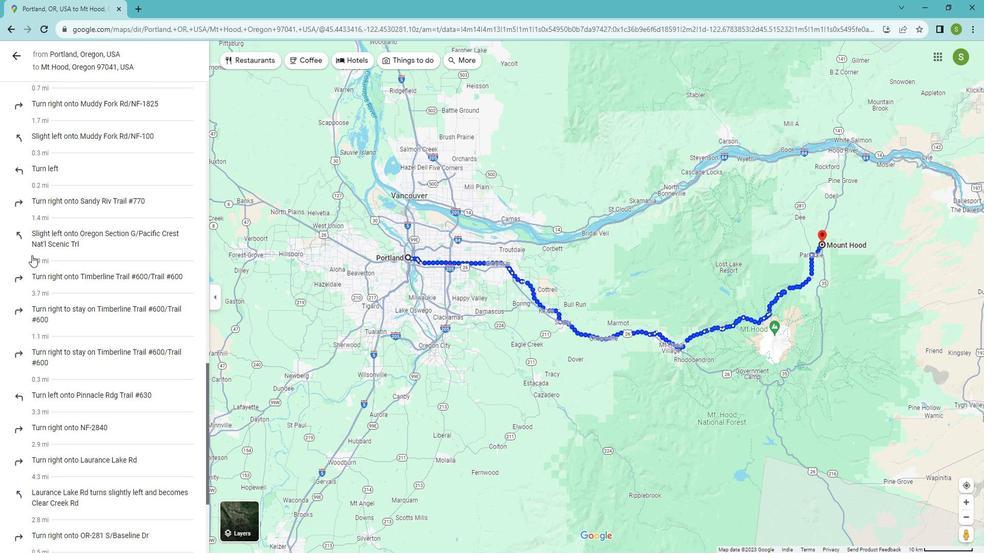 
Action: Mouse moved to (17, 46)
Screenshot: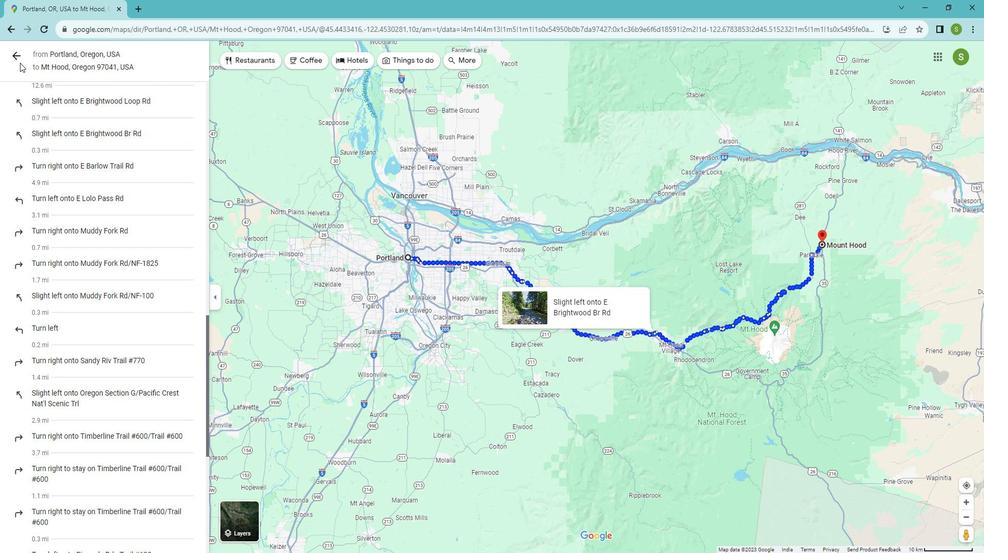 
Action: Mouse pressed left at (17, 46)
Screenshot: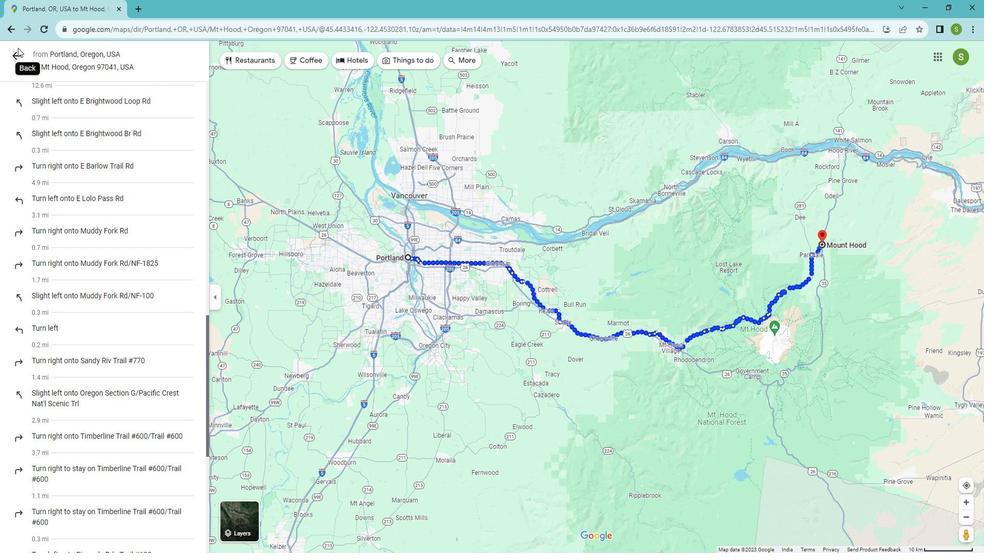 
Action: Mouse moved to (13, 55)
Screenshot: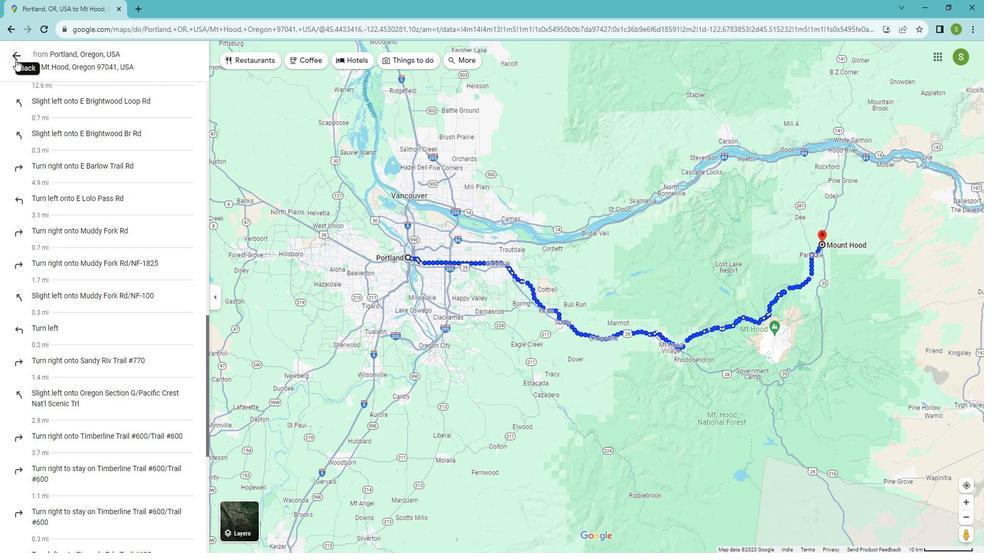 
Action: Mouse pressed left at (13, 55)
Screenshot: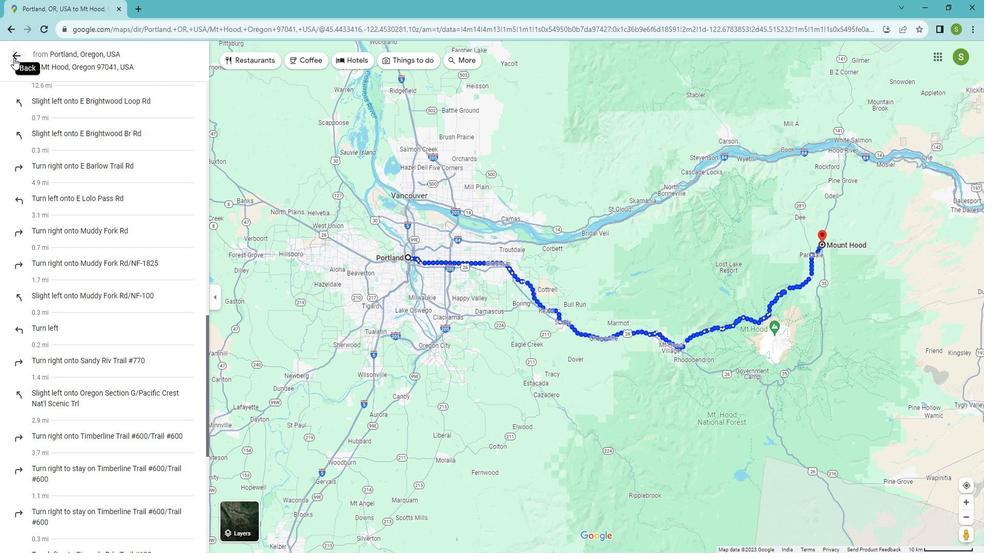 
Action: Mouse moved to (165, 55)
Screenshot: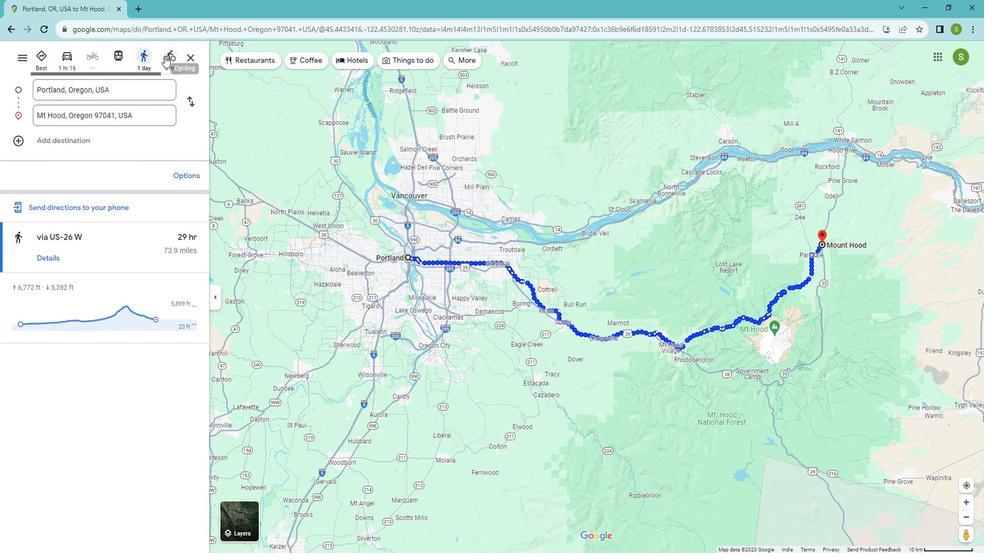
Action: Mouse pressed left at (165, 55)
Screenshot: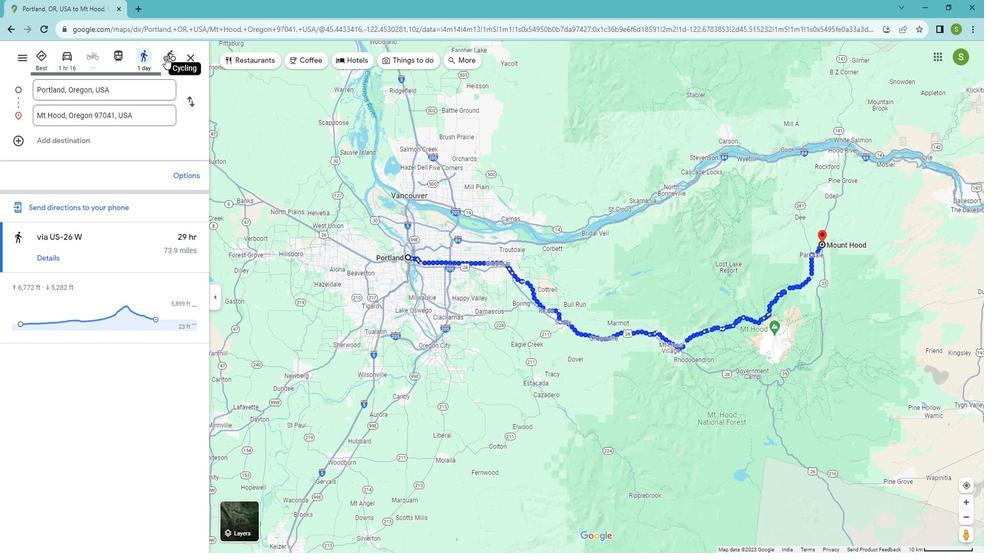 
Action: Mouse moved to (54, 248)
Screenshot: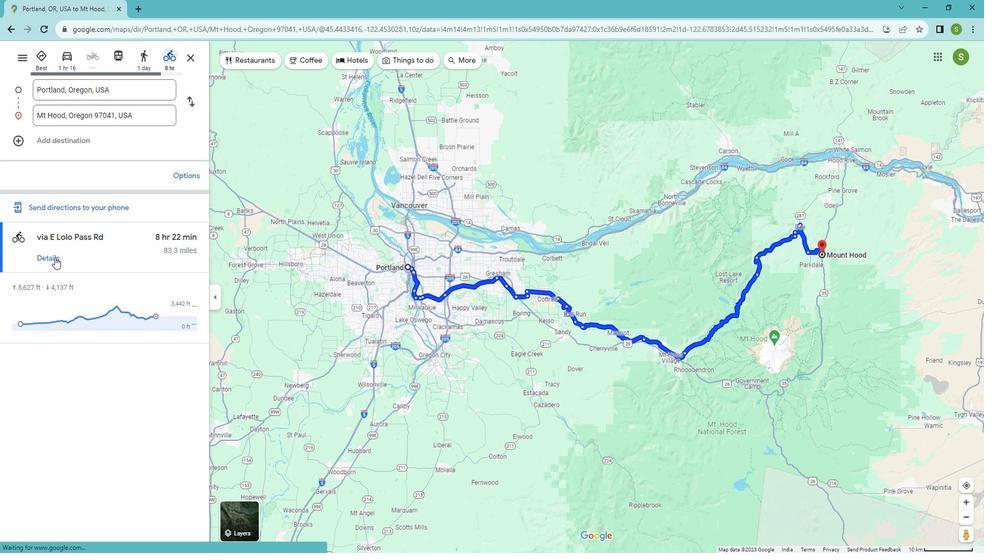 
Action: Mouse pressed left at (54, 248)
Screenshot: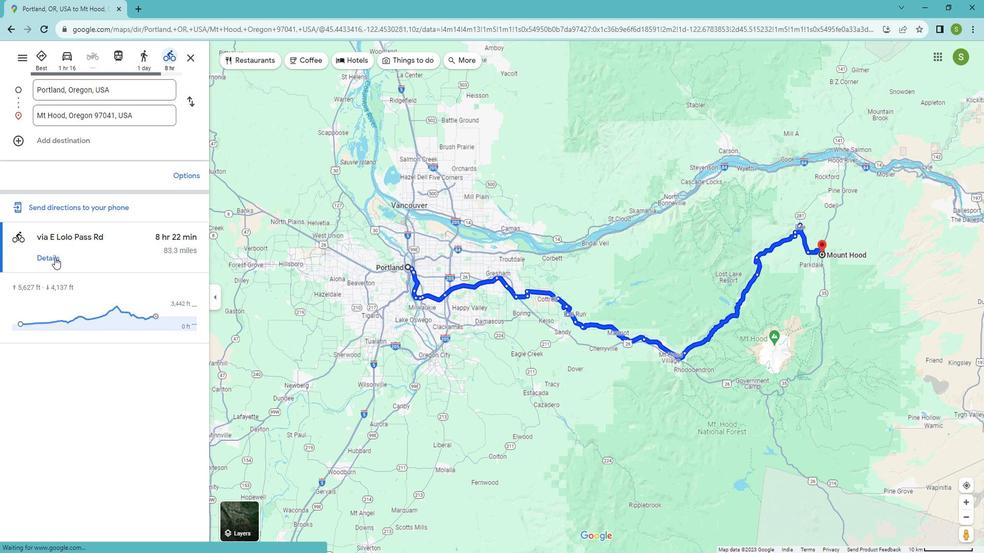 
Action: Mouse moved to (62, 274)
Screenshot: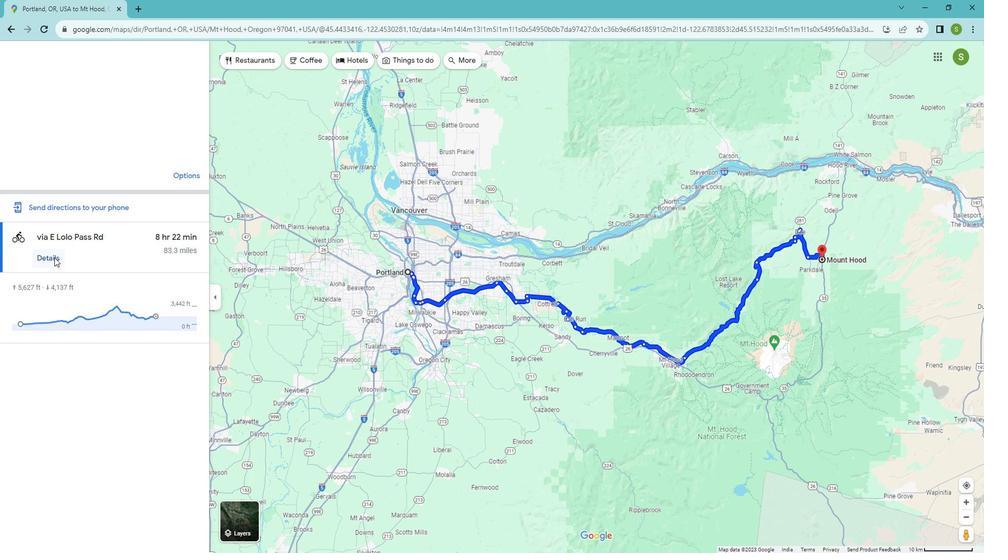 
Action: Mouse scrolled (62, 274) with delta (0, 0)
Screenshot: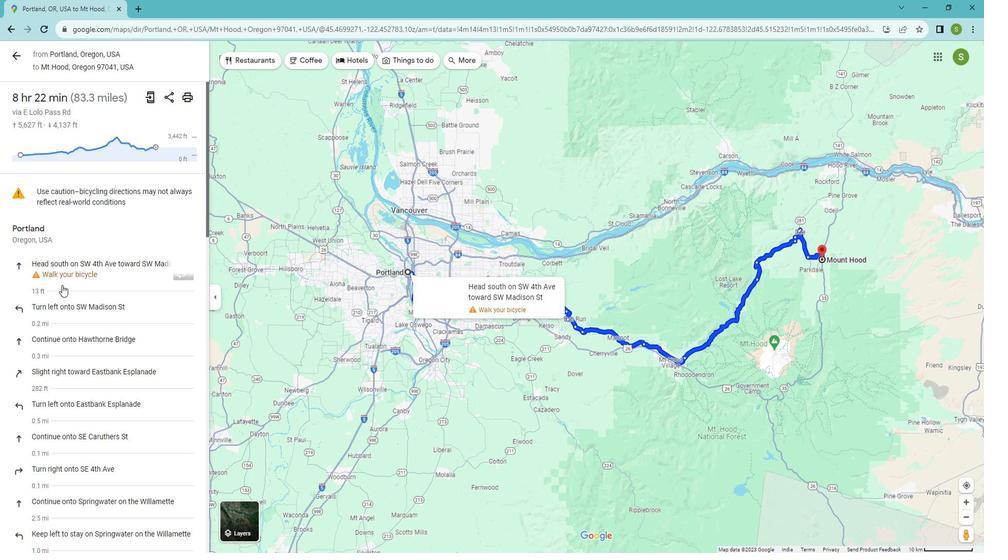 
Action: Mouse moved to (62, 274)
Screenshot: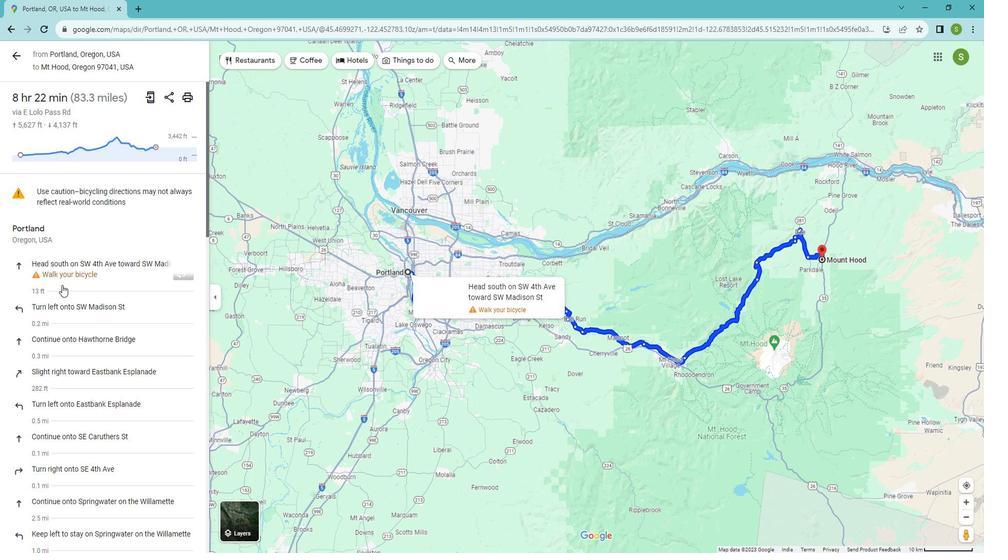 
Action: Mouse scrolled (62, 274) with delta (0, 0)
Screenshot: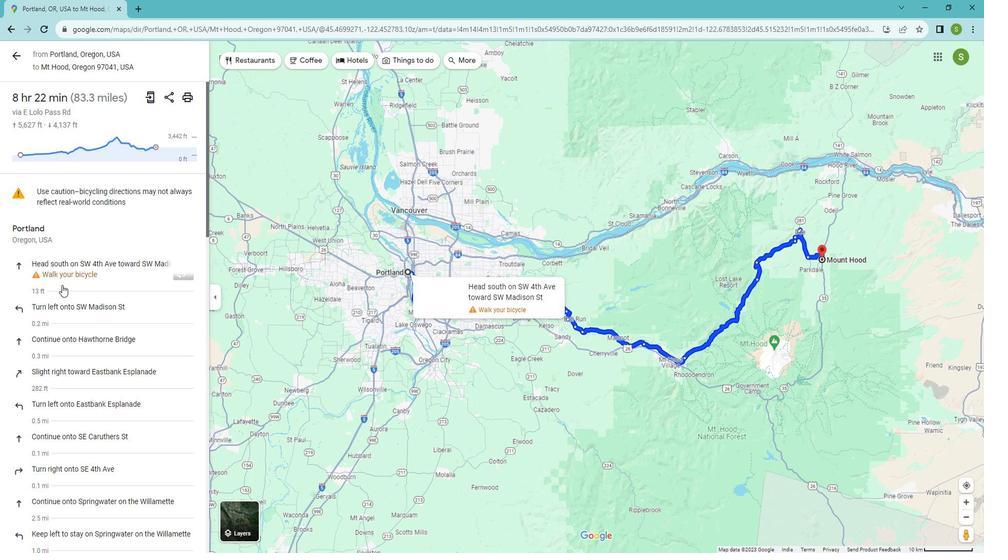 
Action: Mouse moved to (62, 274)
Screenshot: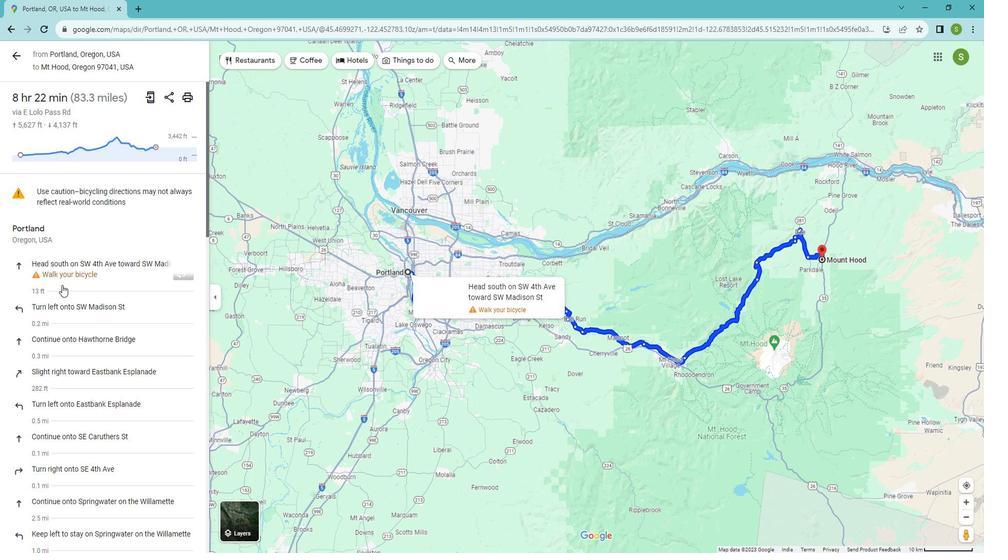 
Action: Mouse scrolled (62, 273) with delta (0, 0)
Screenshot: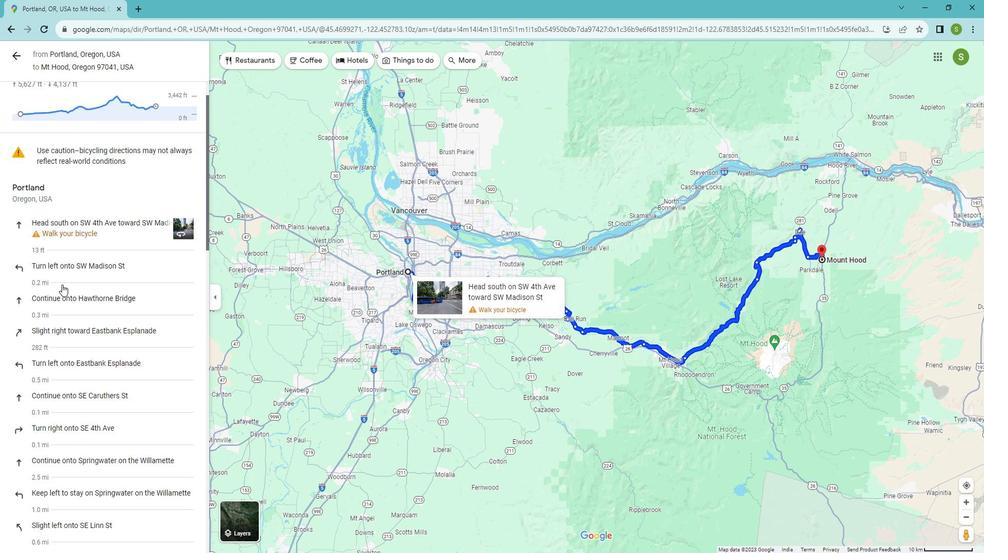 
Action: Mouse scrolled (62, 273) with delta (0, 0)
Screenshot: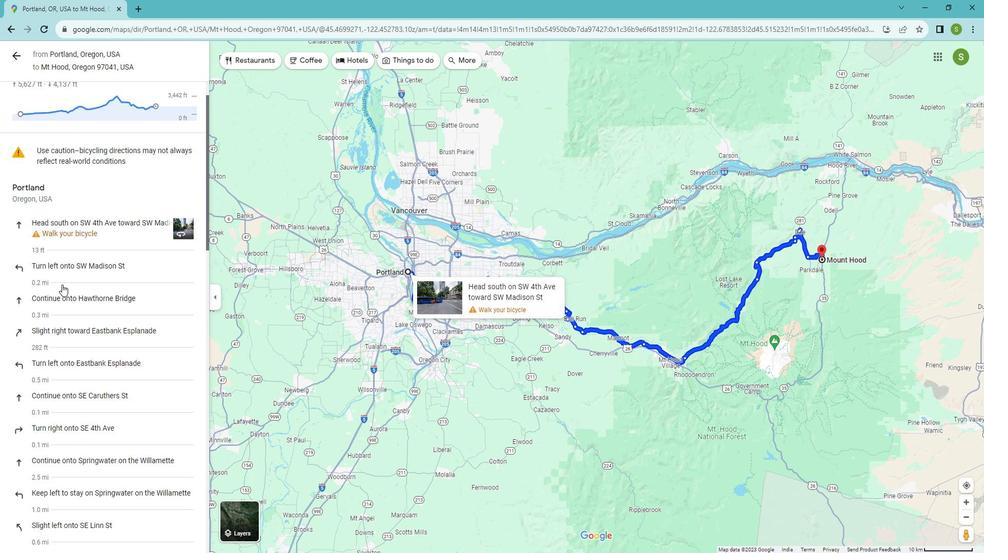 
Action: Mouse moved to (62, 273)
Screenshot: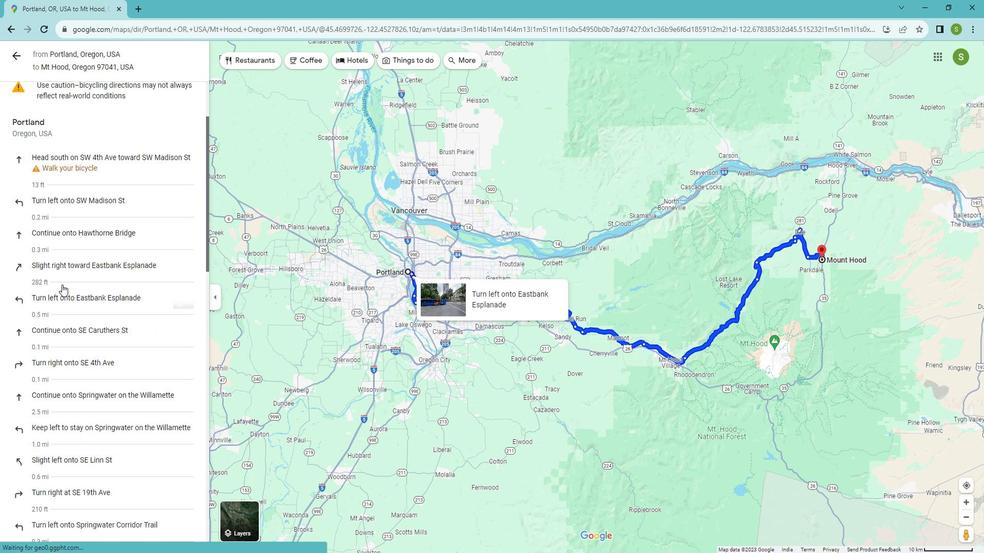 
Action: Mouse scrolled (62, 273) with delta (0, 0)
Screenshot: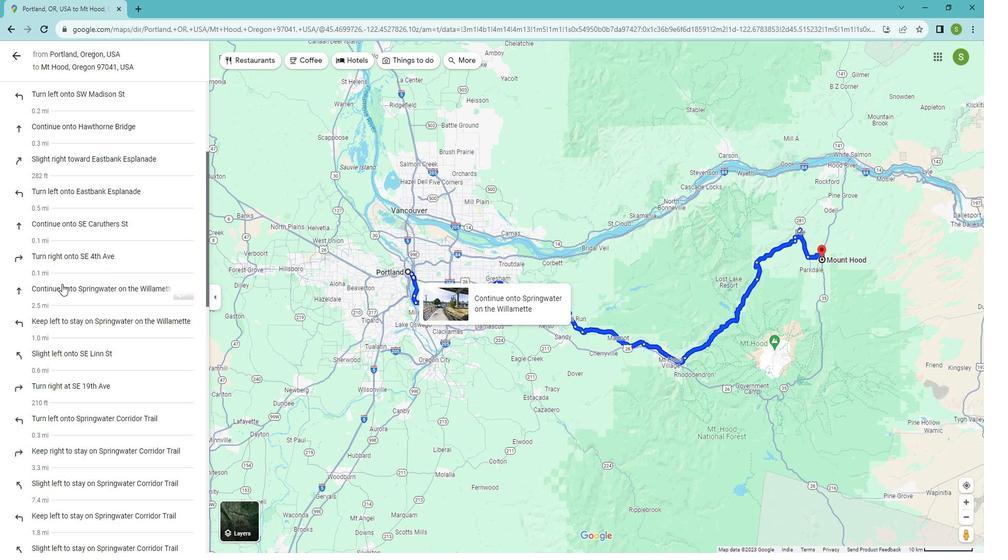 
Action: Mouse scrolled (62, 273) with delta (0, 0)
Screenshot: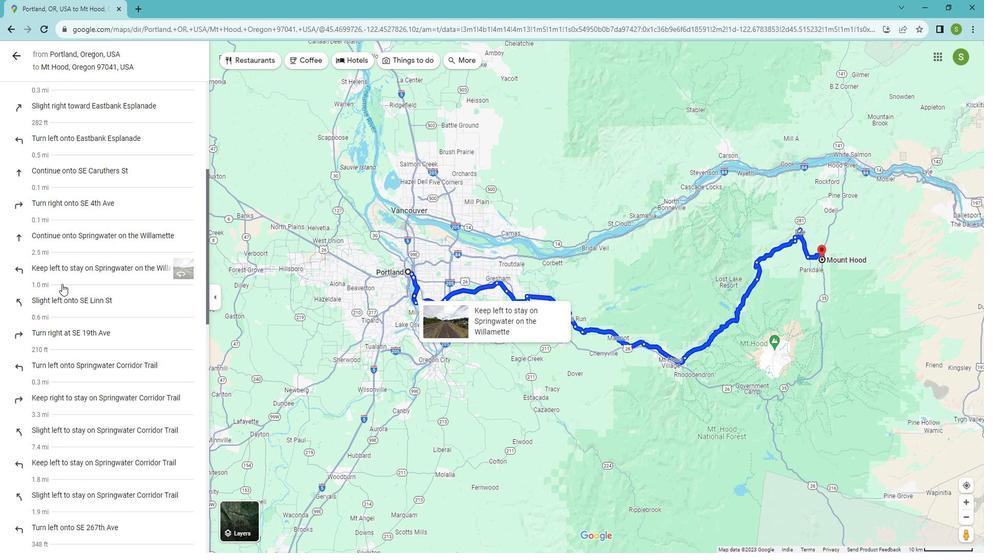 
Action: Mouse scrolled (62, 273) with delta (0, 0)
Screenshot: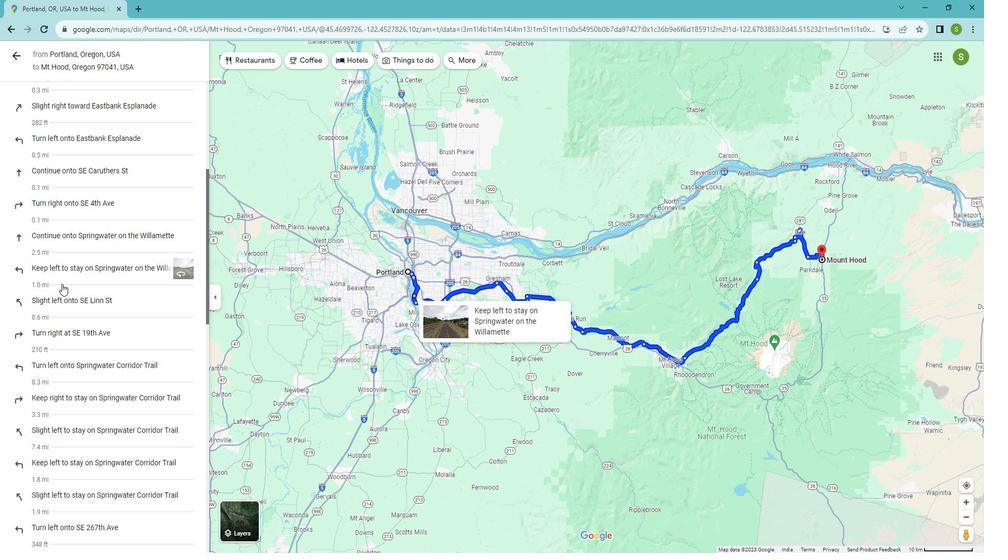 
Action: Mouse scrolled (62, 273) with delta (0, 0)
Screenshot: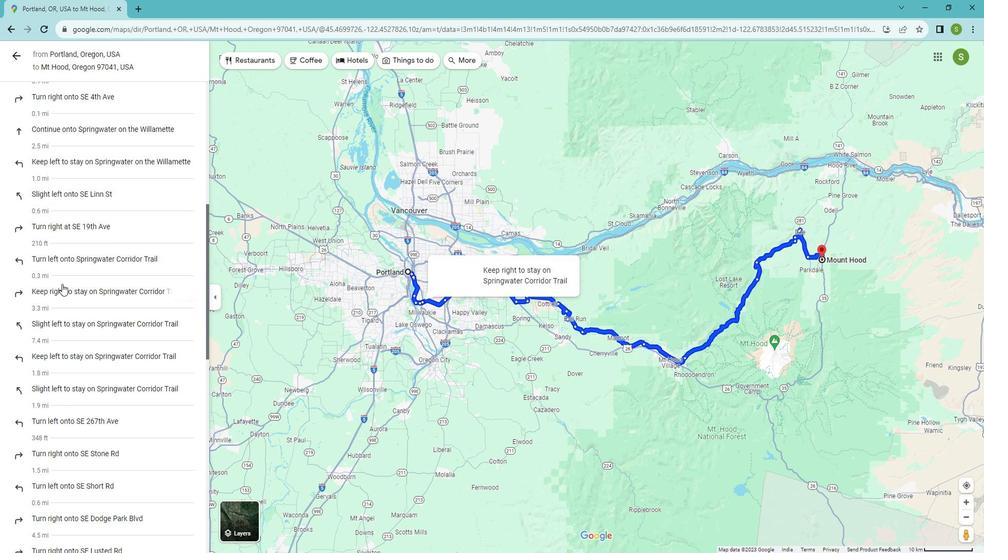 
Action: Mouse scrolled (62, 273) with delta (0, 0)
Screenshot: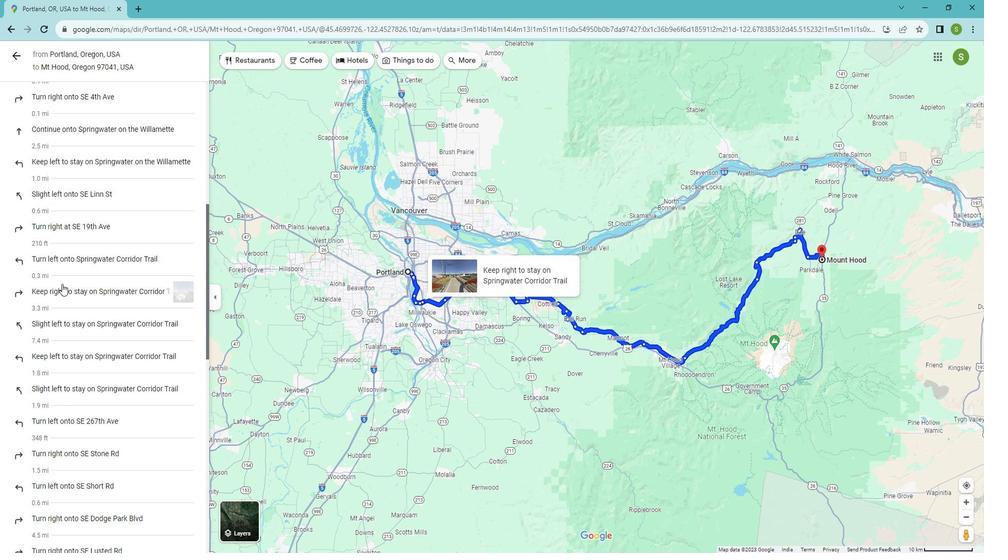 
Action: Mouse scrolled (62, 273) with delta (0, 0)
Screenshot: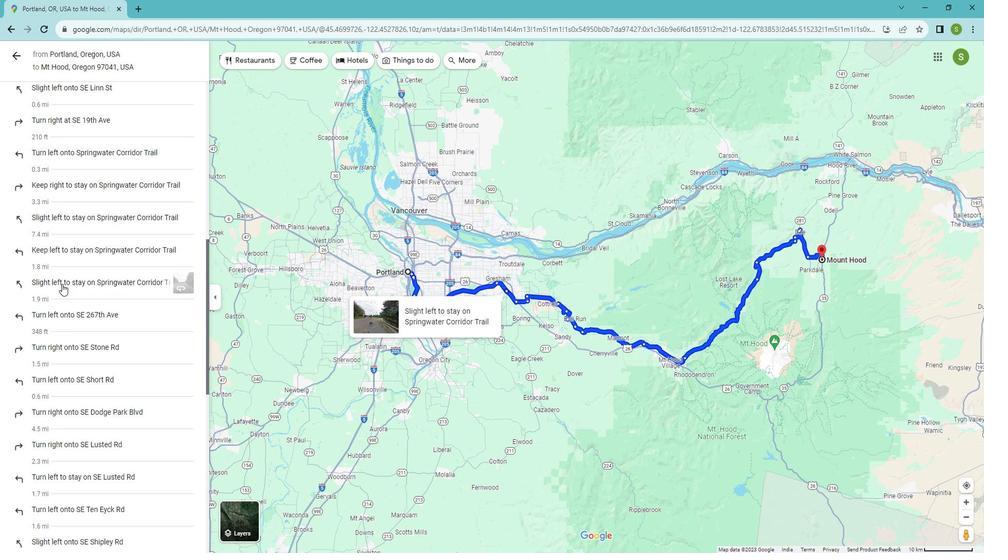 
Action: Mouse scrolled (62, 273) with delta (0, 0)
Screenshot: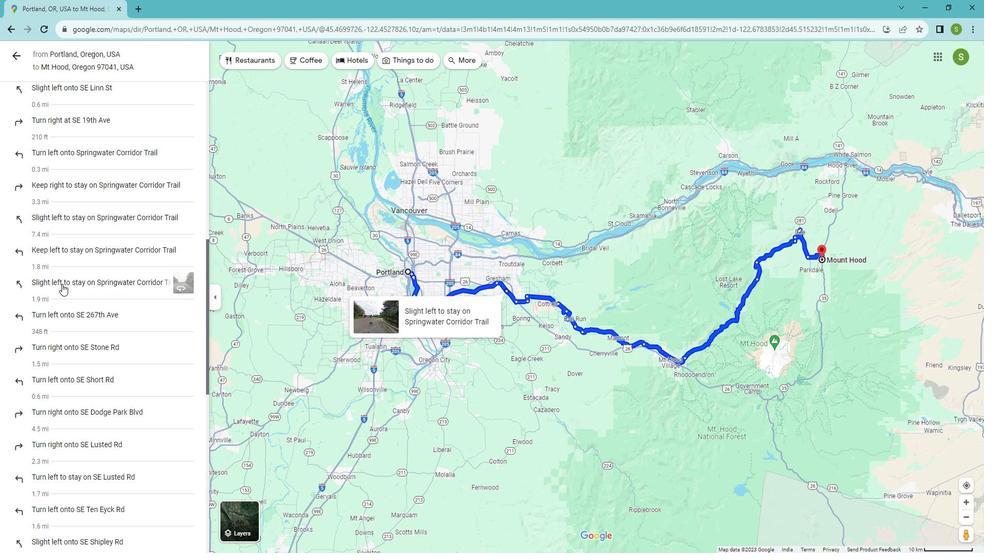 
Action: Mouse scrolled (62, 273) with delta (0, 0)
Screenshot: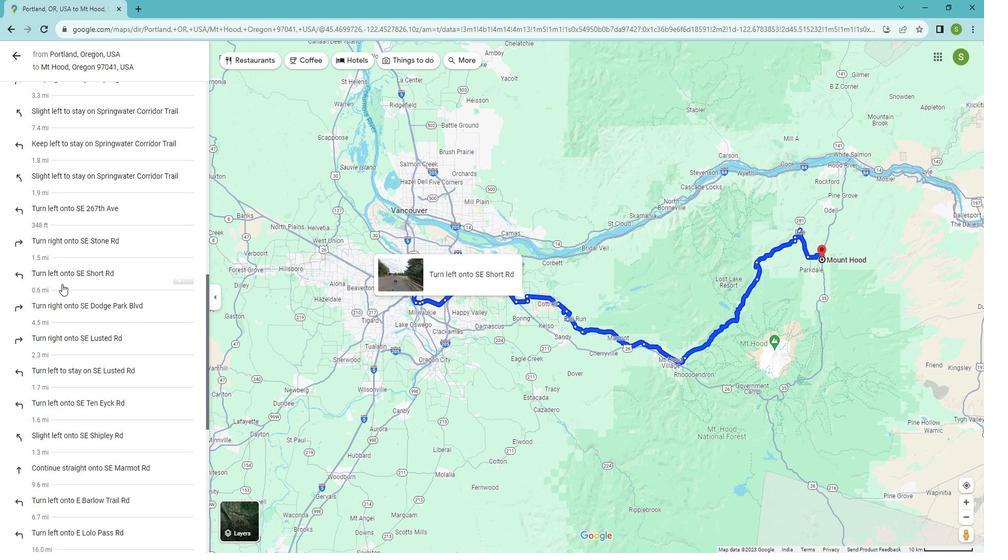 
Action: Mouse scrolled (62, 273) with delta (0, 0)
Screenshot: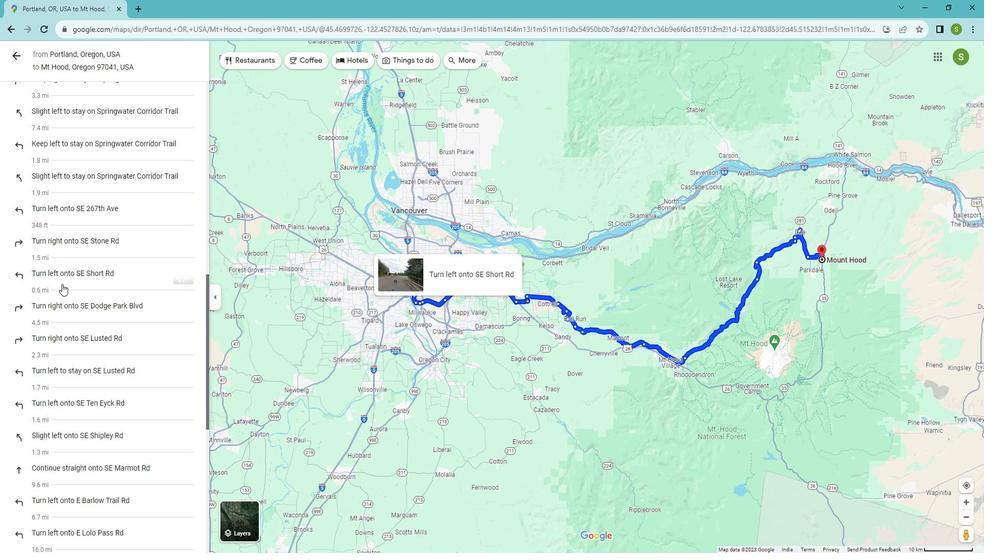 
Action: Mouse scrolled (62, 273) with delta (0, 0)
Screenshot: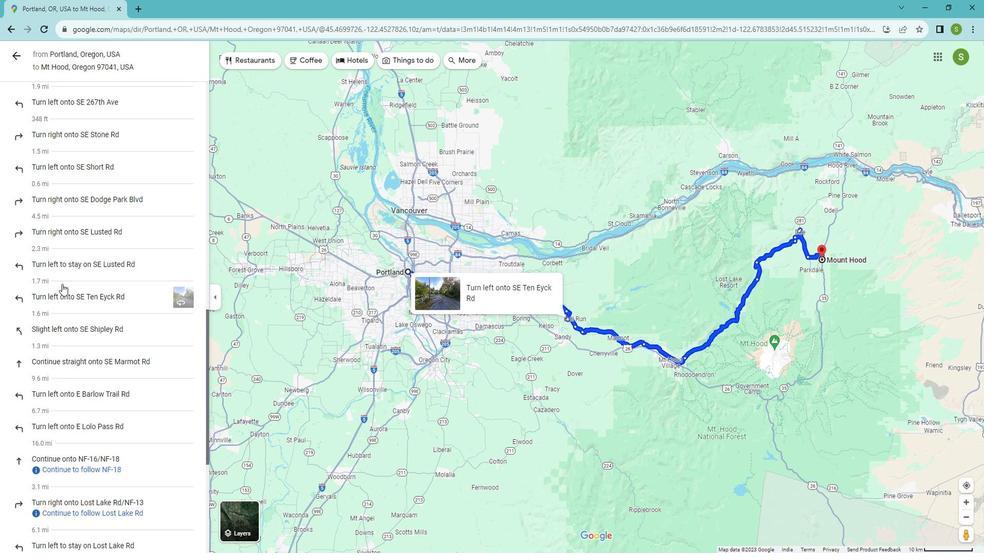 
Action: Mouse scrolled (62, 273) with delta (0, 0)
Screenshot: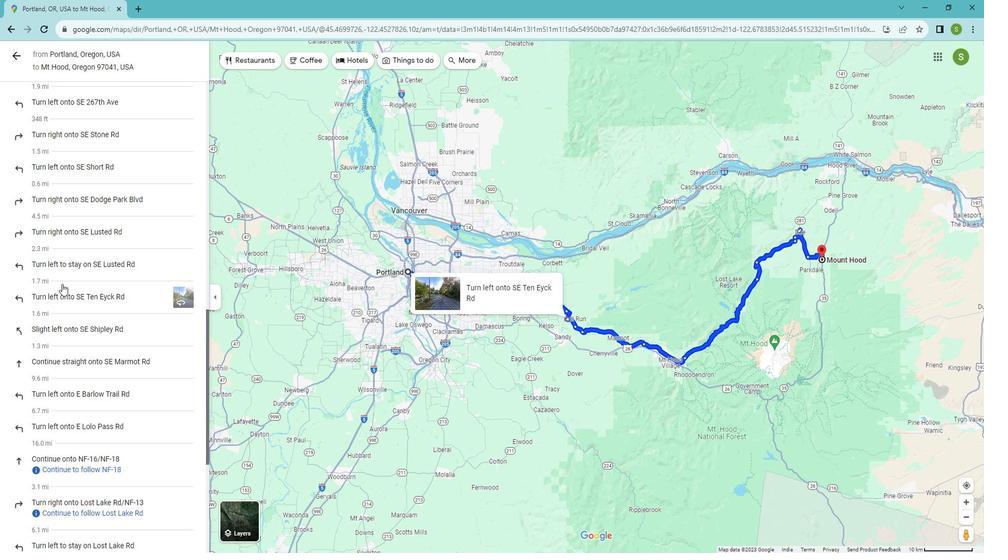 
Action: Mouse scrolled (62, 273) with delta (0, 0)
Screenshot: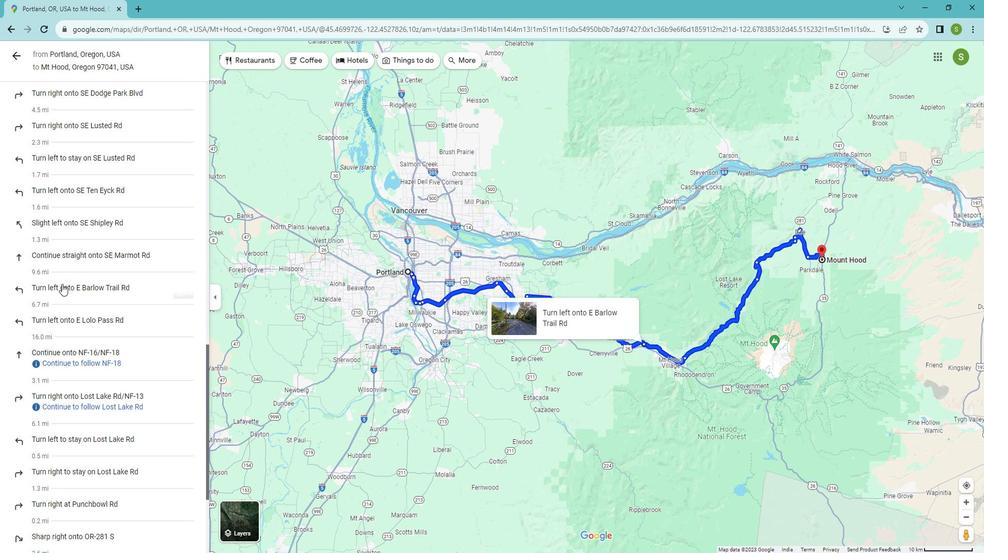 
Action: Mouse scrolled (62, 273) with delta (0, 0)
Screenshot: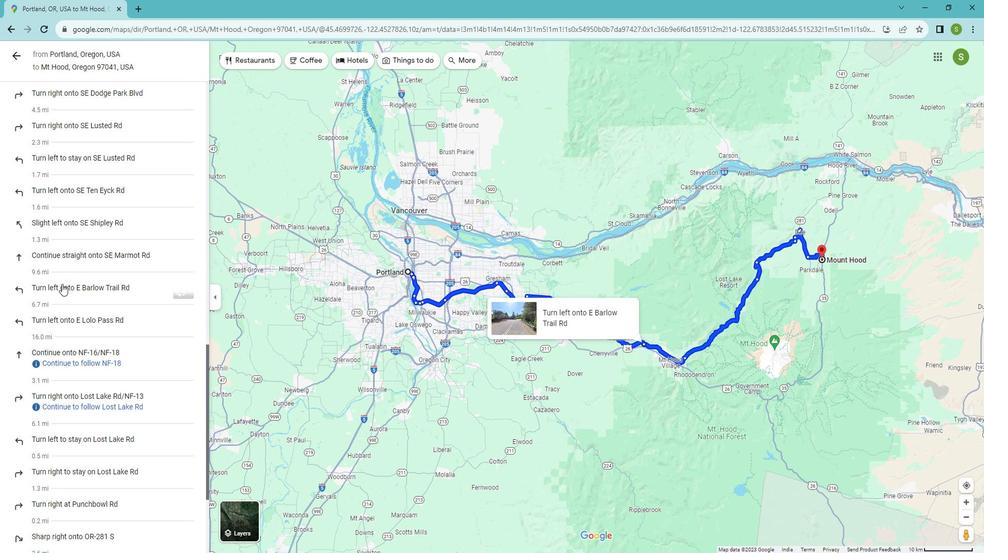
Action: Mouse scrolled (62, 273) with delta (0, 0)
Screenshot: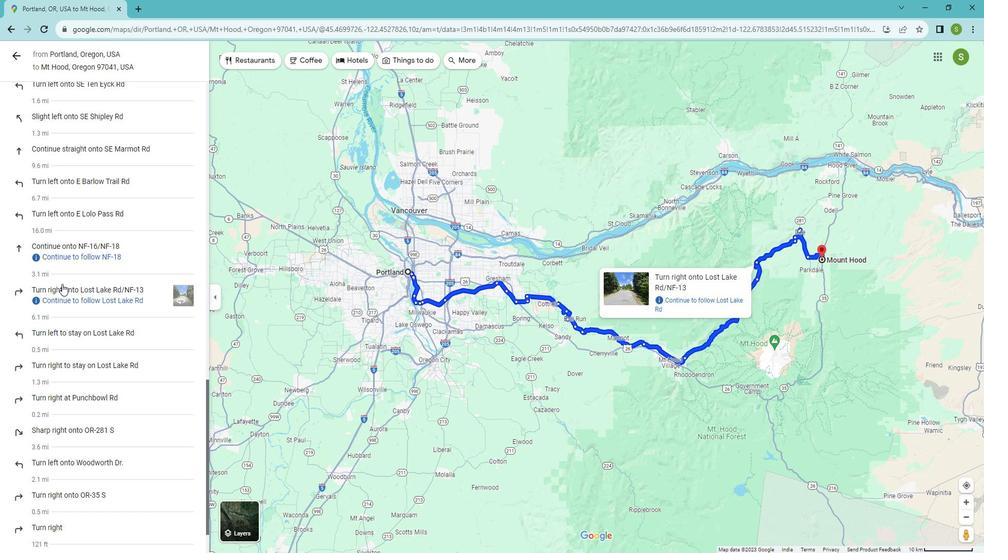 
Action: Mouse scrolled (62, 273) with delta (0, 0)
Screenshot: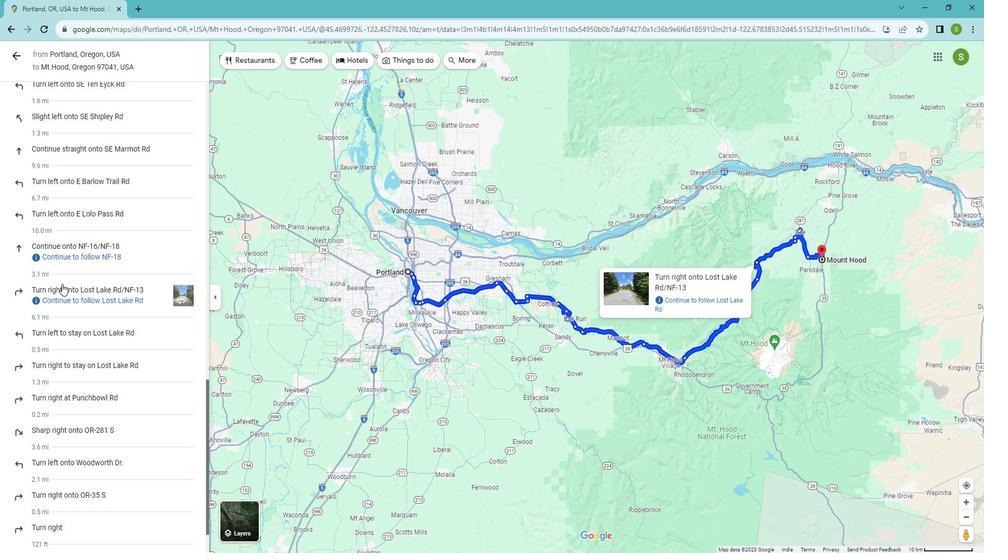 
Action: Mouse scrolled (62, 273) with delta (0, 0)
Screenshot: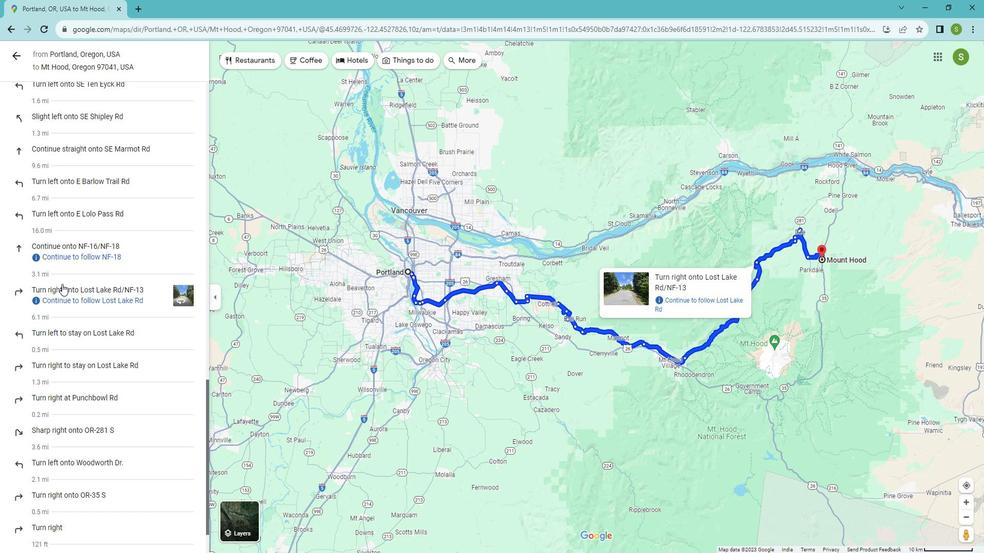 
Action: Mouse scrolled (62, 273) with delta (0, 0)
Screenshot: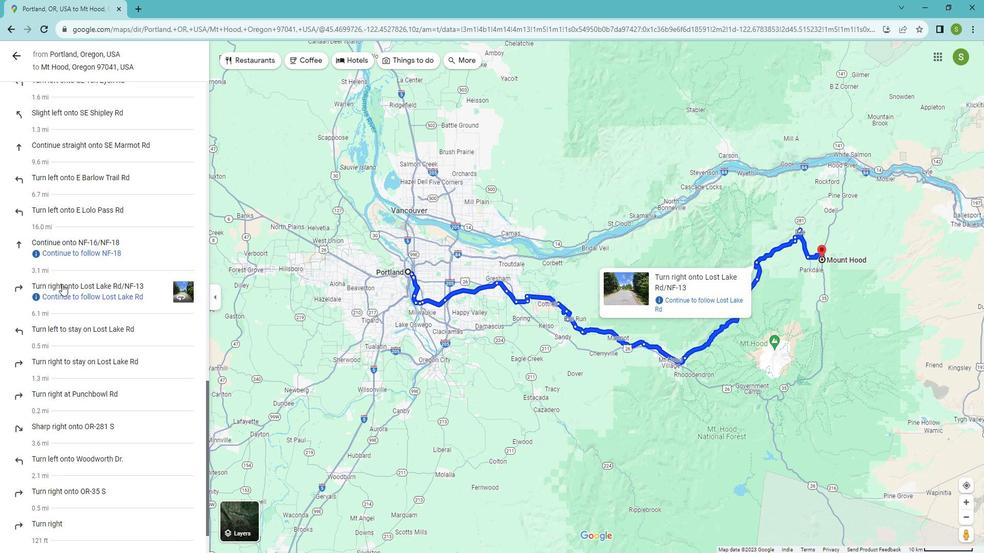 
Action: Mouse scrolled (62, 274) with delta (0, 0)
Screenshot: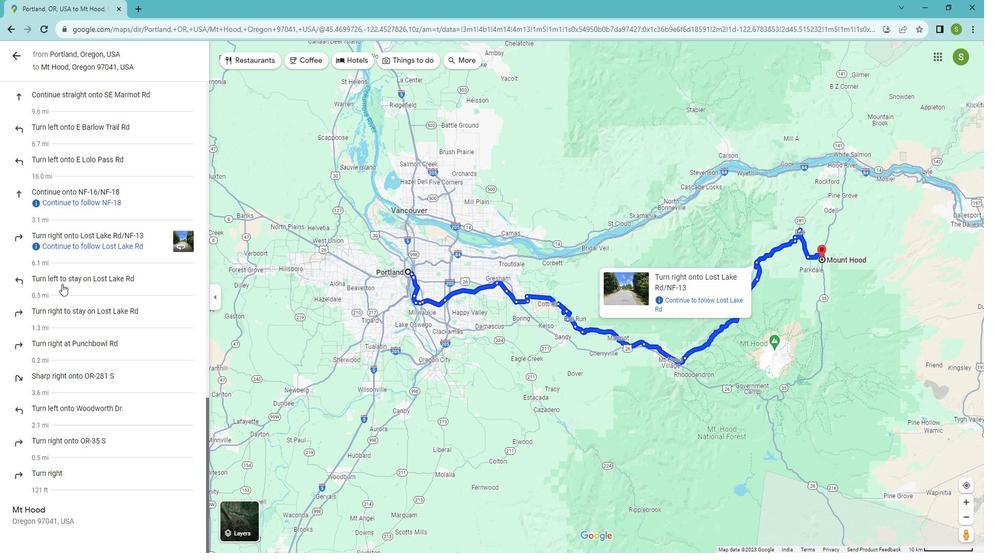 
Action: Mouse scrolled (62, 274) with delta (0, 0)
Screenshot: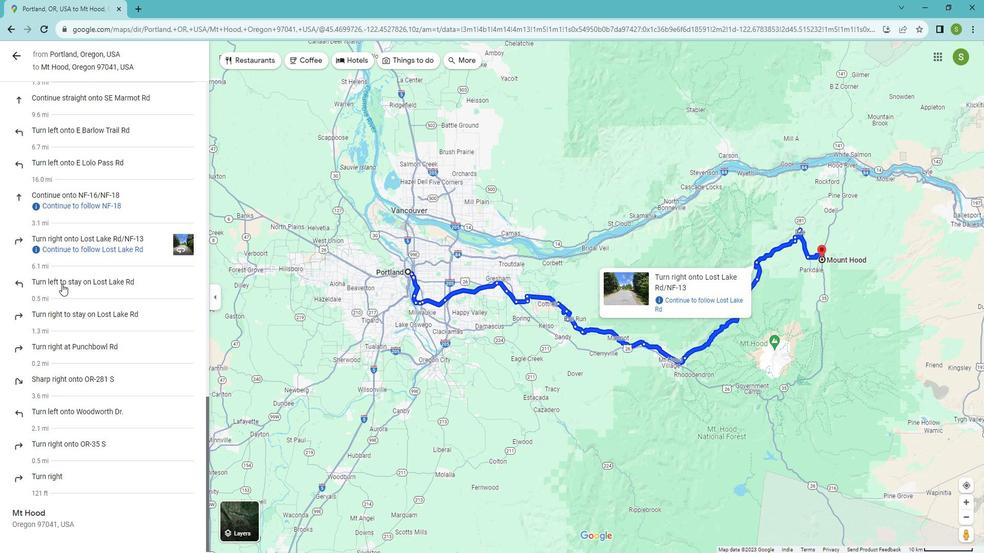 
Action: Mouse scrolled (62, 274) with delta (0, 0)
Screenshot: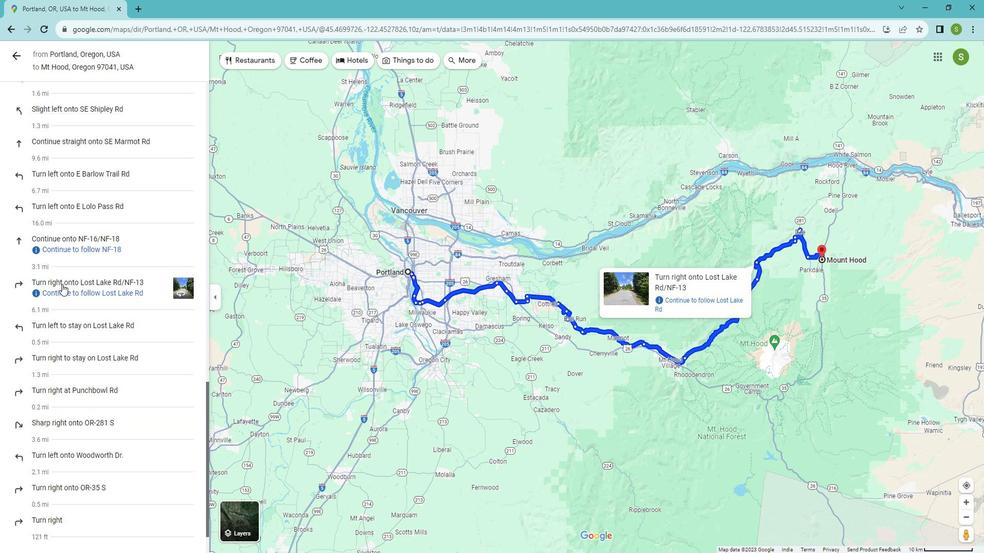 
Action: Mouse scrolled (62, 274) with delta (0, 0)
Screenshot: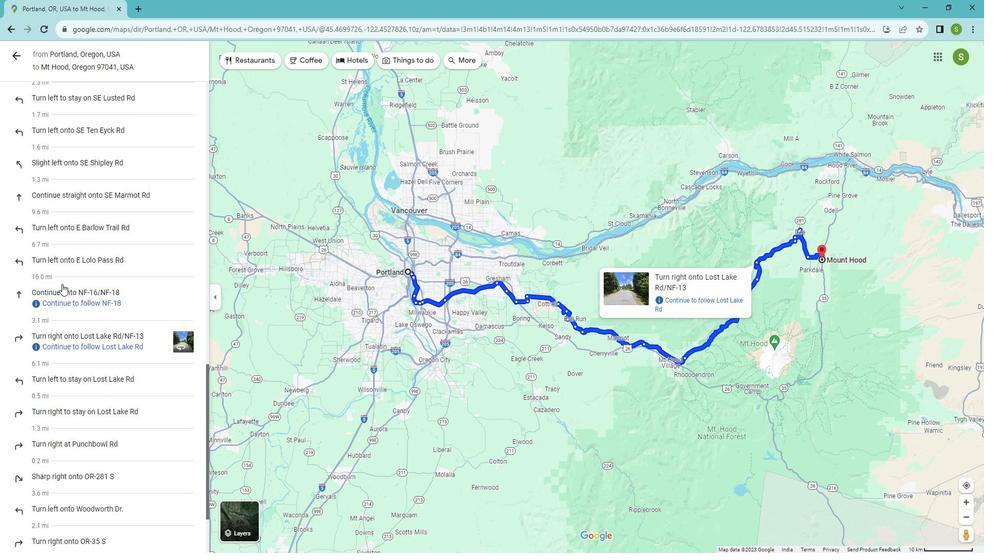 
Action: Mouse scrolled (62, 274) with delta (0, 0)
Screenshot: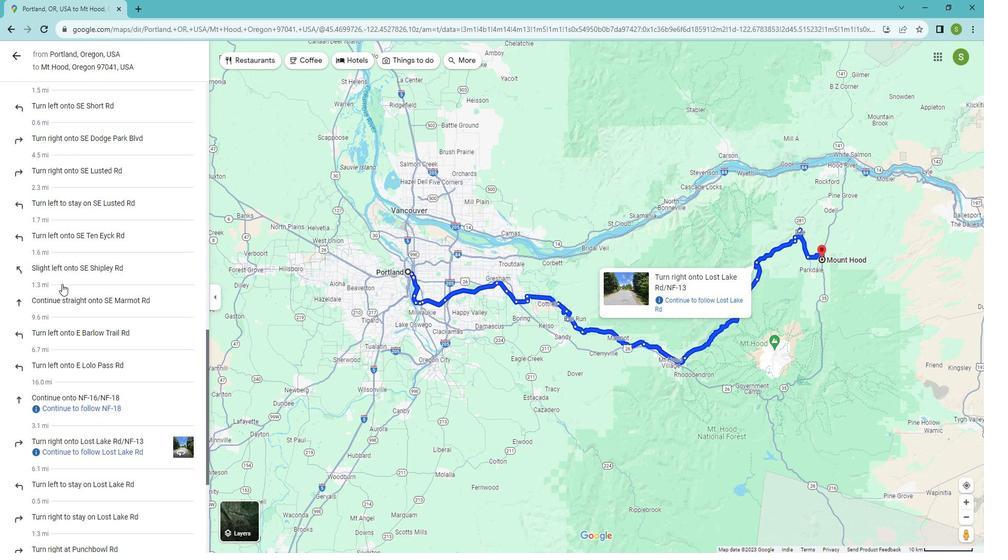 
Action: Mouse scrolled (62, 274) with delta (0, 0)
Screenshot: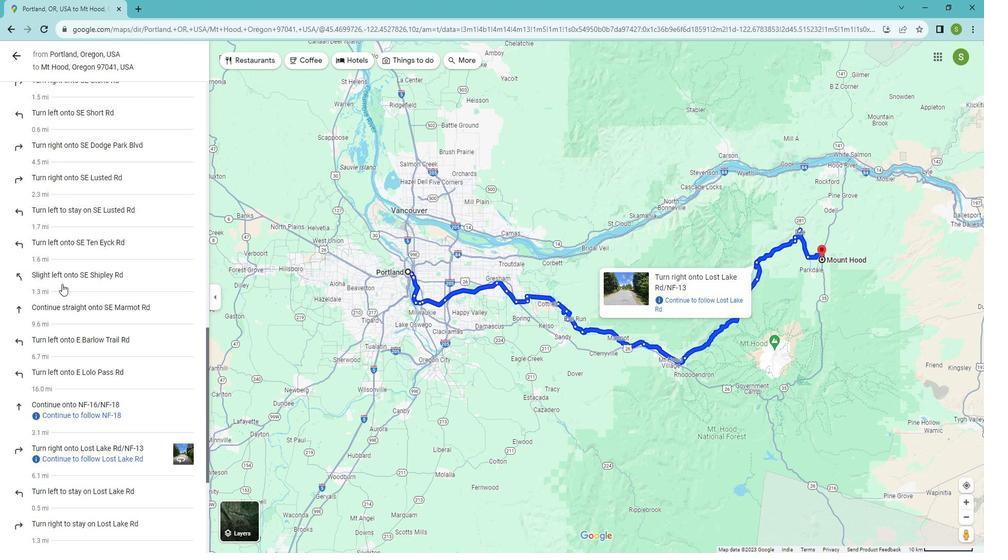 
Action: Mouse scrolled (62, 274) with delta (0, 0)
Screenshot: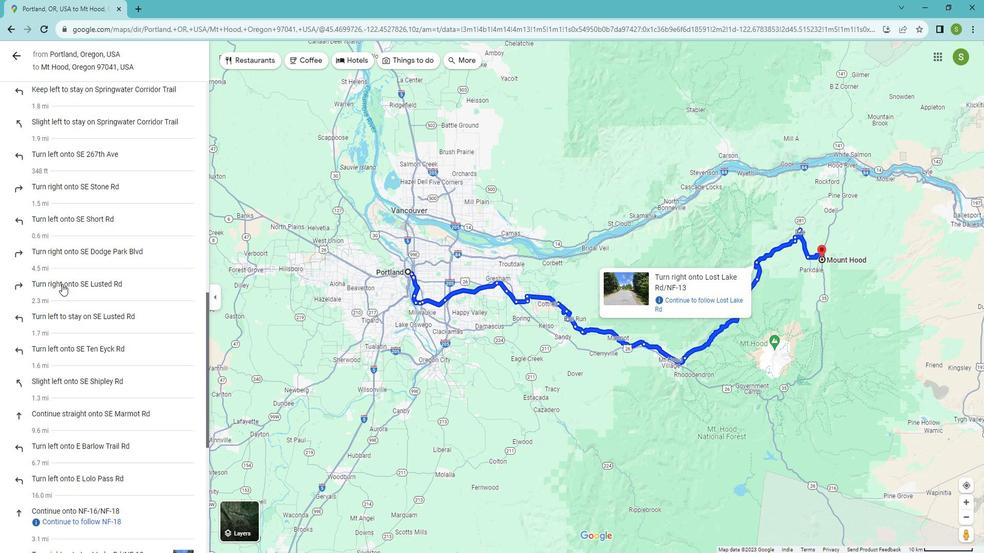 
Action: Mouse scrolled (62, 274) with delta (0, 0)
Screenshot: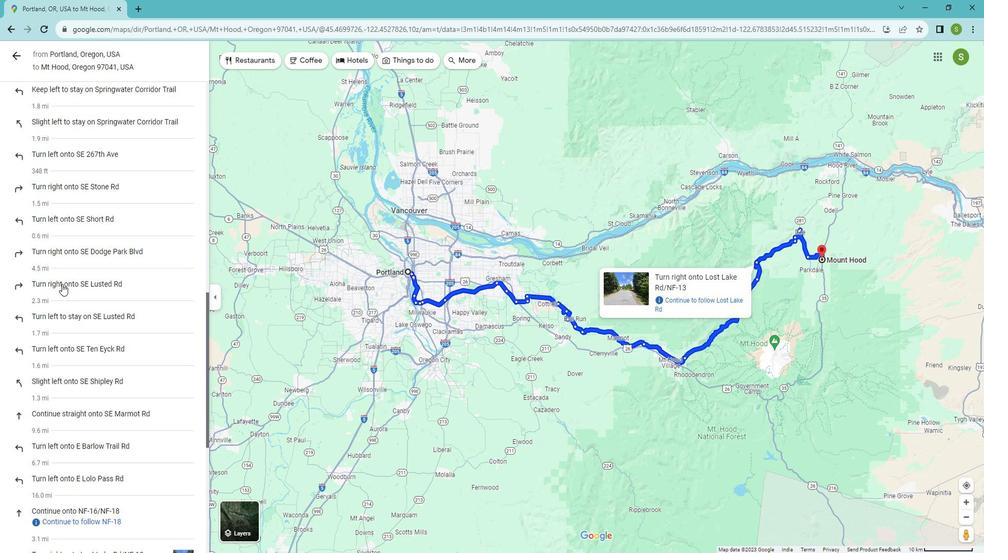 
Action: Mouse scrolled (62, 274) with delta (0, 0)
Screenshot: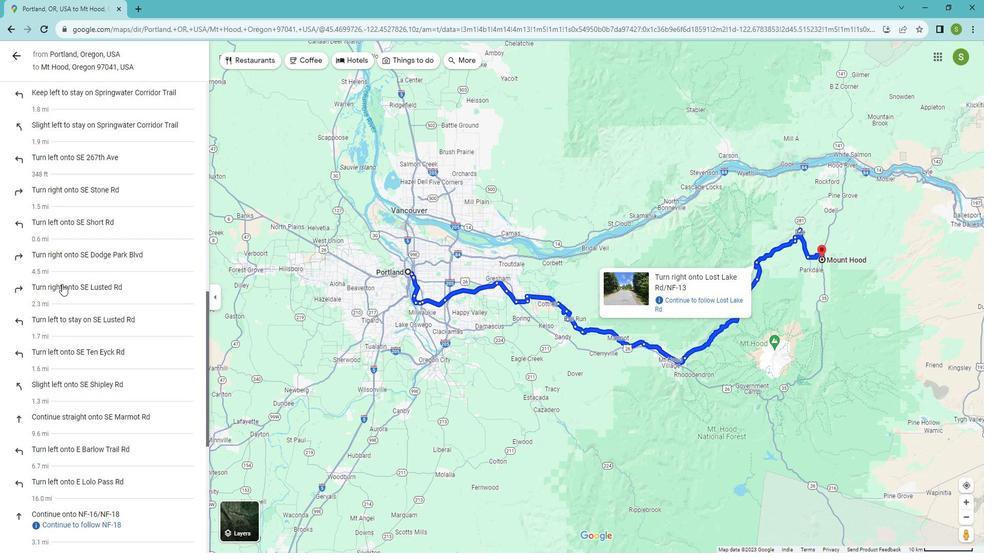 
Action: Mouse scrolled (62, 274) with delta (0, 0)
Screenshot: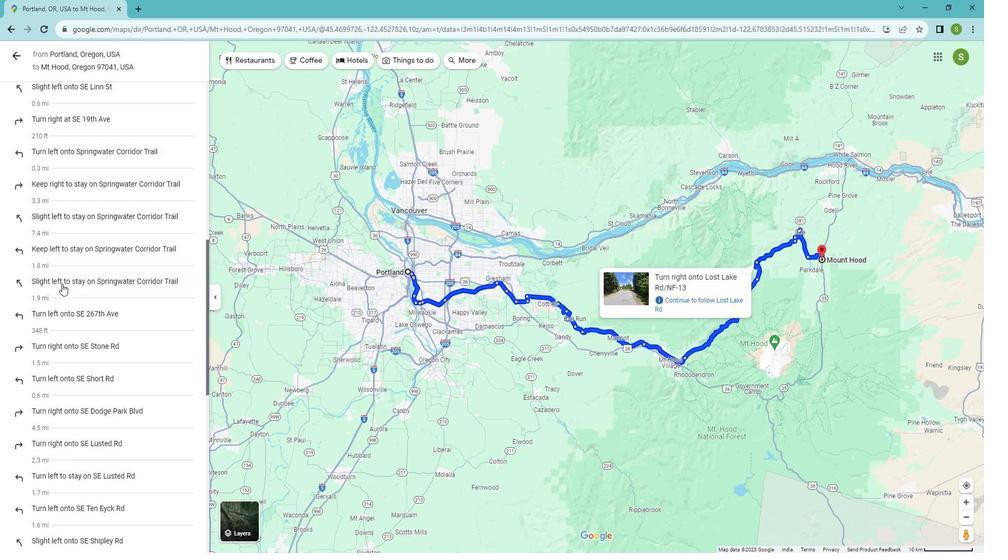 
Action: Mouse scrolled (62, 274) with delta (0, 0)
Screenshot: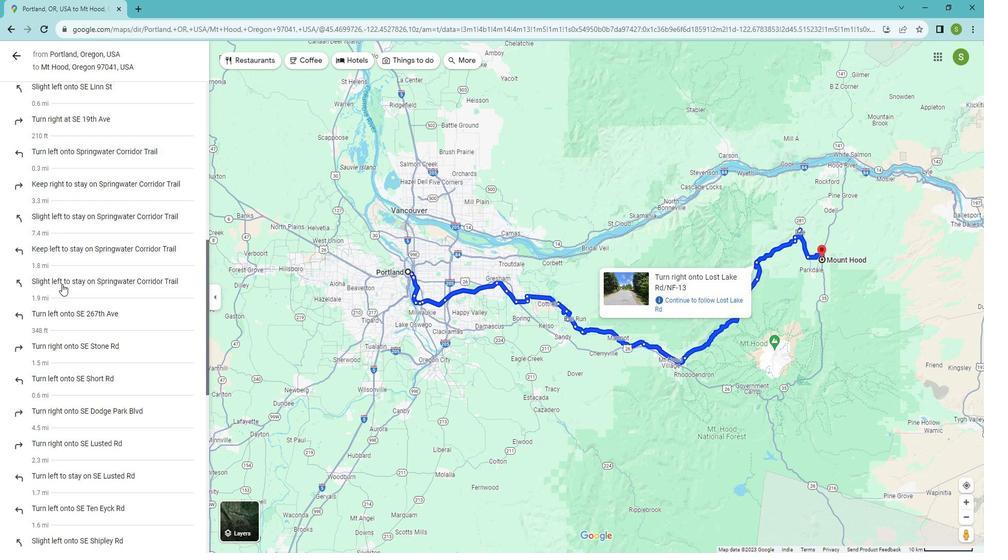 
Action: Mouse scrolled (62, 274) with delta (0, 0)
Screenshot: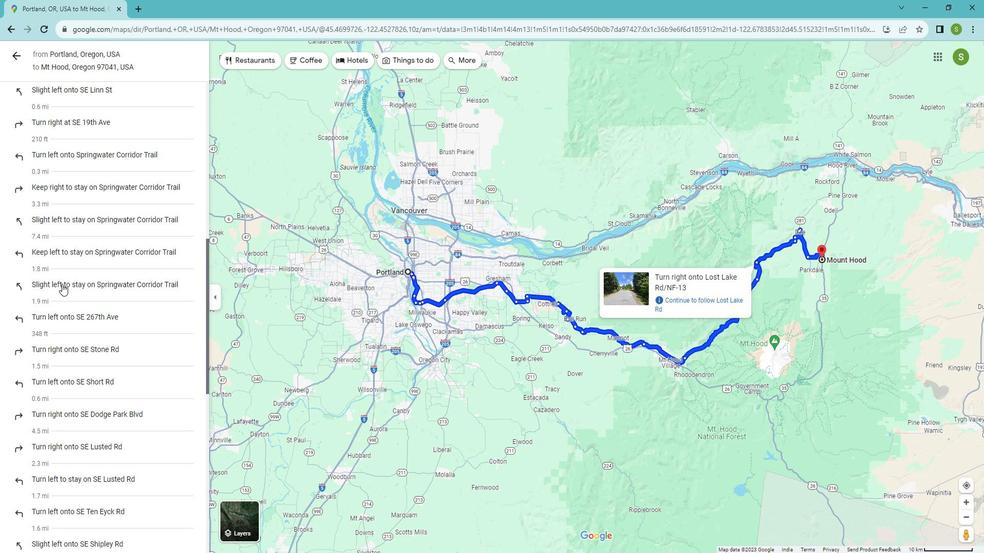 
Action: Mouse scrolled (62, 274) with delta (0, 0)
Screenshot: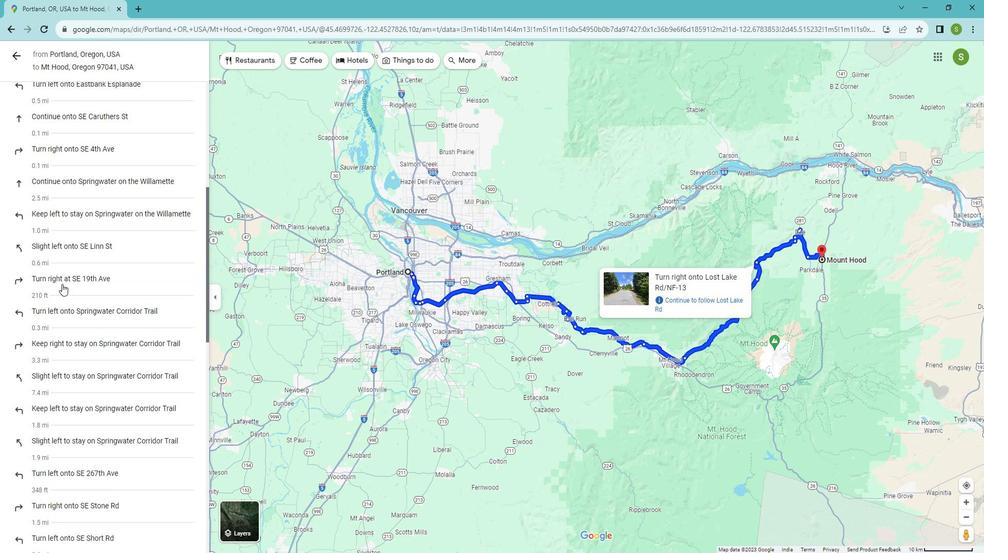 
Action: Mouse scrolled (62, 274) with delta (0, 0)
Screenshot: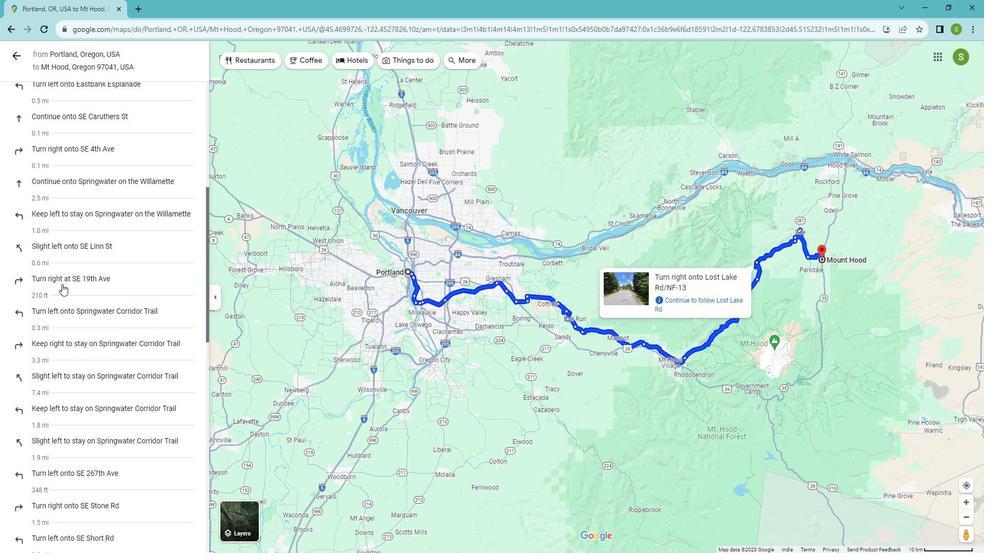 
Action: Mouse scrolled (62, 274) with delta (0, 0)
Screenshot: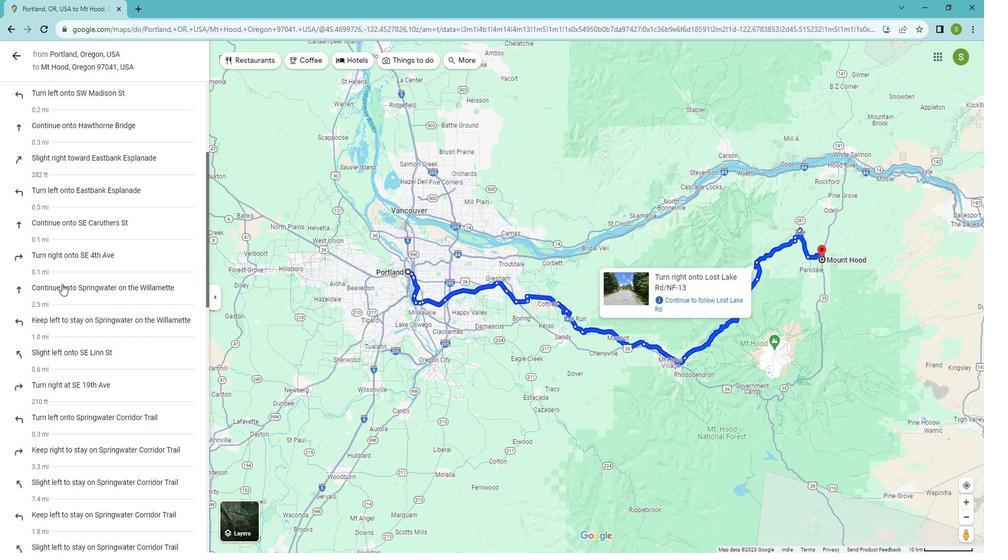 
Action: Mouse scrolled (62, 274) with delta (0, 0)
Screenshot: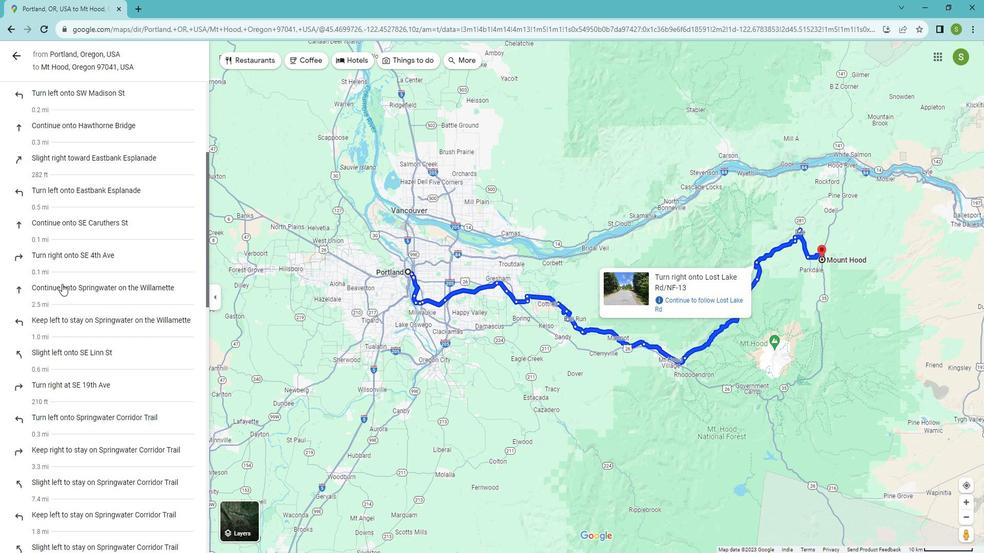 
Action: Mouse scrolled (62, 274) with delta (0, 0)
Screenshot: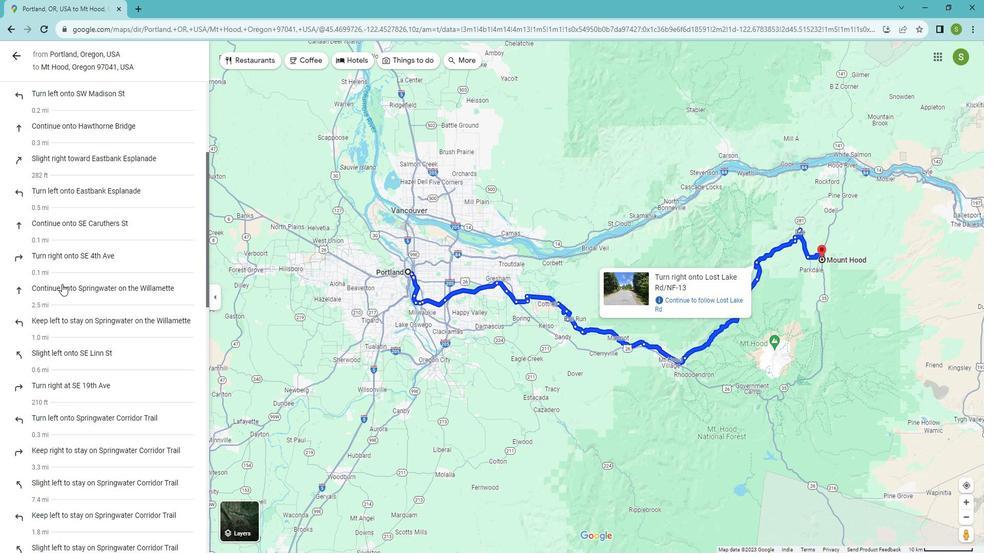 
Action: Mouse scrolled (62, 274) with delta (0, 0)
Screenshot: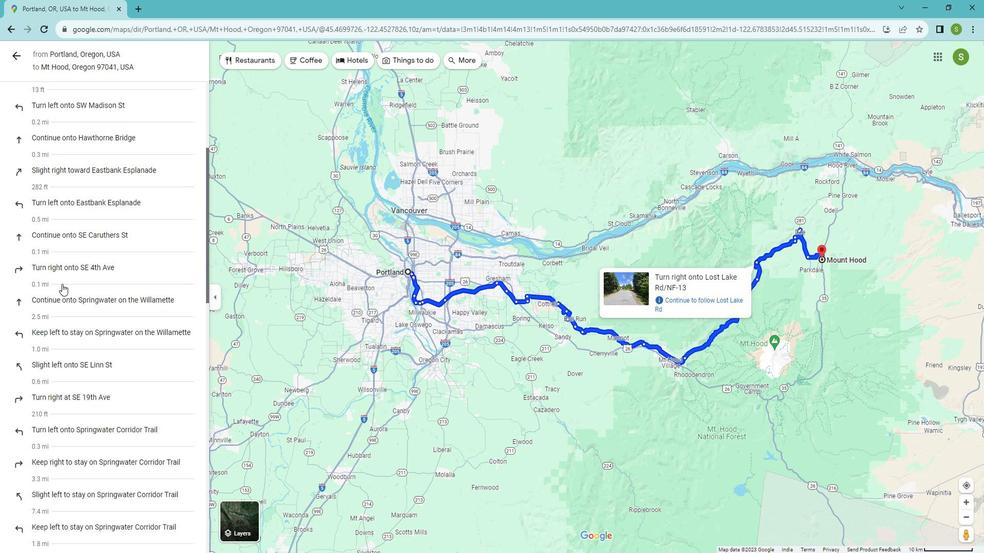 
Action: Mouse moved to (62, 273)
Screenshot: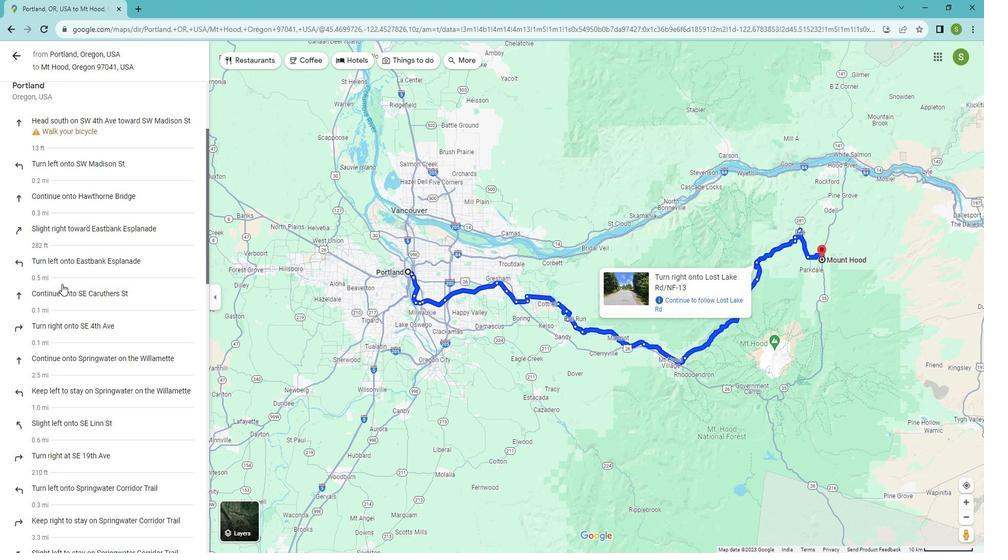 
Action: Mouse scrolled (62, 273) with delta (0, 0)
Screenshot: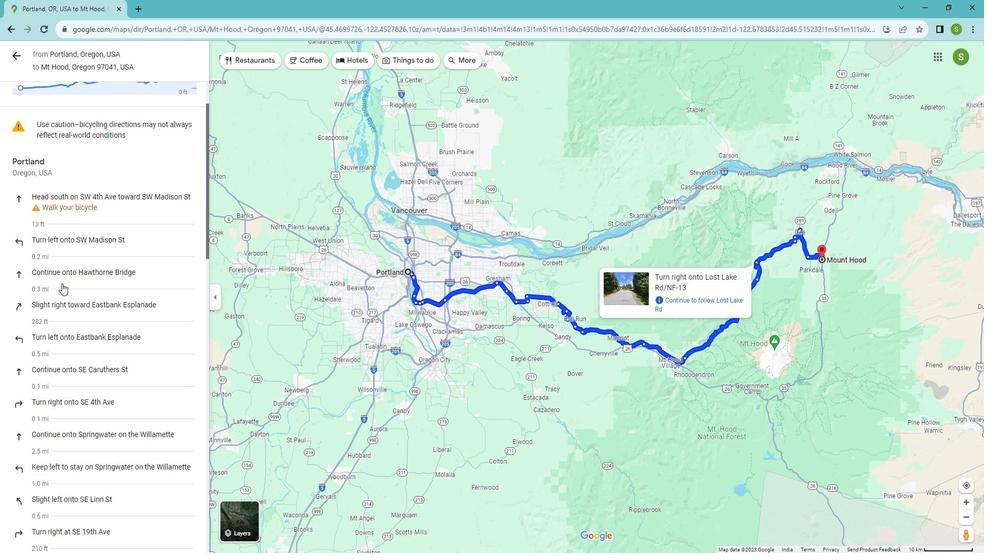 
Action: Mouse scrolled (62, 273) with delta (0, 0)
Screenshot: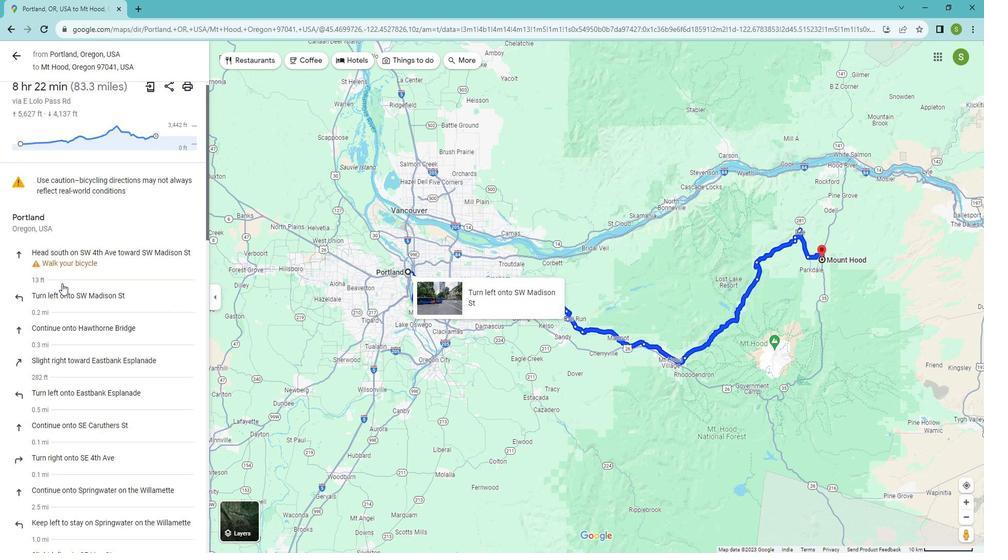 
Action: Mouse moved to (15, 54)
Screenshot: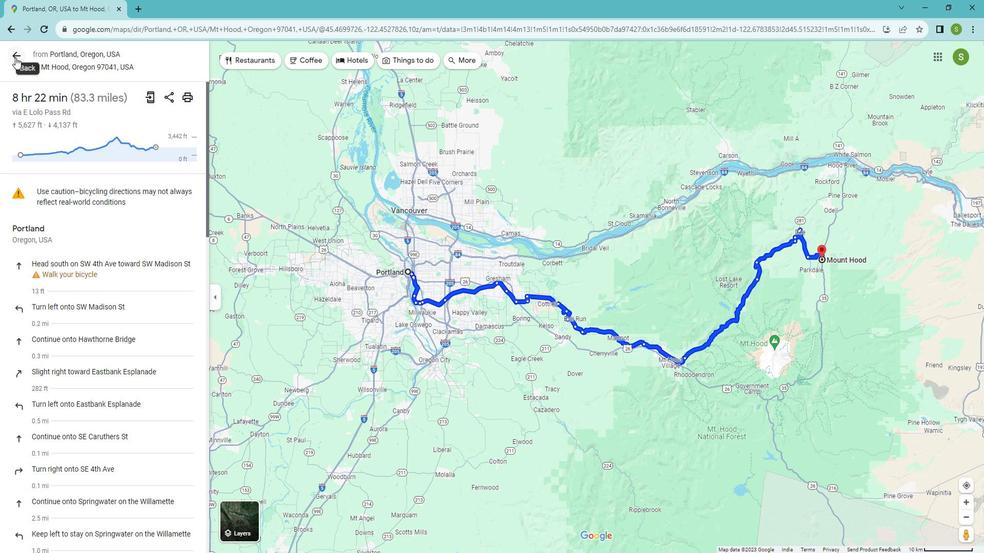 
Action: Mouse pressed left at (15, 54)
Screenshot: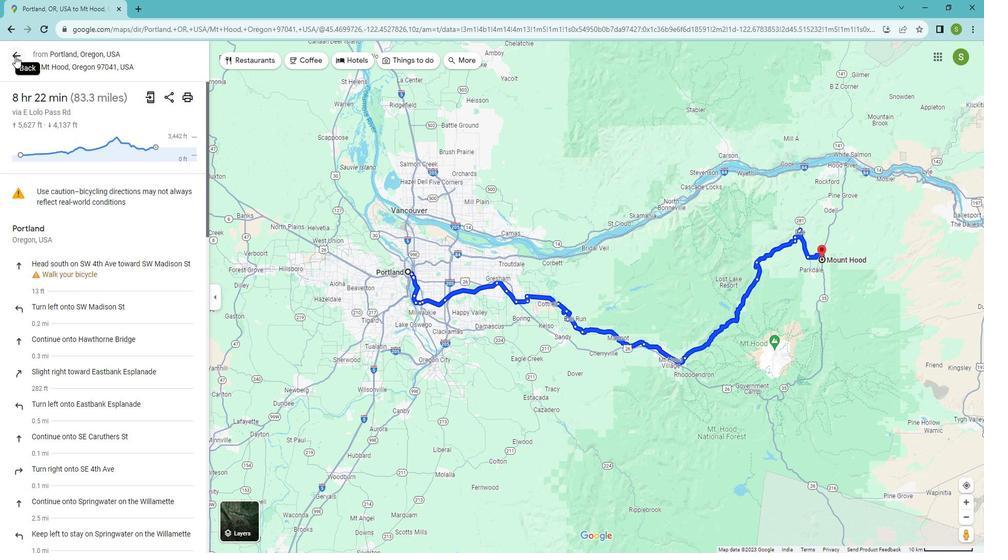 
Action: Mouse moved to (41, 53)
Screenshot: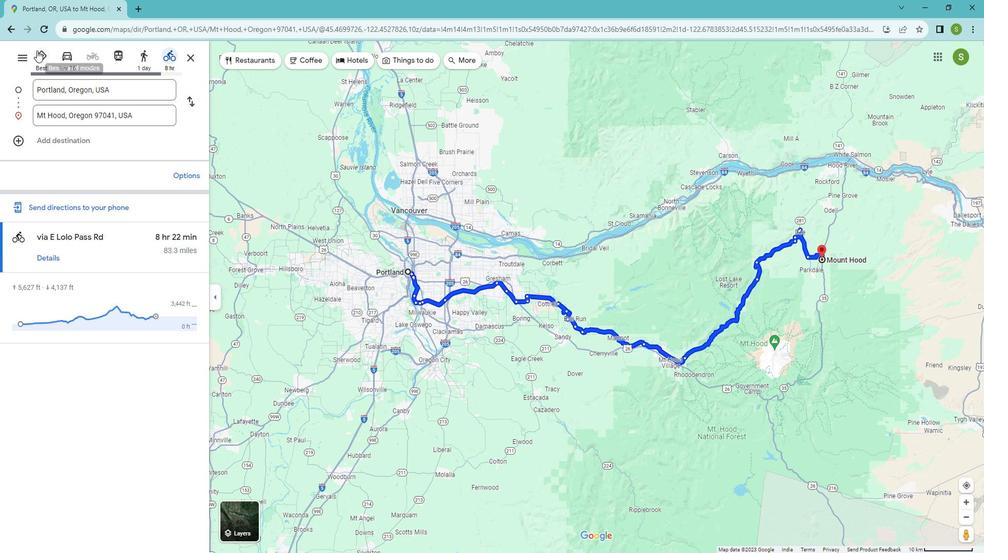 
Action: Mouse pressed left at (41, 53)
Screenshot: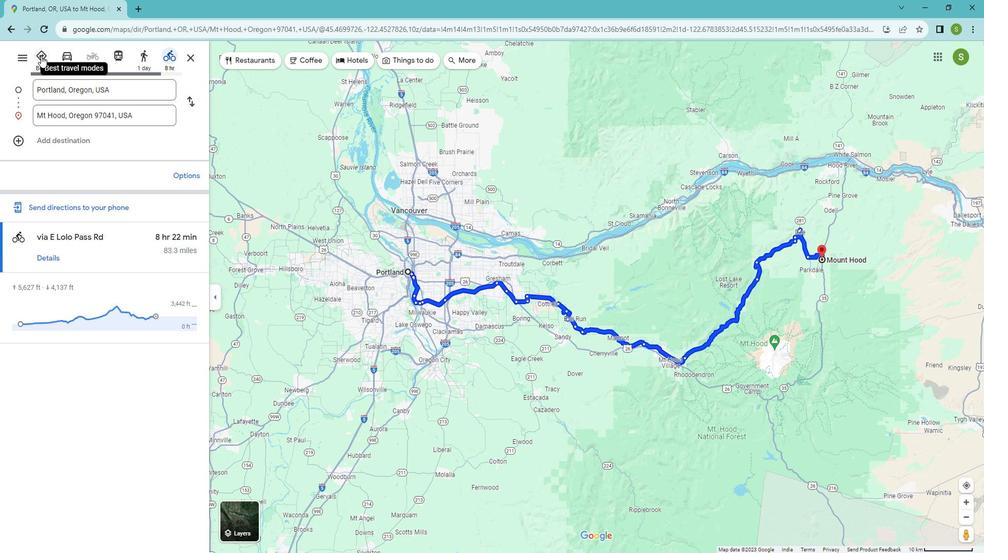 
Action: Mouse moved to (497, 278)
Screenshot: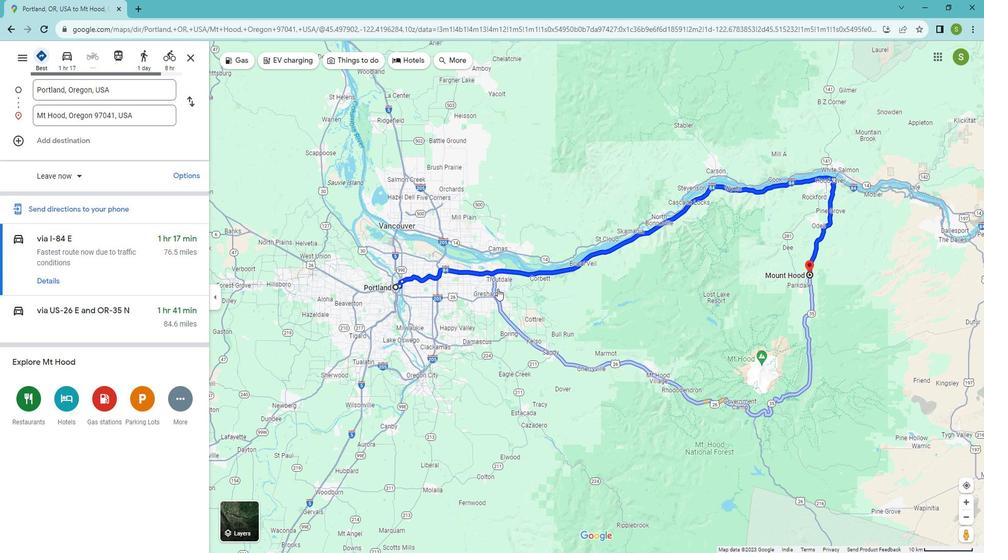 
